 Task: Find connections with filter location Saint-Laurent-du-Maroni with filter topic #sustainabilitywith filter profile language French with filter current company Agappe Diagnostics Ltd with filter school INSTITUTE OF MANAGEMENT STUDIES, DAVV, INDORE with filter industry Artists and Writers with filter service category Real Estate Appraisal with filter keywords title Human Resources
Action: Mouse moved to (184, 272)
Screenshot: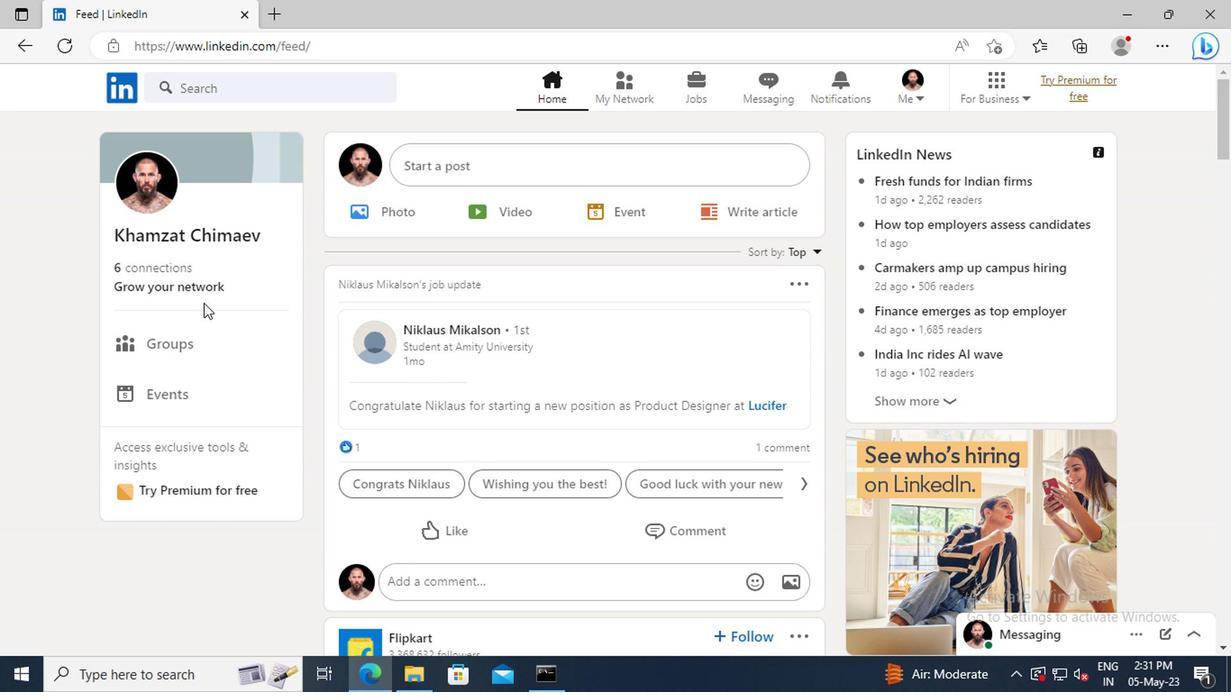 
Action: Mouse pressed left at (184, 272)
Screenshot: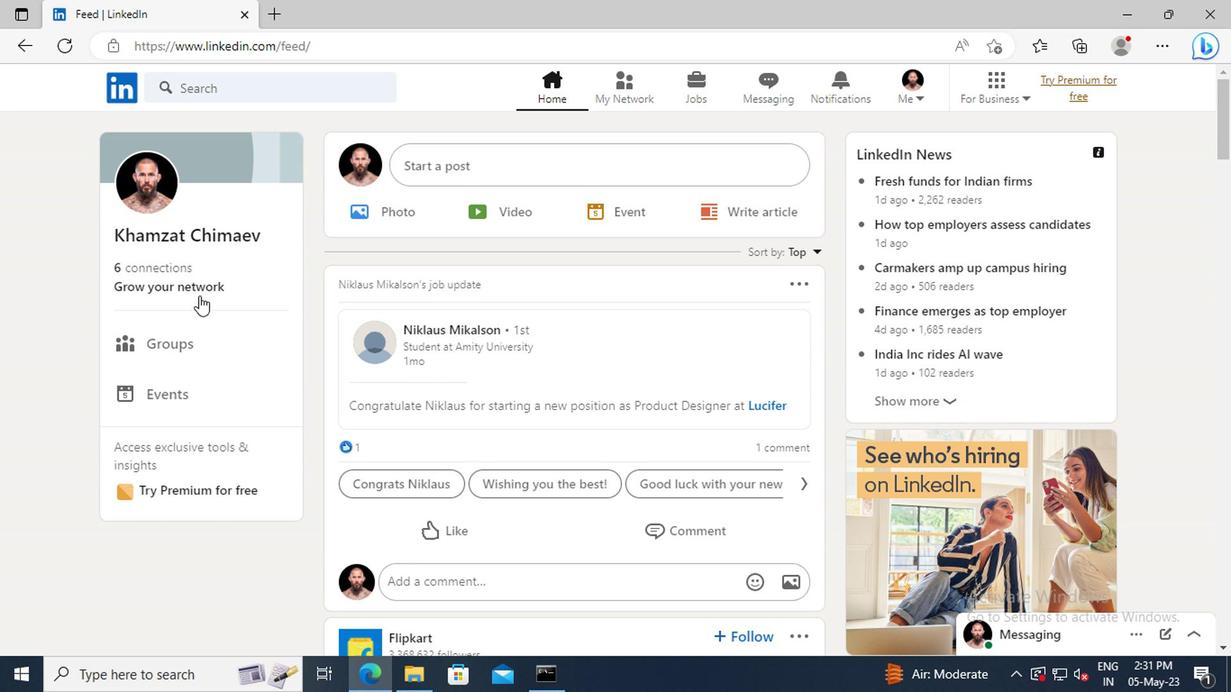 
Action: Mouse moved to (184, 192)
Screenshot: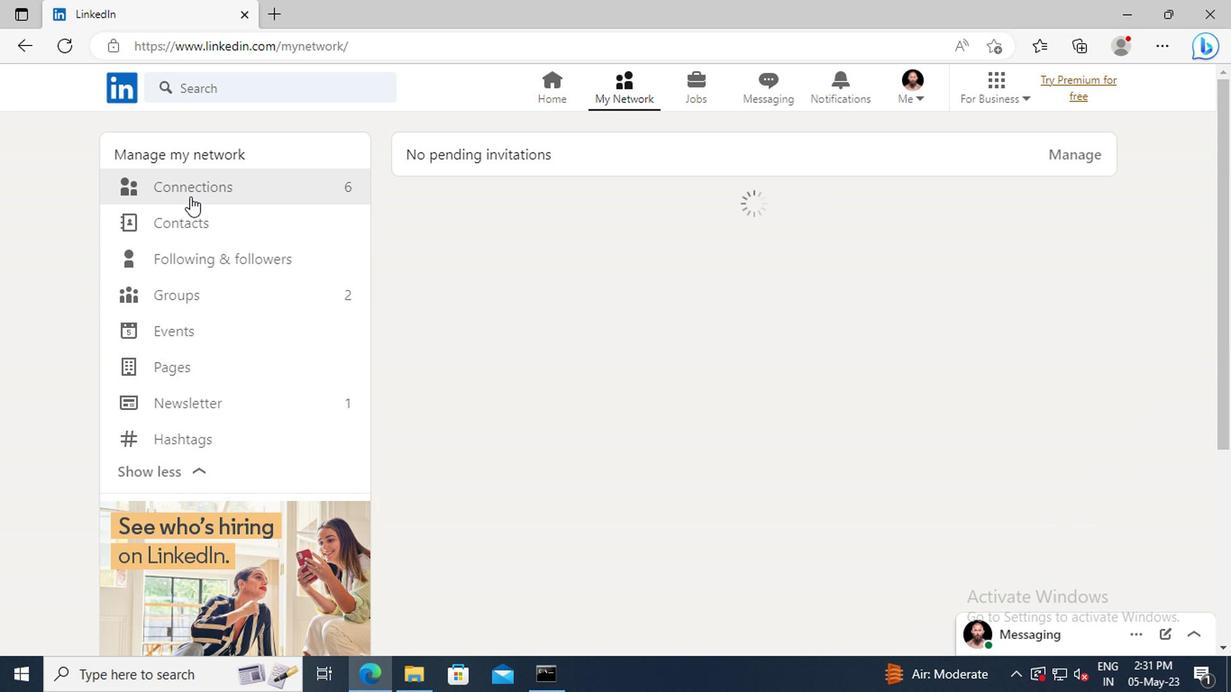 
Action: Mouse pressed left at (184, 192)
Screenshot: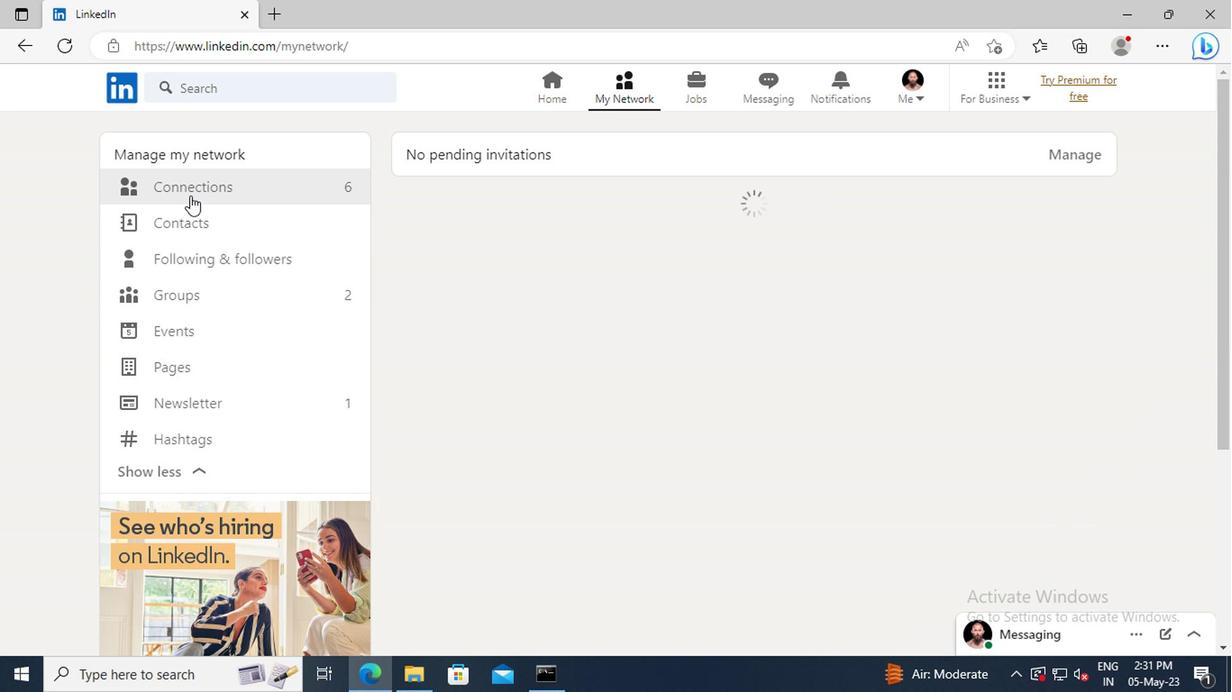 
Action: Mouse moved to (736, 196)
Screenshot: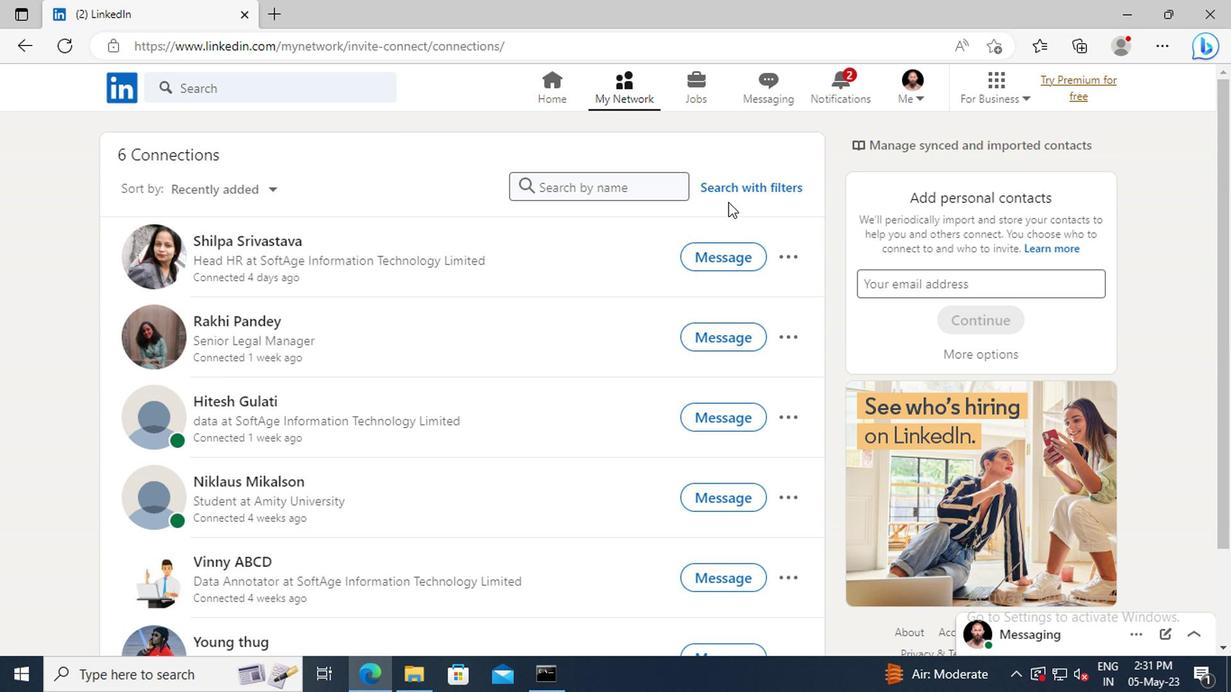 
Action: Mouse pressed left at (736, 196)
Screenshot: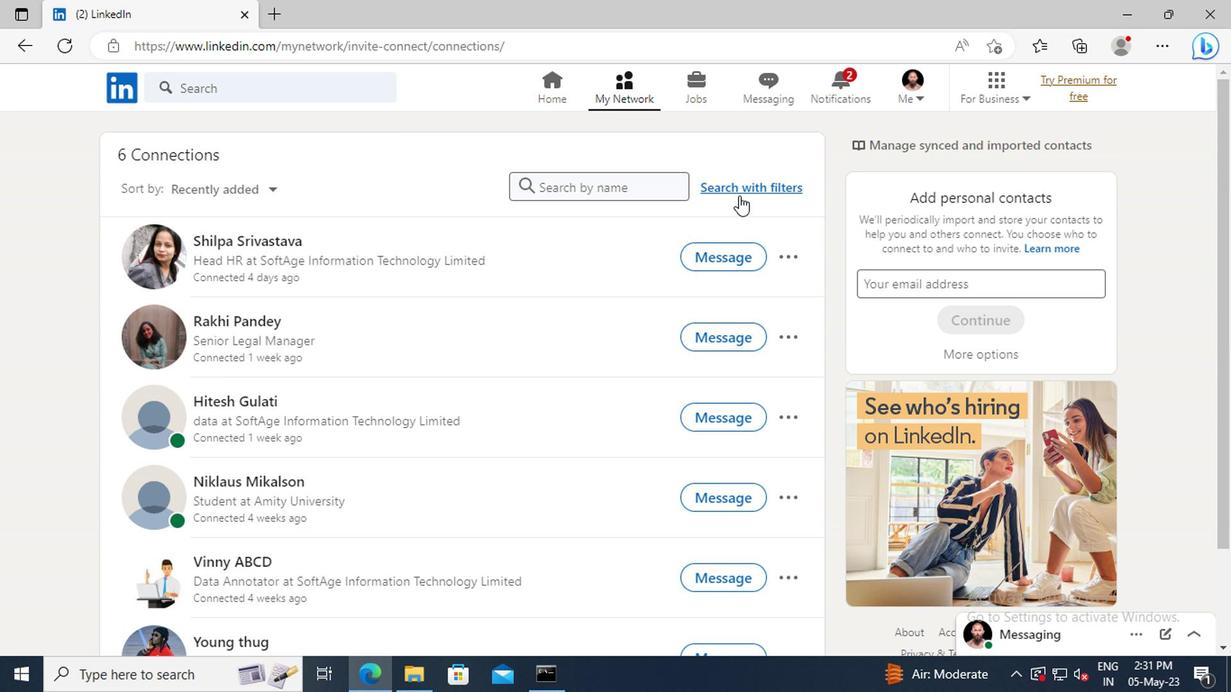 
Action: Mouse moved to (686, 142)
Screenshot: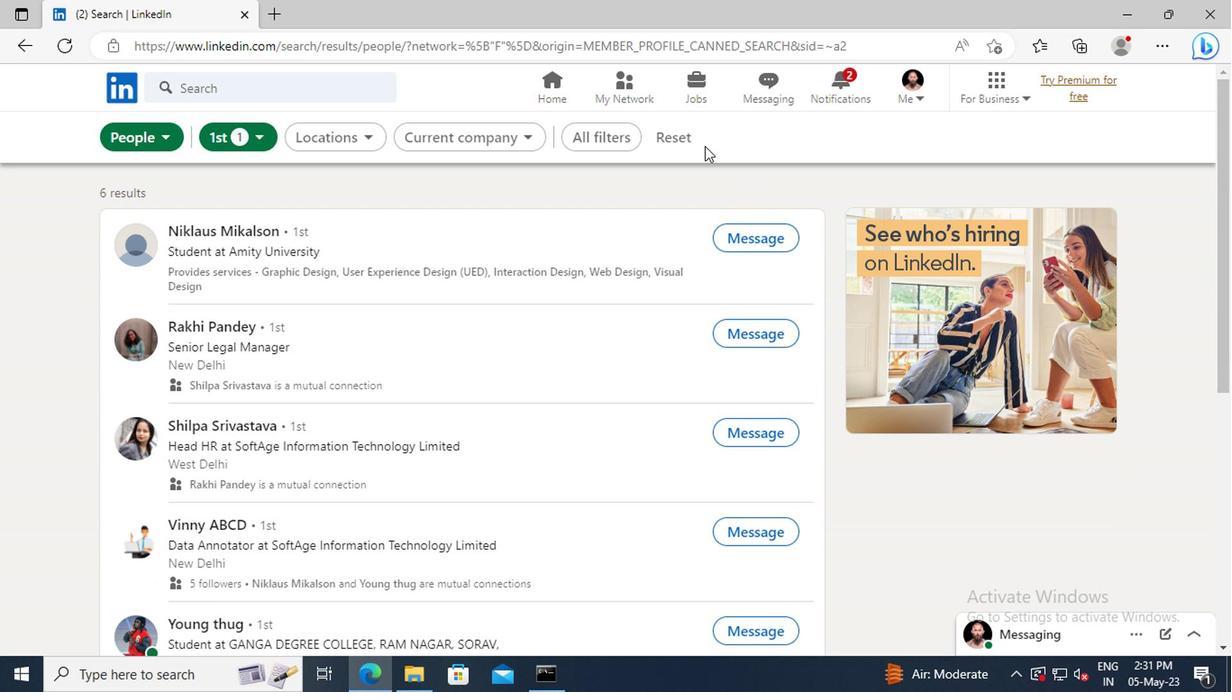 
Action: Mouse pressed left at (686, 142)
Screenshot: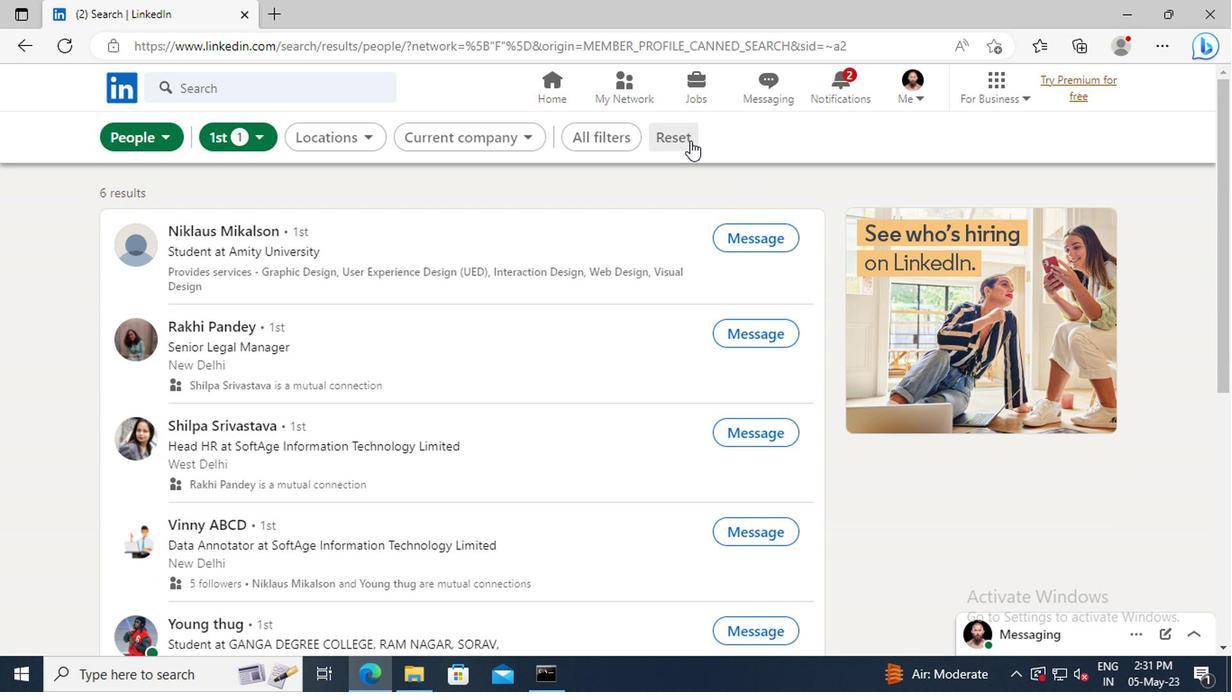 
Action: Mouse moved to (666, 142)
Screenshot: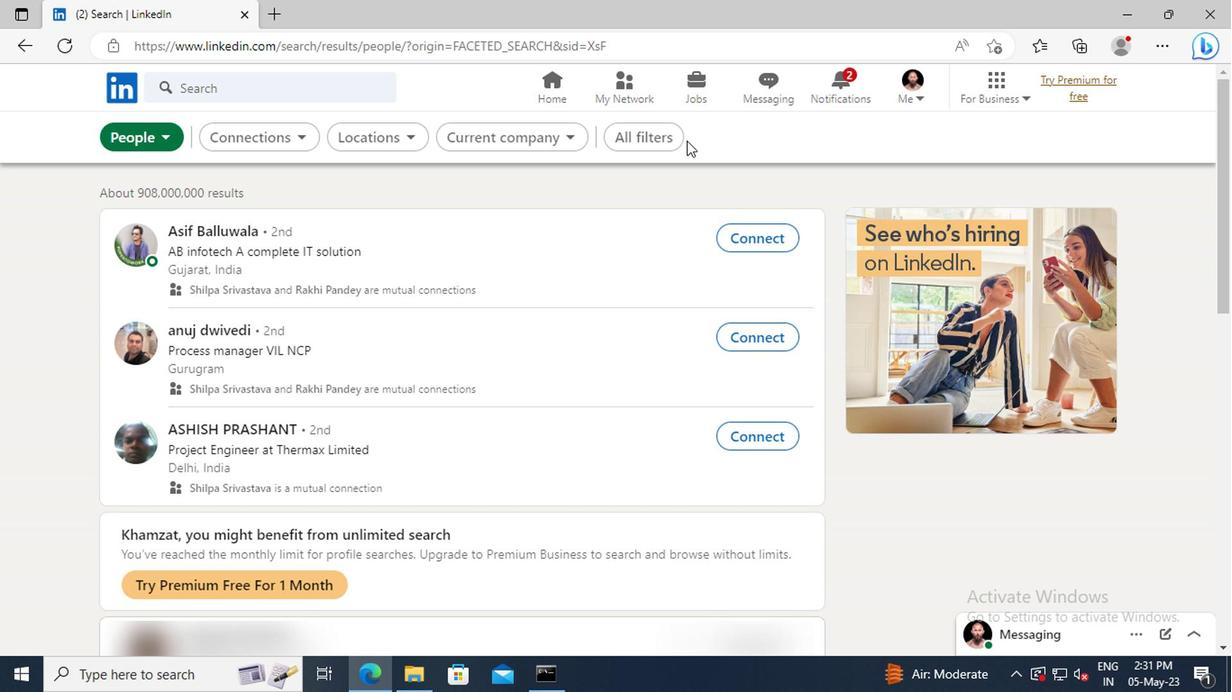 
Action: Mouse pressed left at (666, 142)
Screenshot: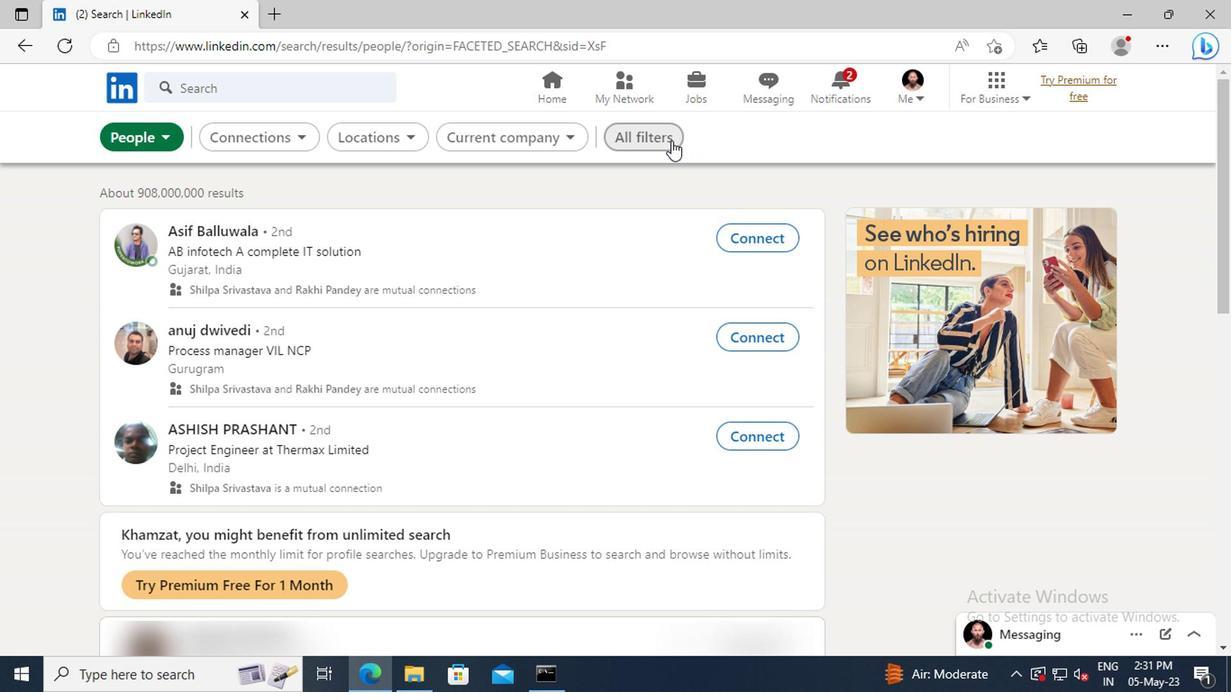 
Action: Mouse moved to (953, 305)
Screenshot: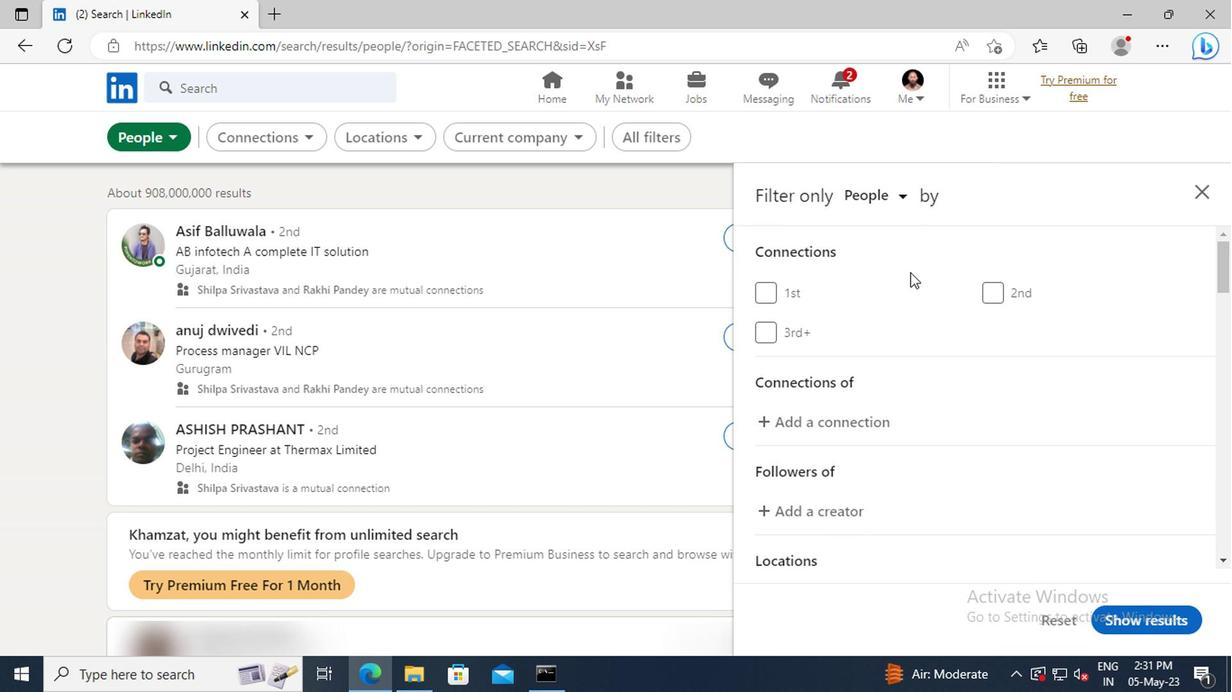 
Action: Mouse scrolled (953, 305) with delta (0, 0)
Screenshot: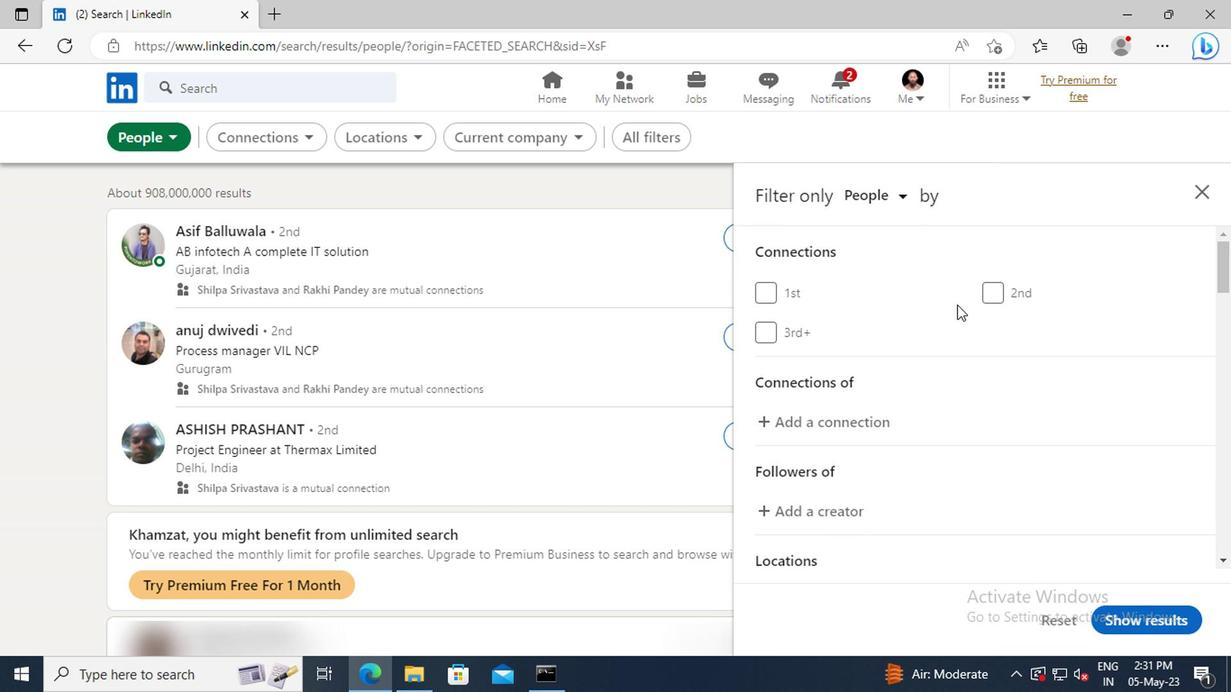 
Action: Mouse scrolled (953, 305) with delta (0, 0)
Screenshot: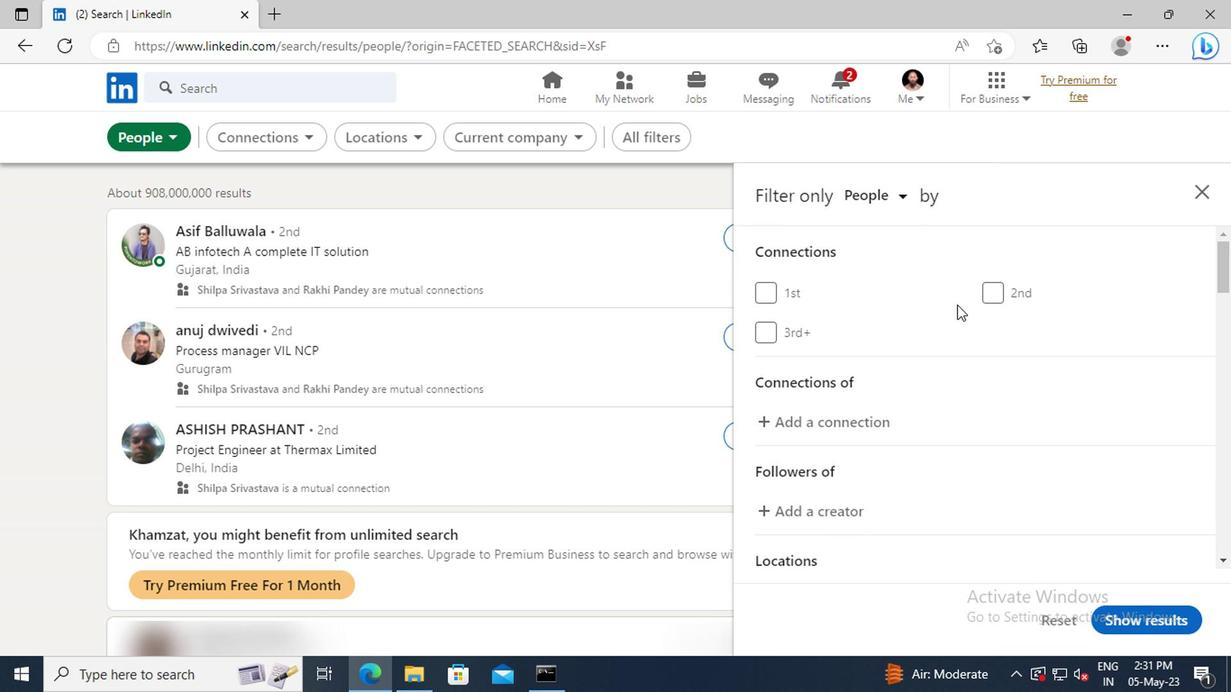 
Action: Mouse scrolled (953, 305) with delta (0, 0)
Screenshot: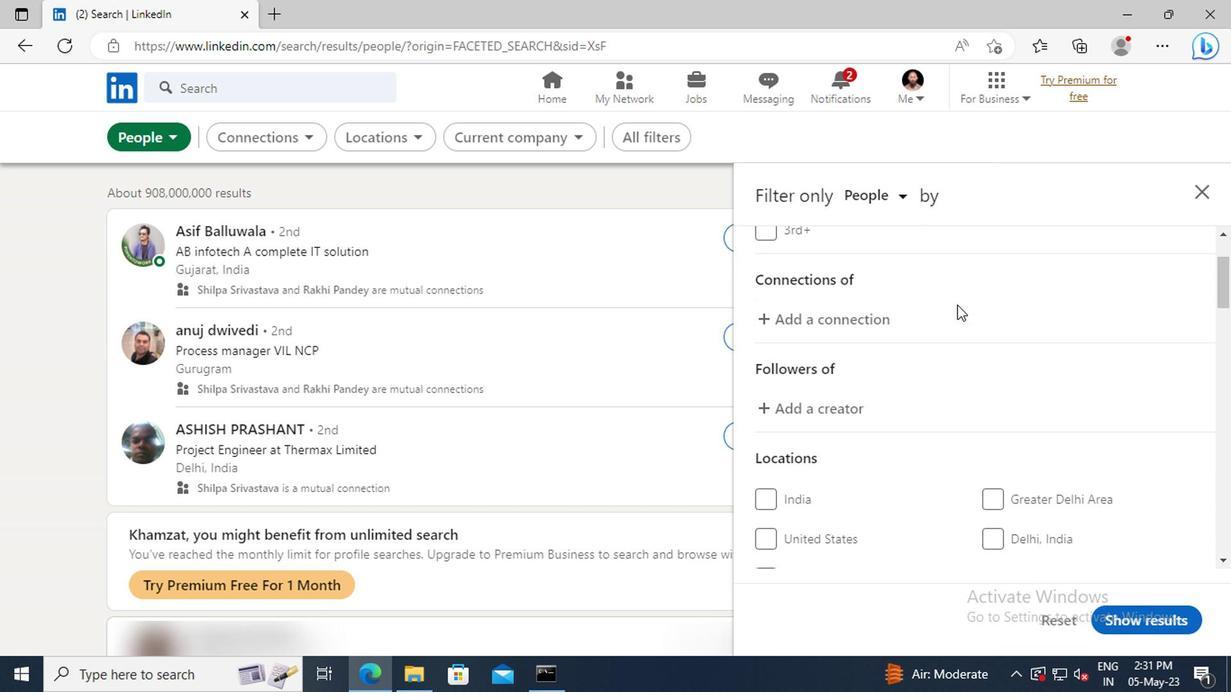 
Action: Mouse scrolled (953, 305) with delta (0, 0)
Screenshot: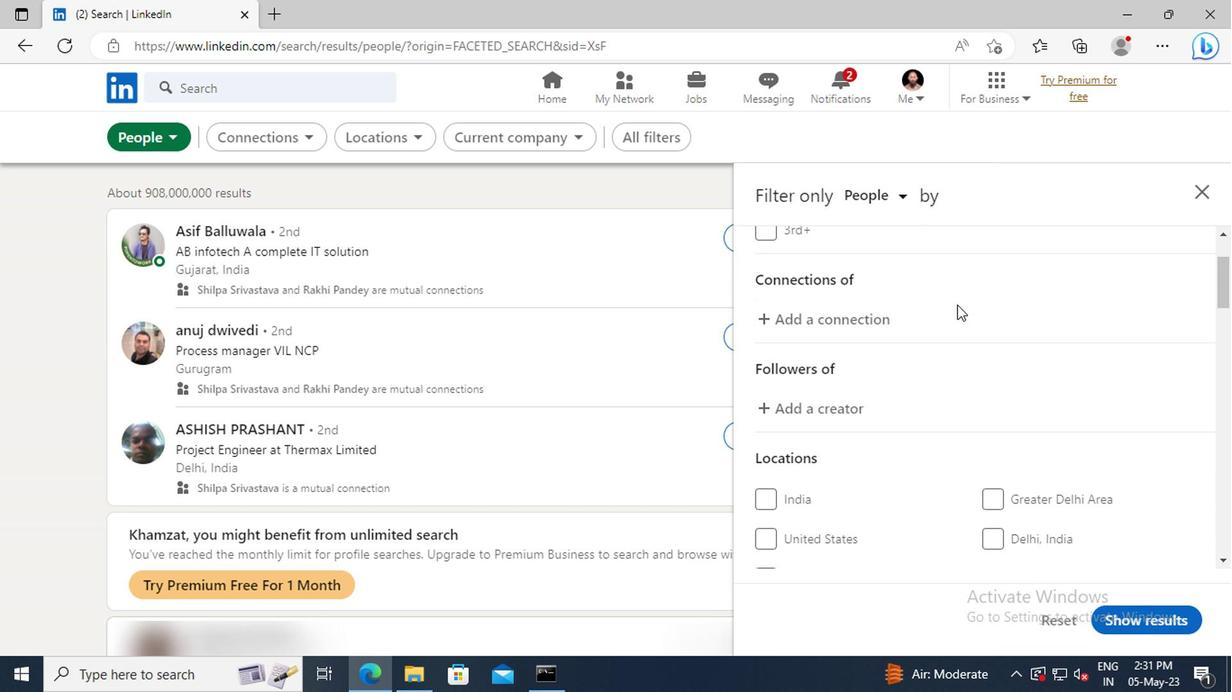 
Action: Mouse scrolled (953, 305) with delta (0, 0)
Screenshot: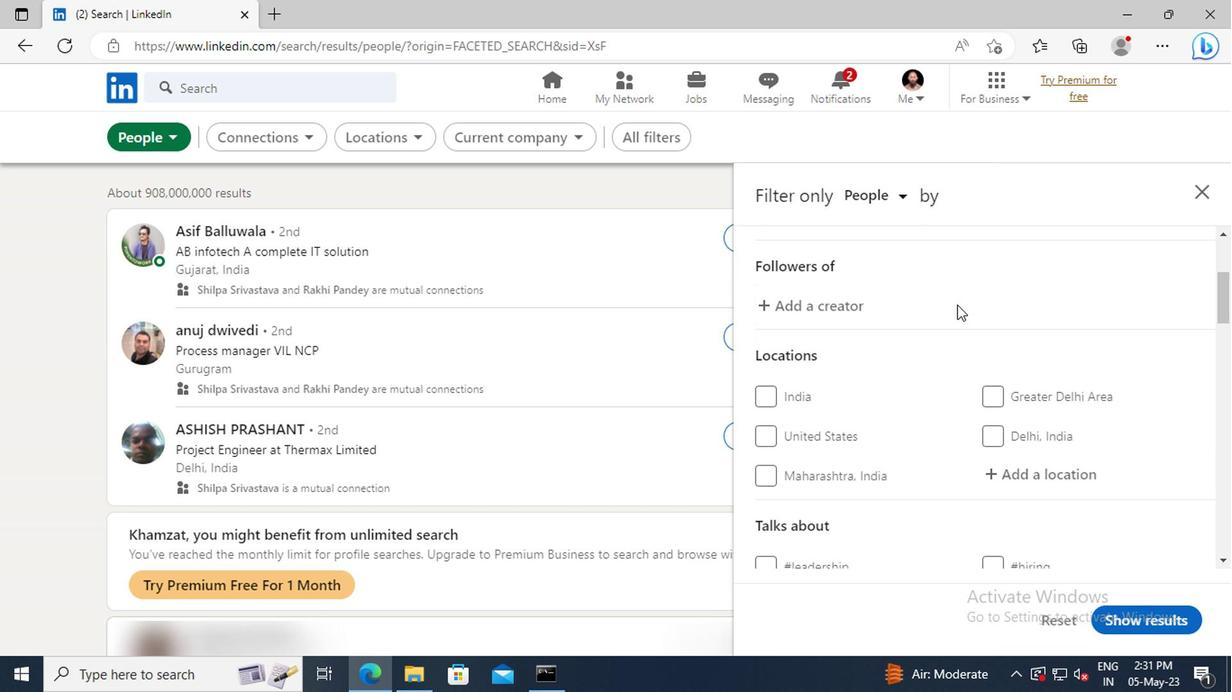 
Action: Mouse scrolled (953, 305) with delta (0, 0)
Screenshot: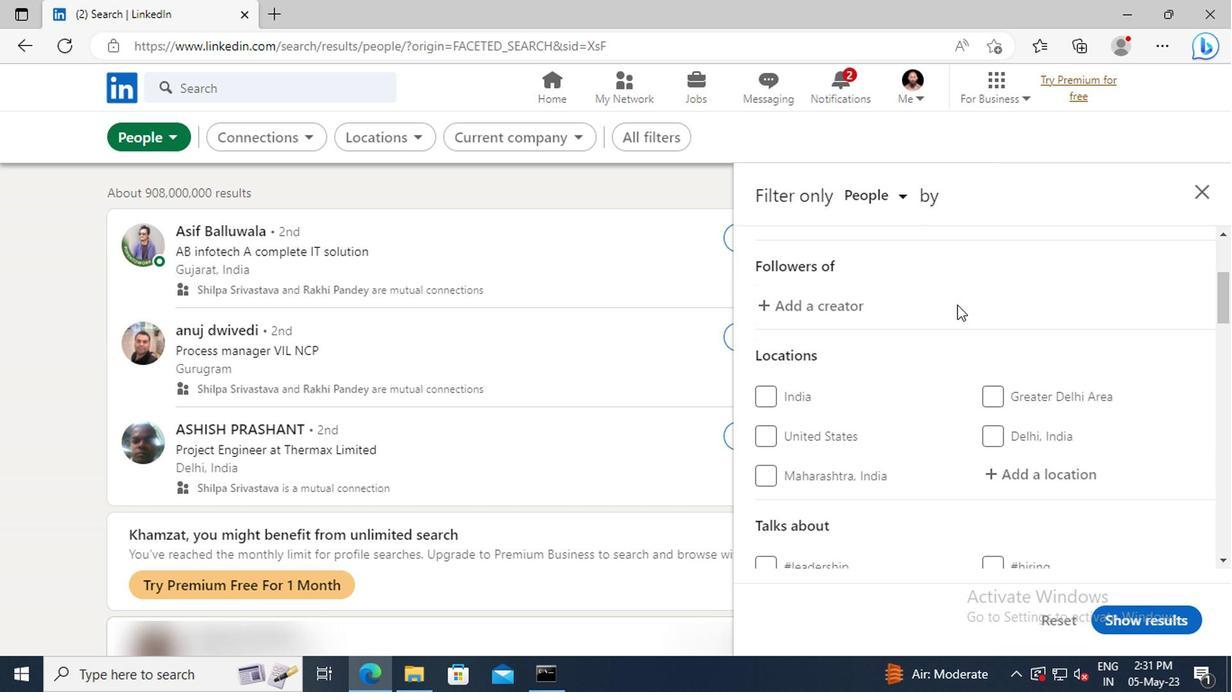 
Action: Mouse moved to (990, 375)
Screenshot: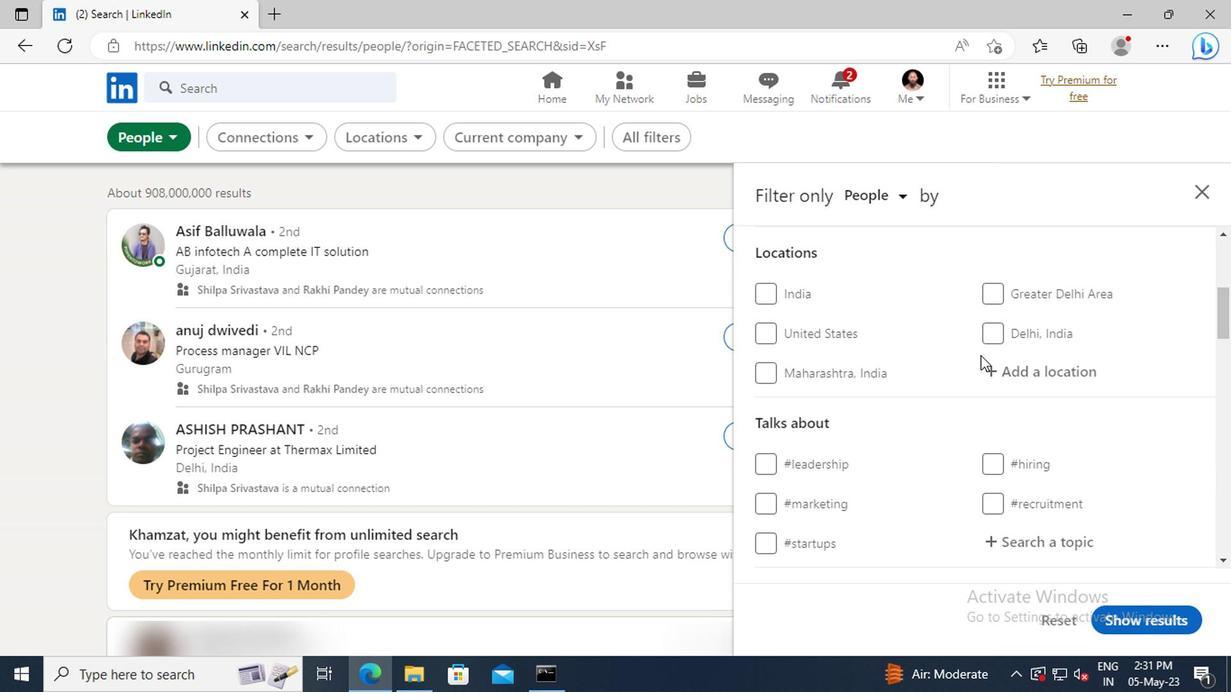 
Action: Mouse pressed left at (990, 375)
Screenshot: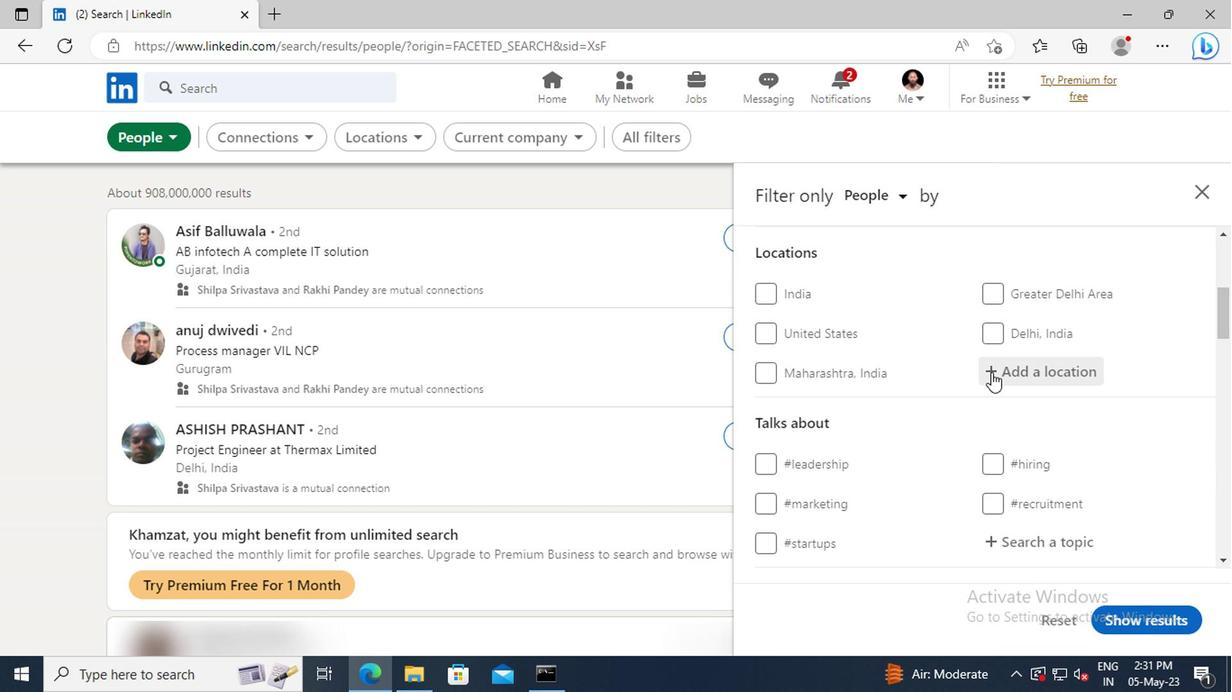 
Action: Key pressed <Key.shift>SAINT-<Key.shift>LAURENT-DU
Screenshot: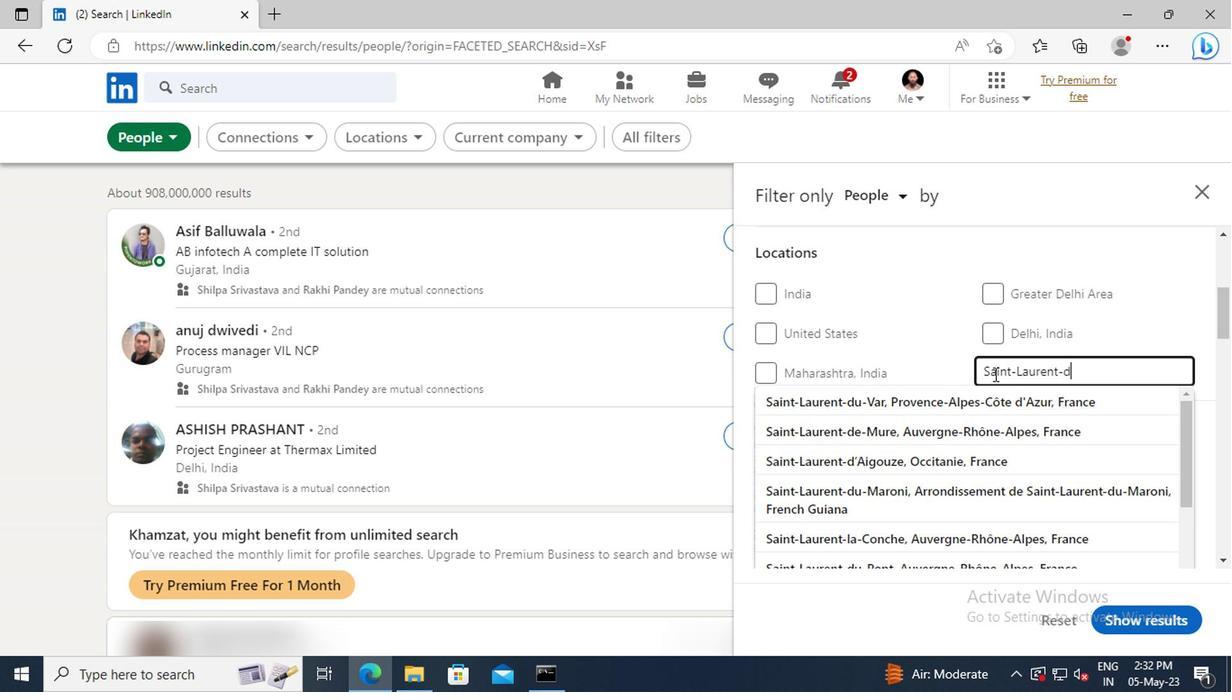 
Action: Mouse moved to (987, 426)
Screenshot: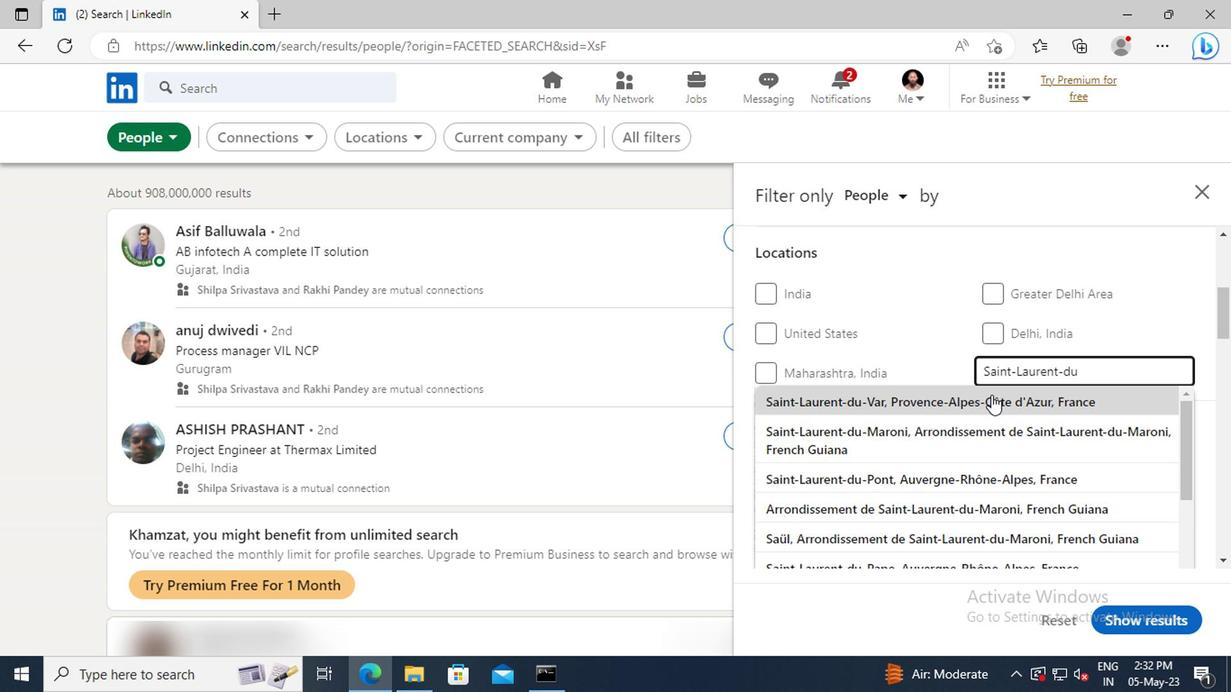 
Action: Mouse pressed left at (987, 426)
Screenshot: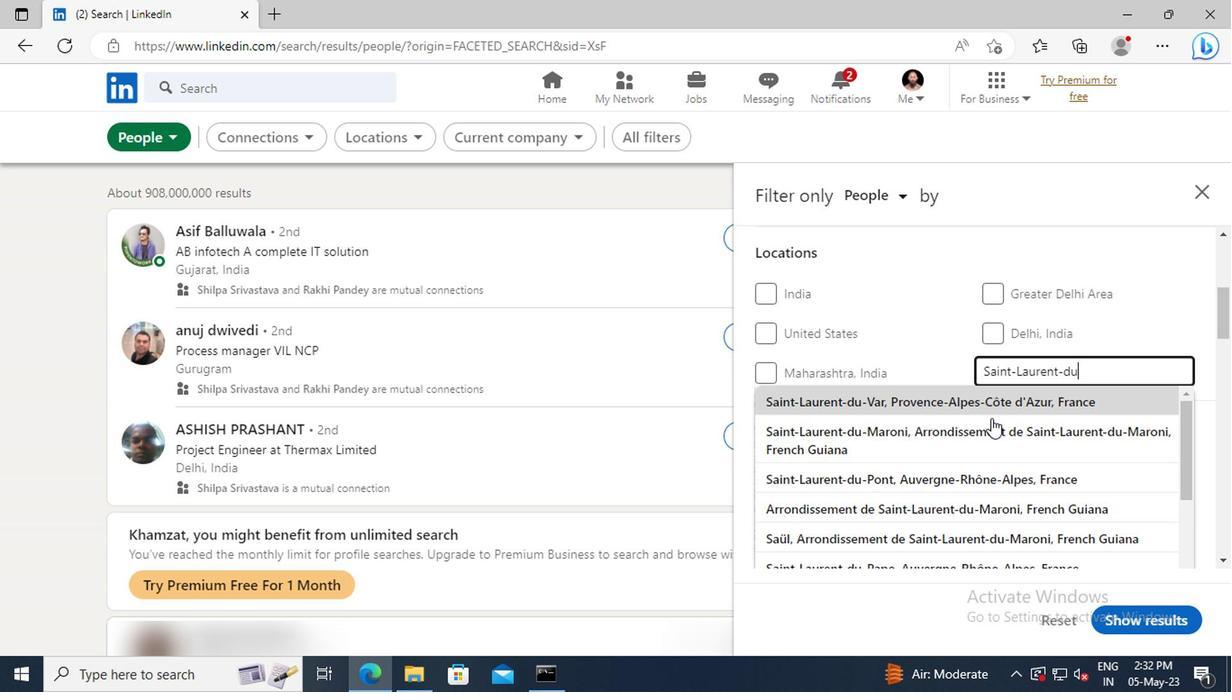 
Action: Mouse scrolled (987, 425) with delta (0, 0)
Screenshot: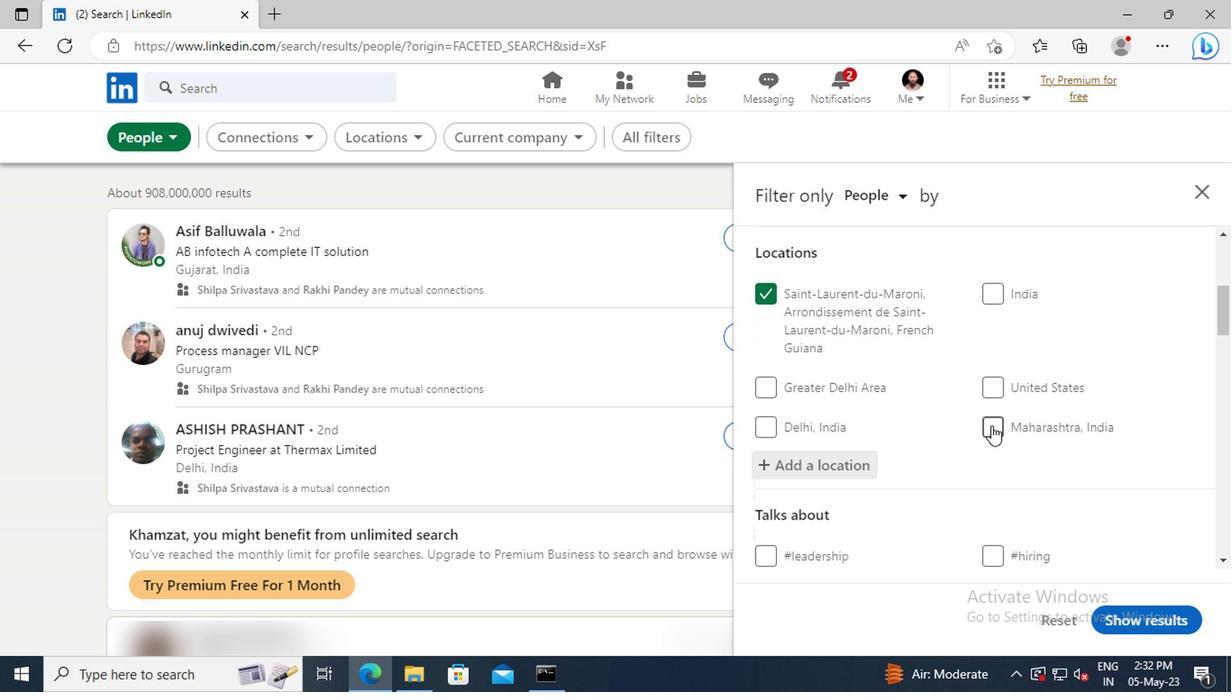 
Action: Mouse moved to (987, 425)
Screenshot: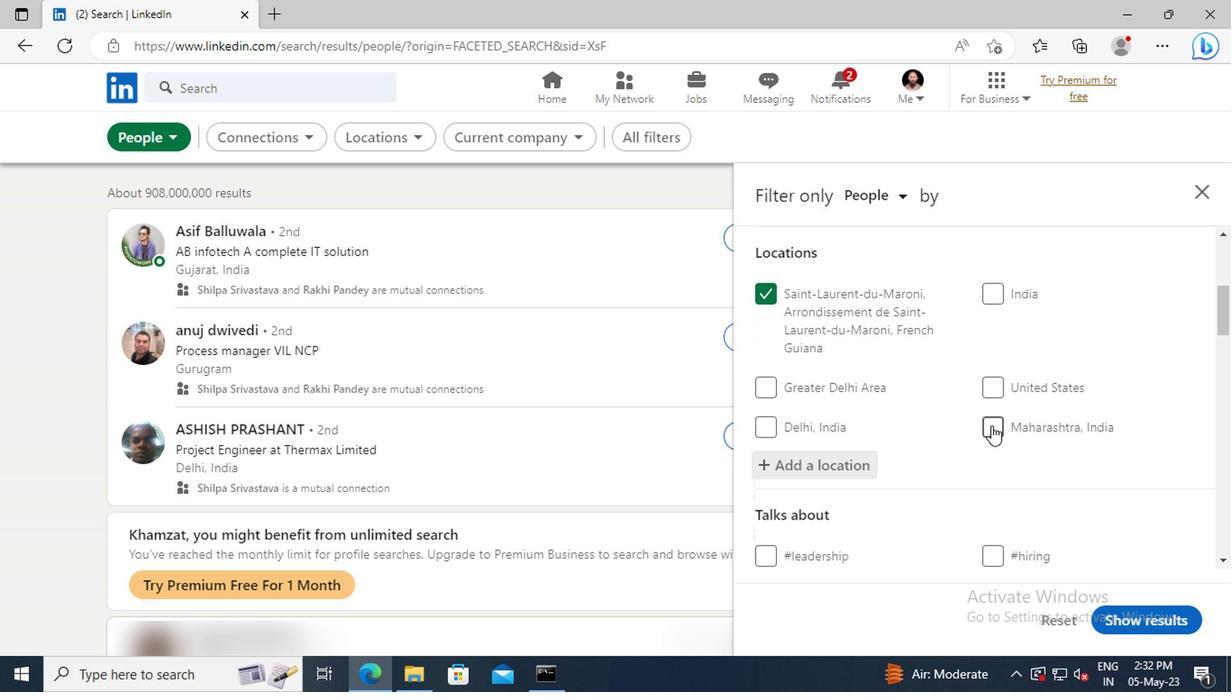 
Action: Mouse scrolled (987, 424) with delta (0, -1)
Screenshot: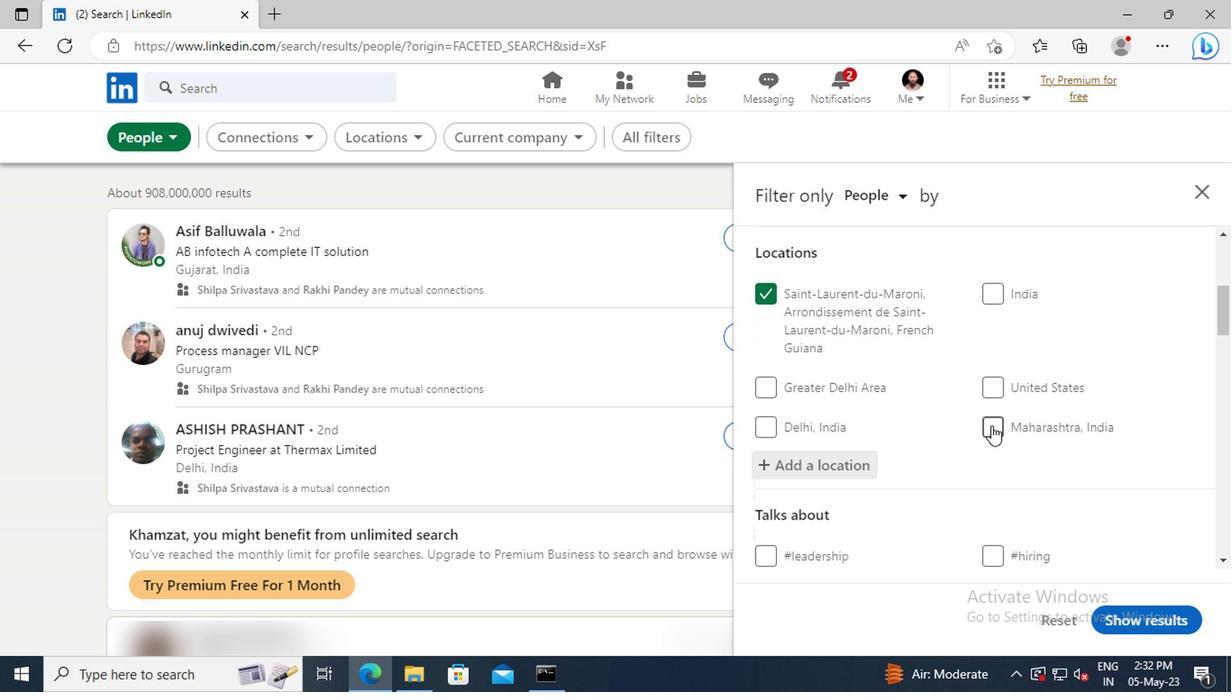 
Action: Mouse moved to (987, 421)
Screenshot: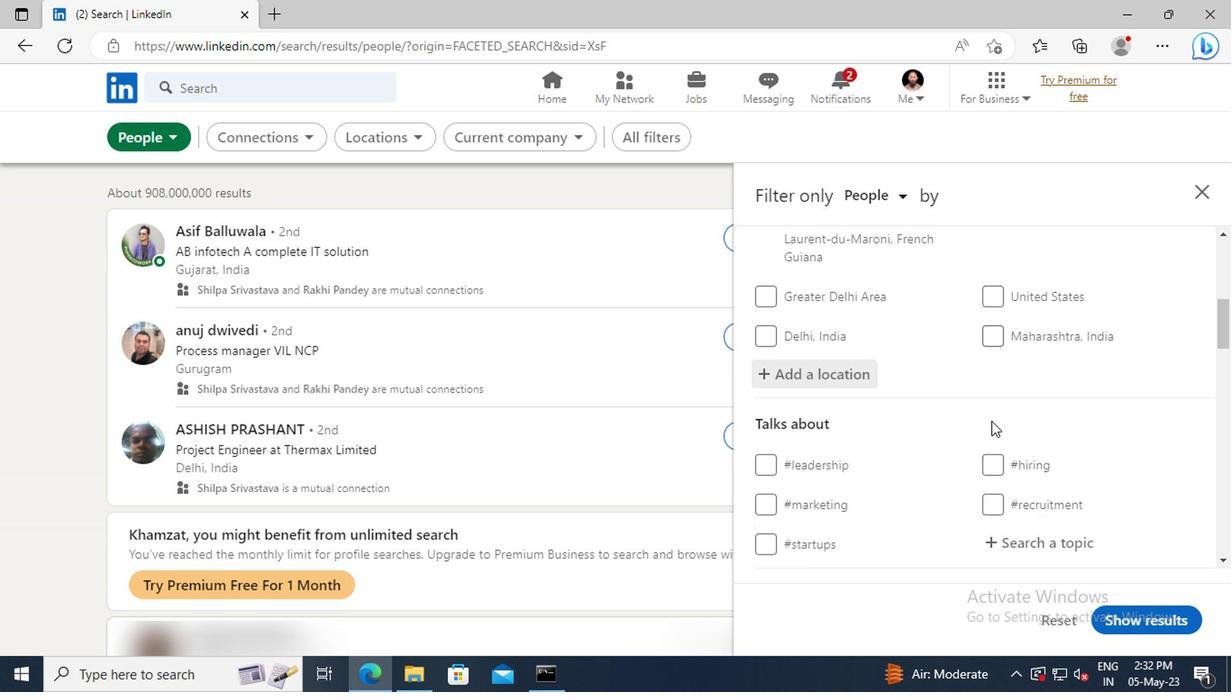 
Action: Mouse scrolled (987, 419) with delta (0, -1)
Screenshot: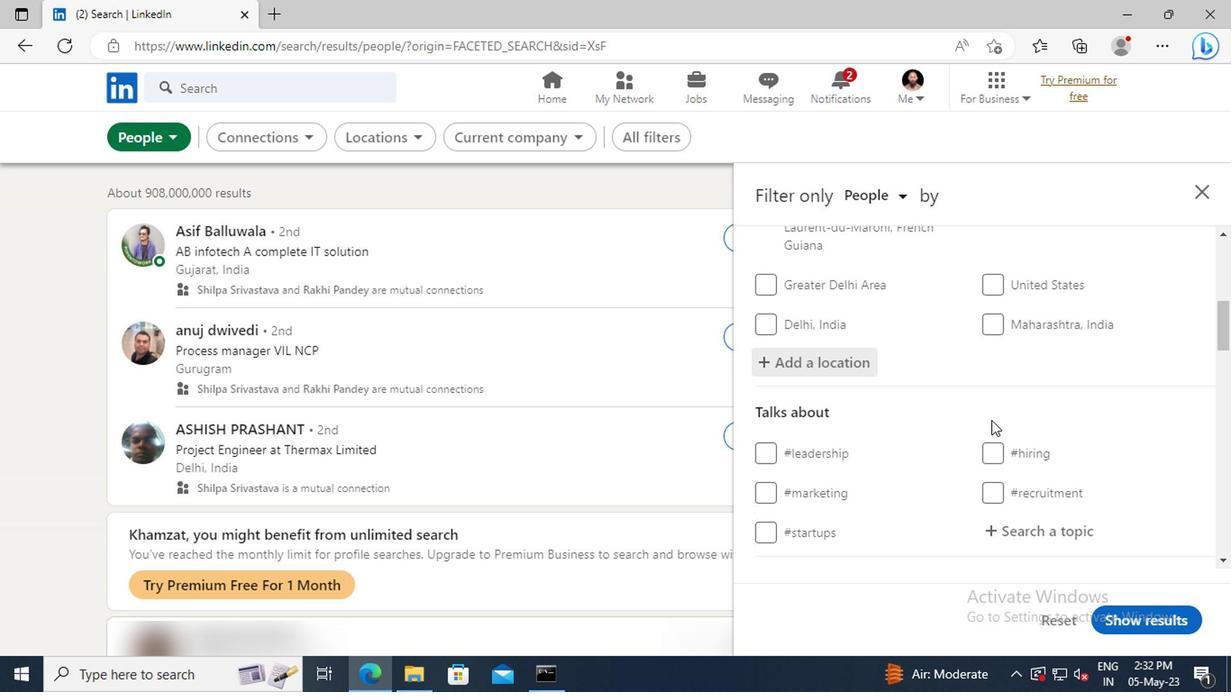 
Action: Mouse scrolled (987, 419) with delta (0, -1)
Screenshot: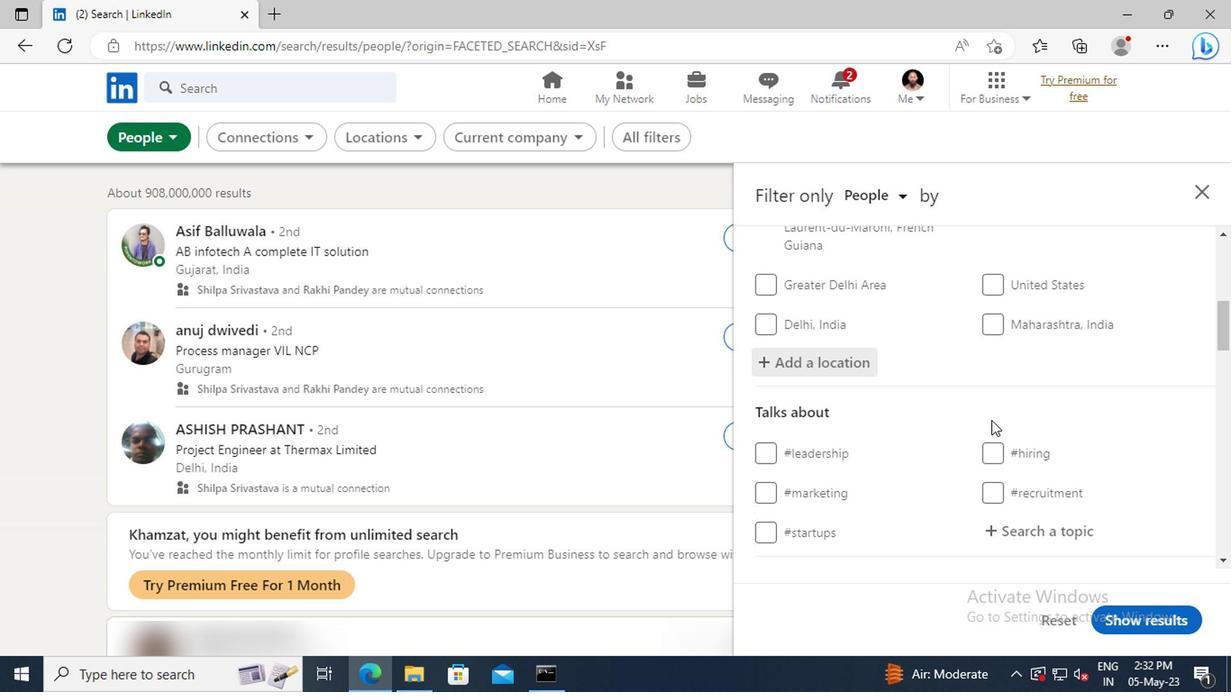 
Action: Mouse moved to (997, 430)
Screenshot: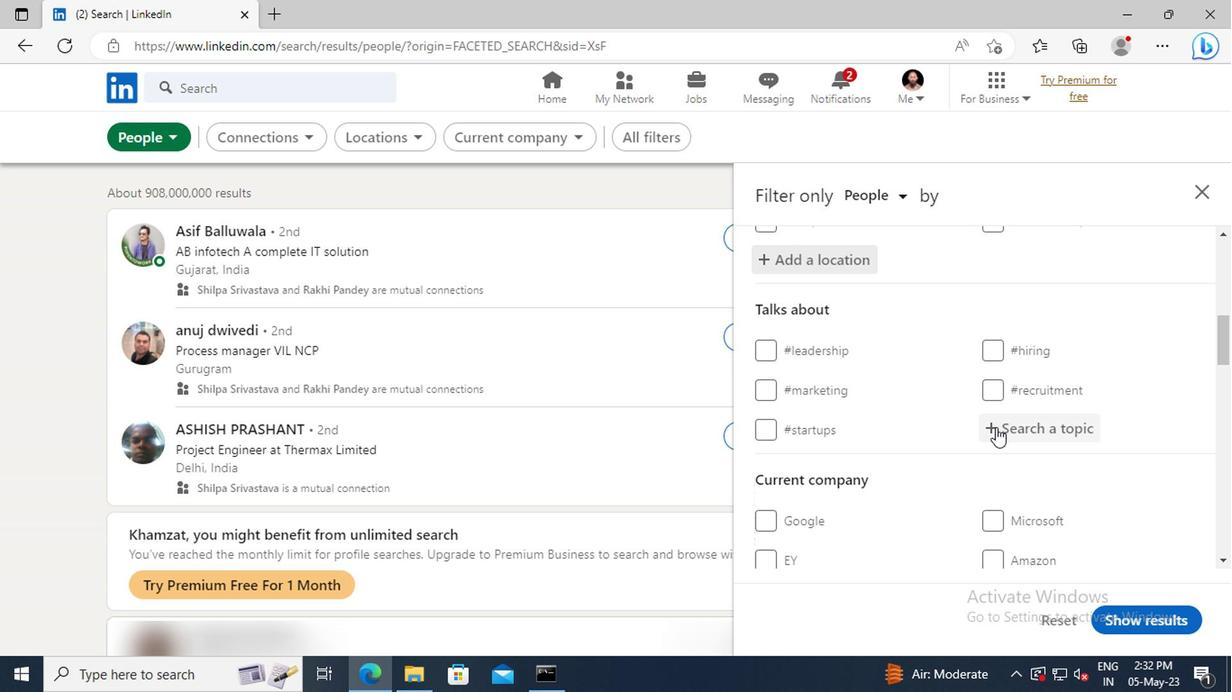 
Action: Mouse pressed left at (997, 430)
Screenshot: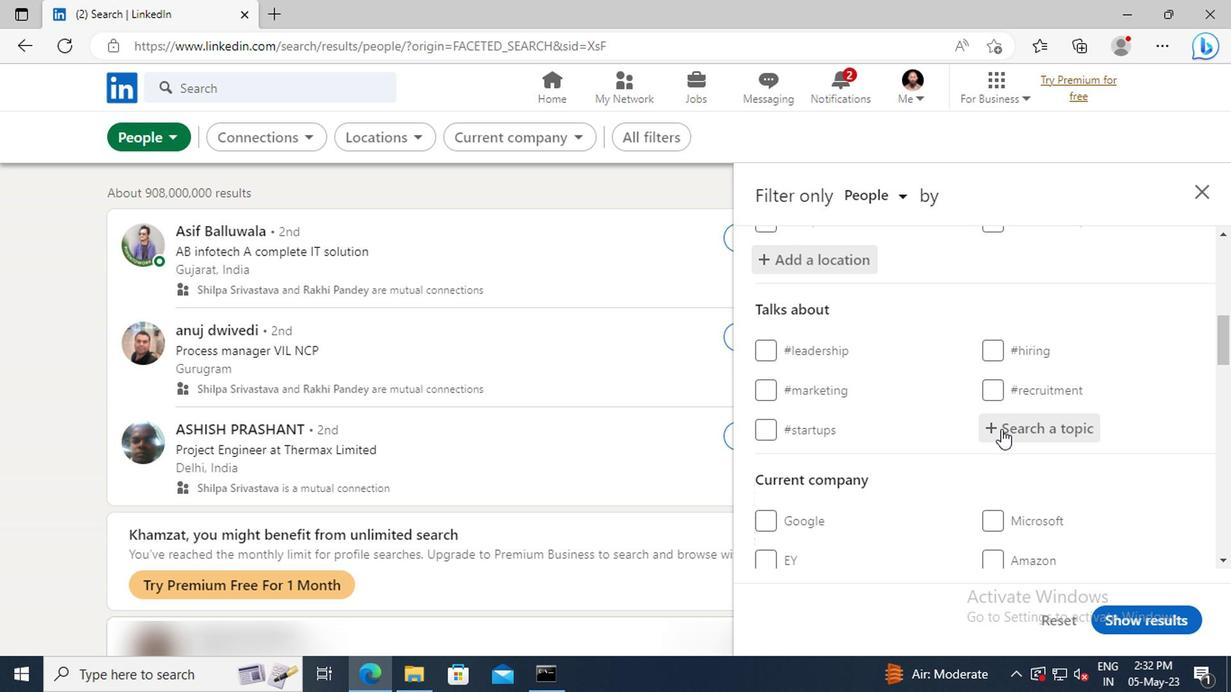 
Action: Key pressed SUST
Screenshot: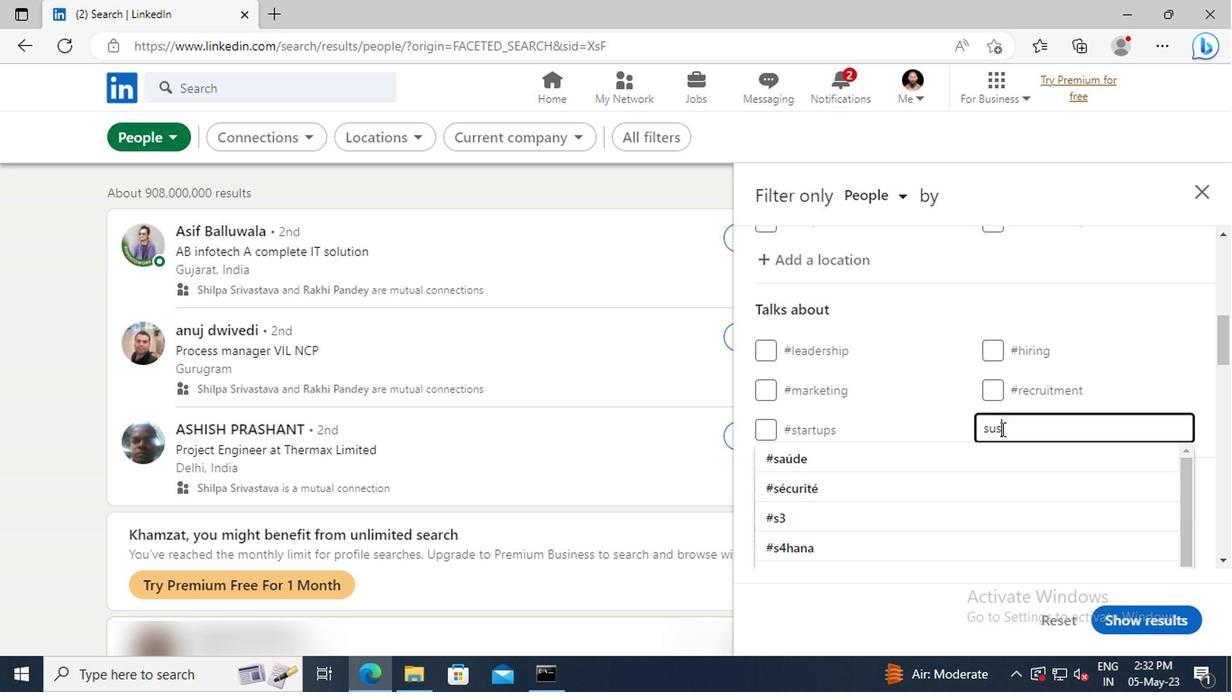 
Action: Mouse moved to (1006, 455)
Screenshot: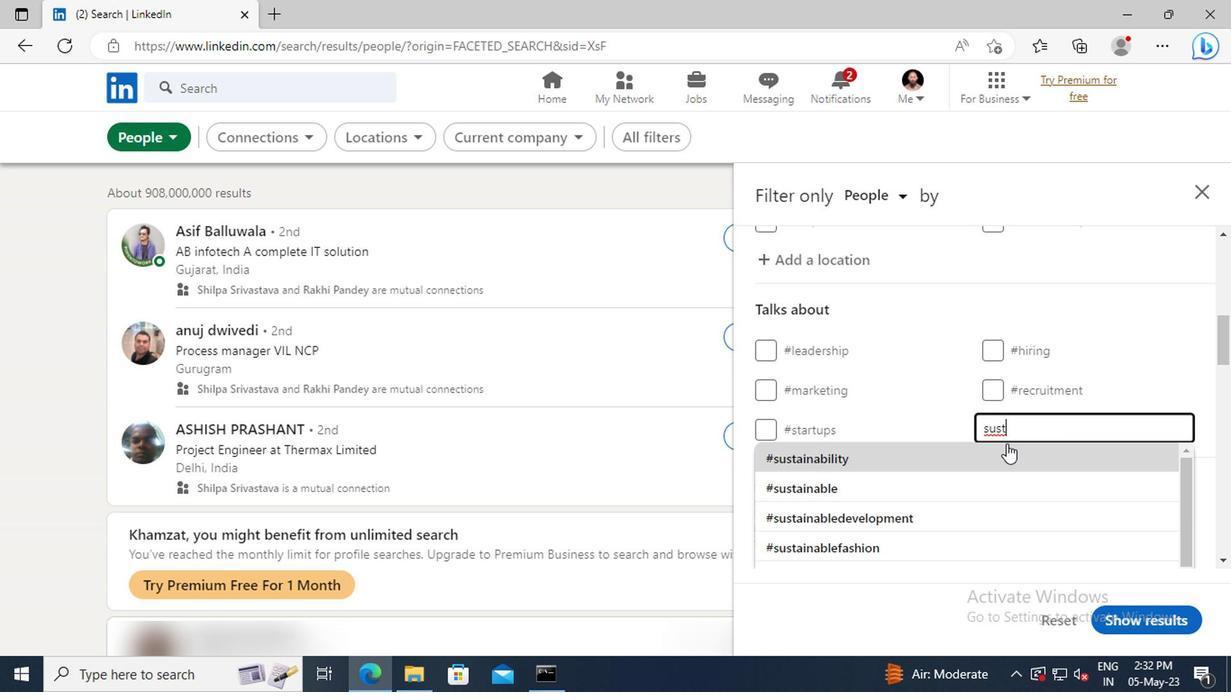 
Action: Mouse pressed left at (1006, 455)
Screenshot: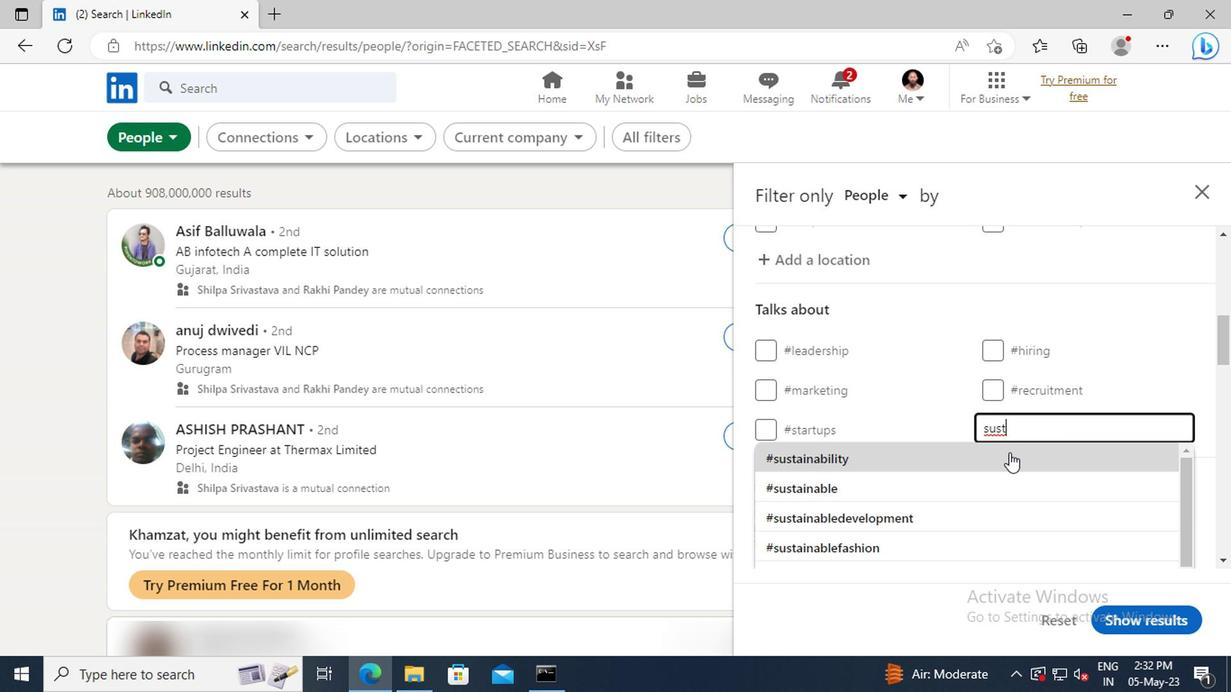 
Action: Mouse scrolled (1006, 455) with delta (0, 0)
Screenshot: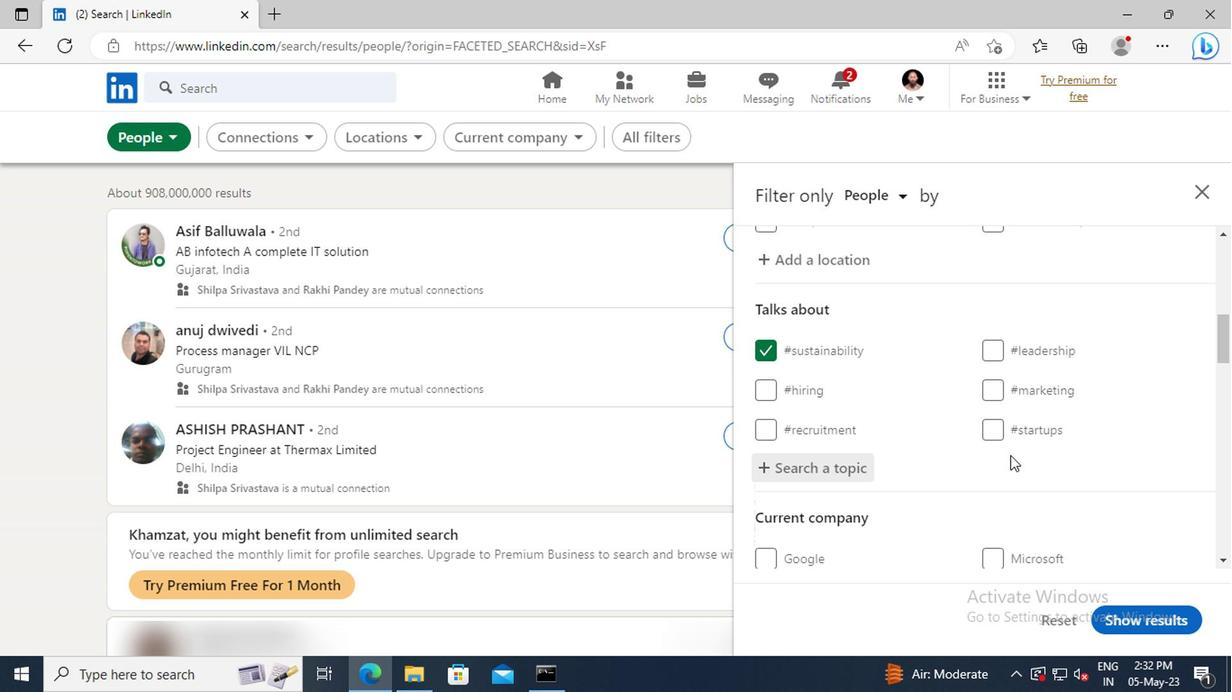 
Action: Mouse scrolled (1006, 455) with delta (0, 0)
Screenshot: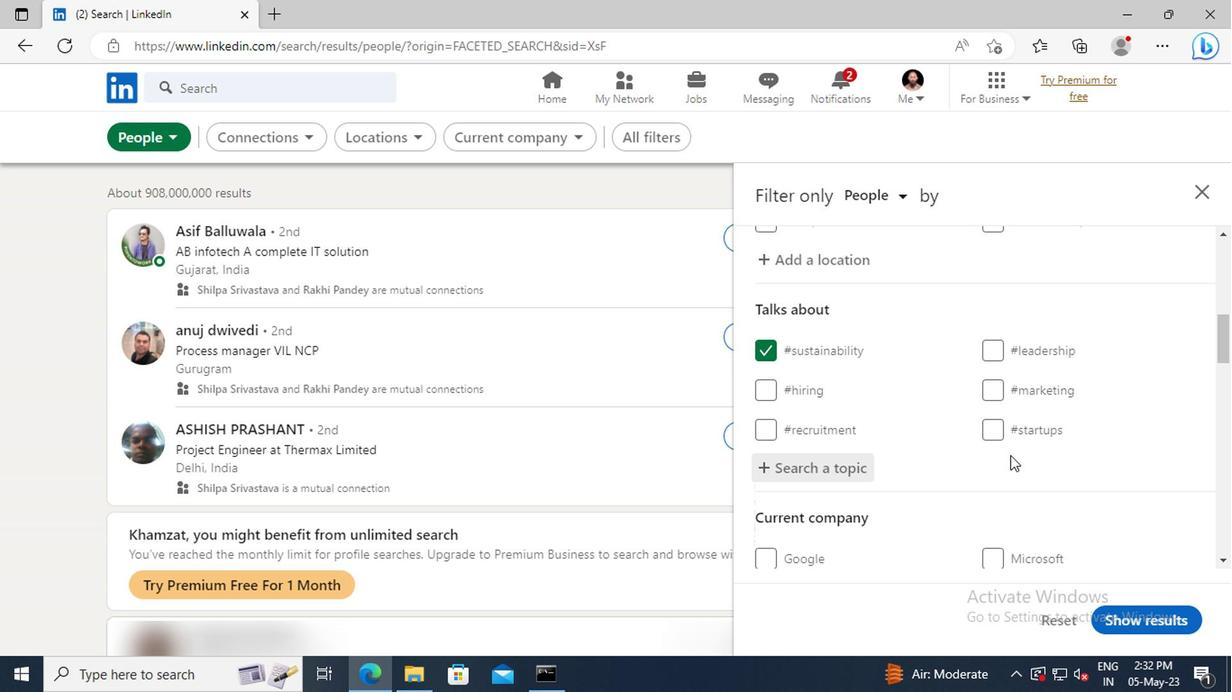 
Action: Mouse scrolled (1006, 455) with delta (0, 0)
Screenshot: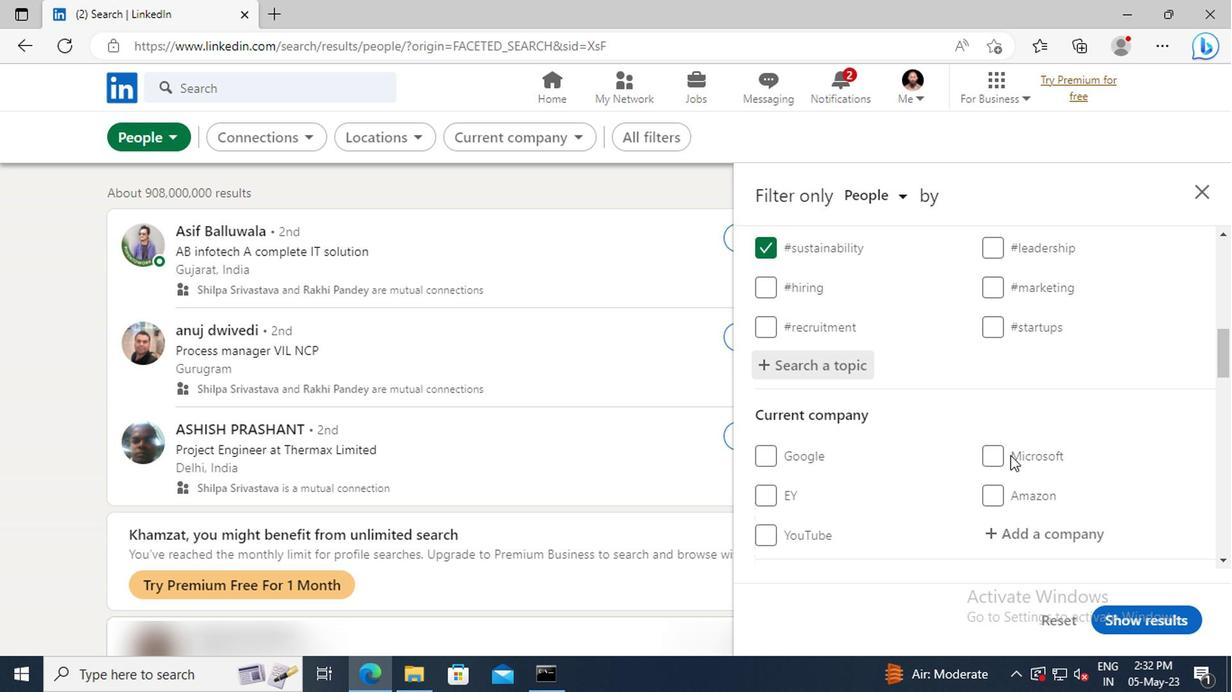 
Action: Mouse scrolled (1006, 455) with delta (0, 0)
Screenshot: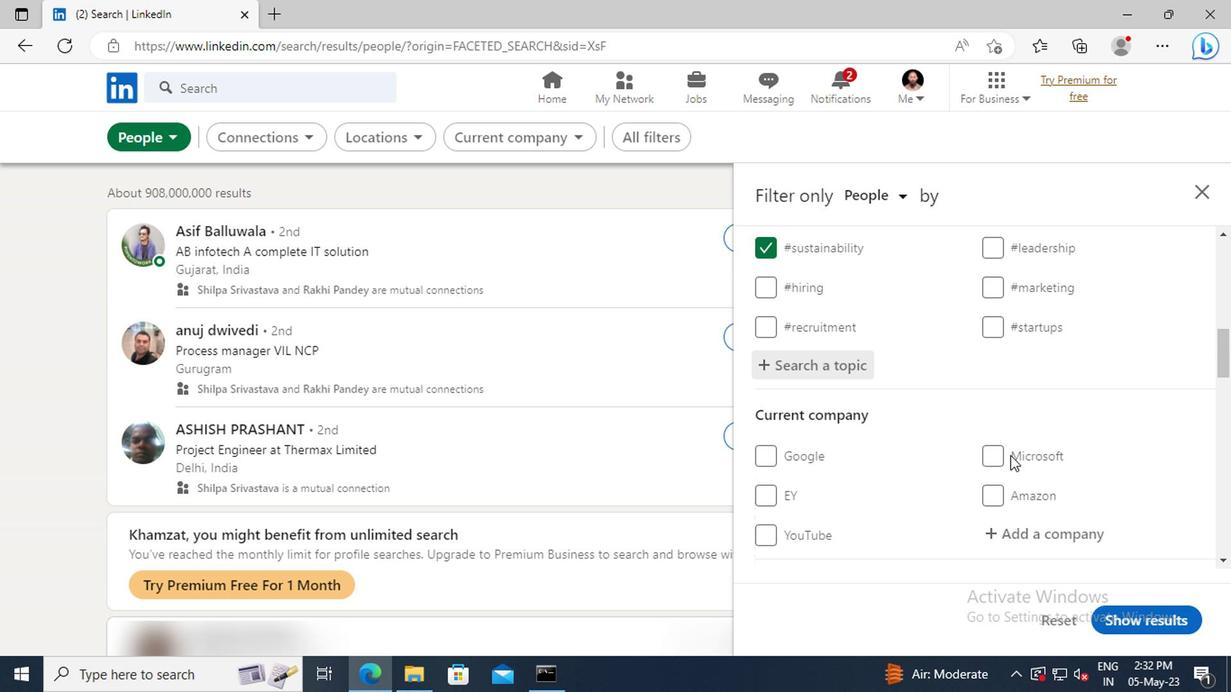 
Action: Mouse scrolled (1006, 455) with delta (0, 0)
Screenshot: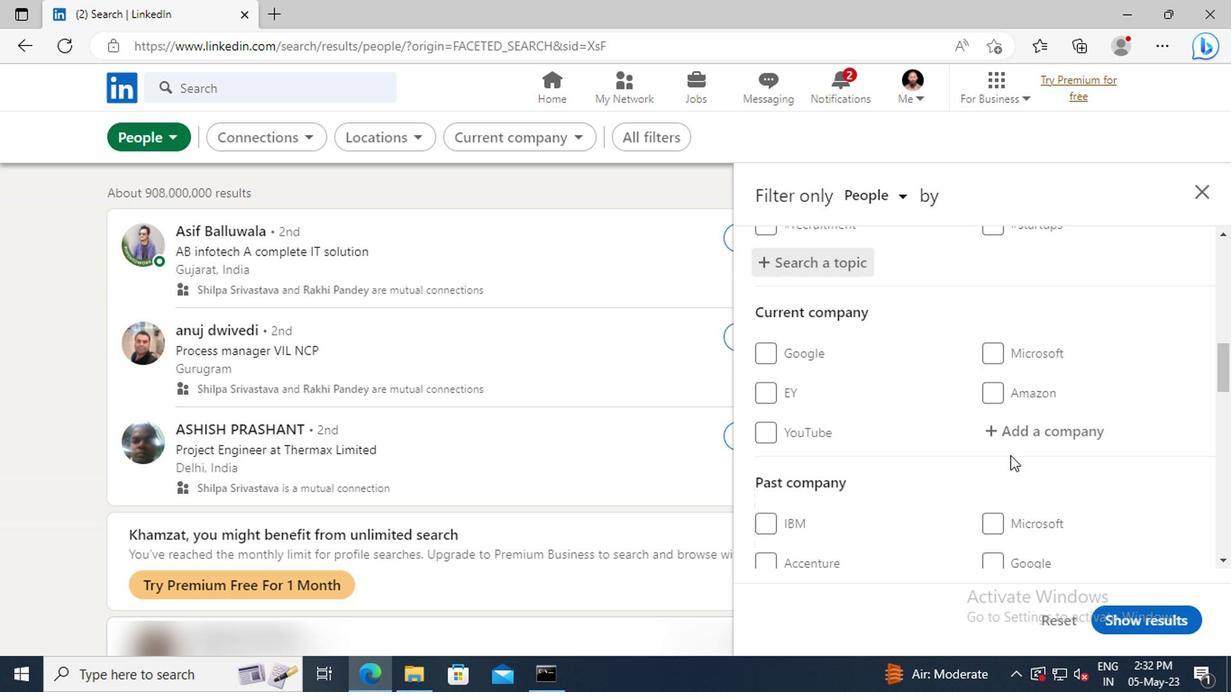 
Action: Mouse scrolled (1006, 455) with delta (0, 0)
Screenshot: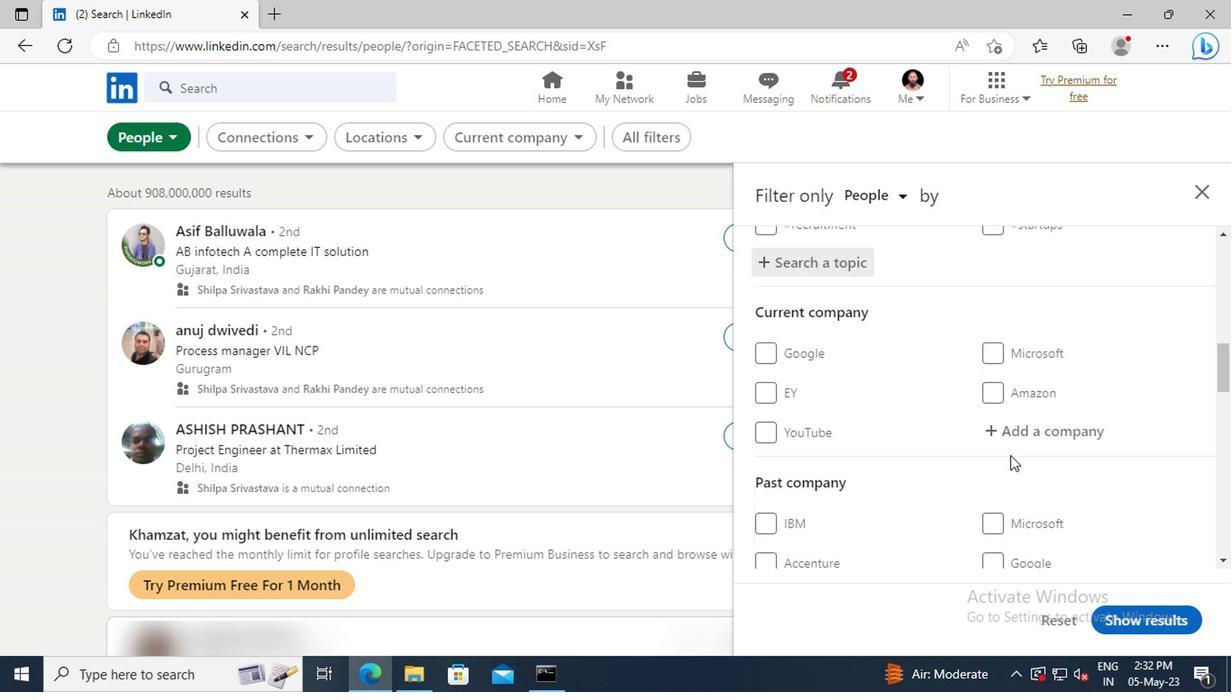 
Action: Mouse scrolled (1006, 455) with delta (0, 0)
Screenshot: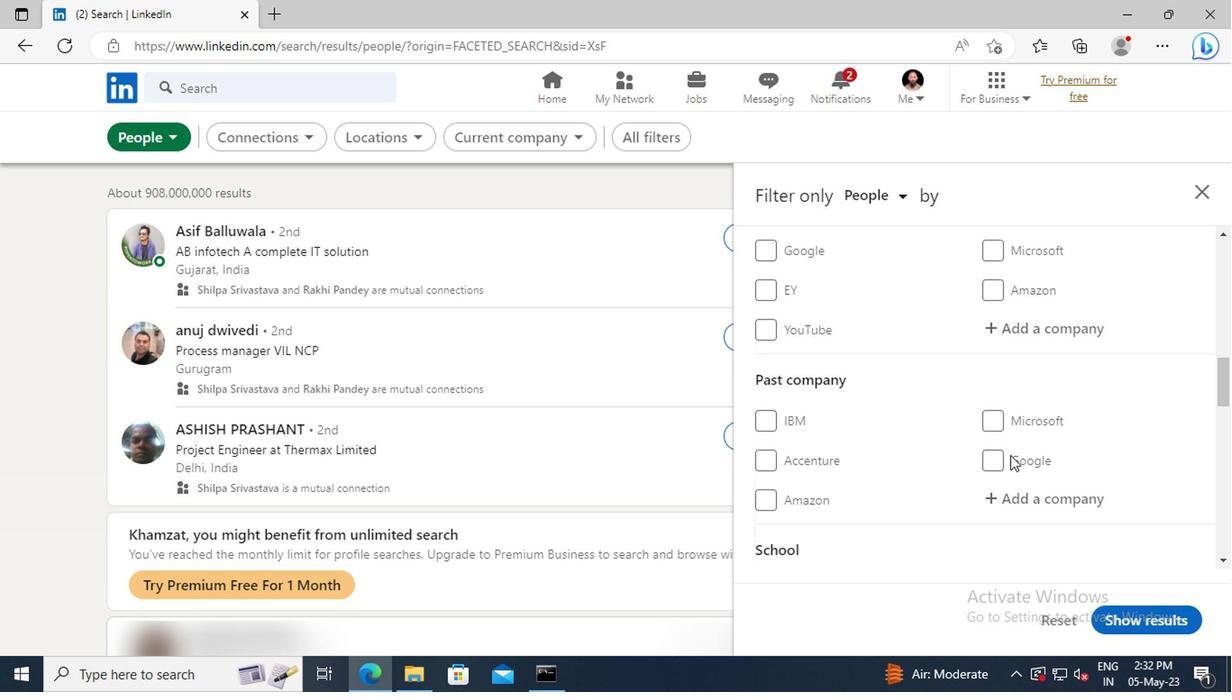 
Action: Mouse scrolled (1006, 455) with delta (0, 0)
Screenshot: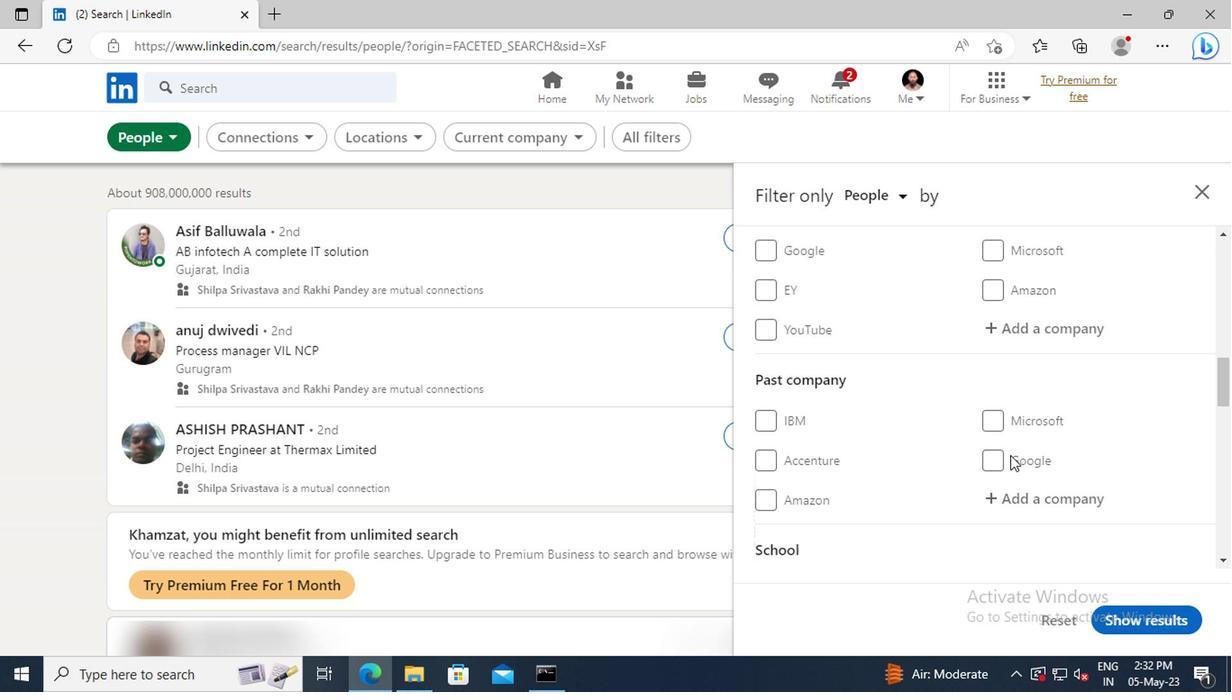 
Action: Mouse scrolled (1006, 455) with delta (0, 0)
Screenshot: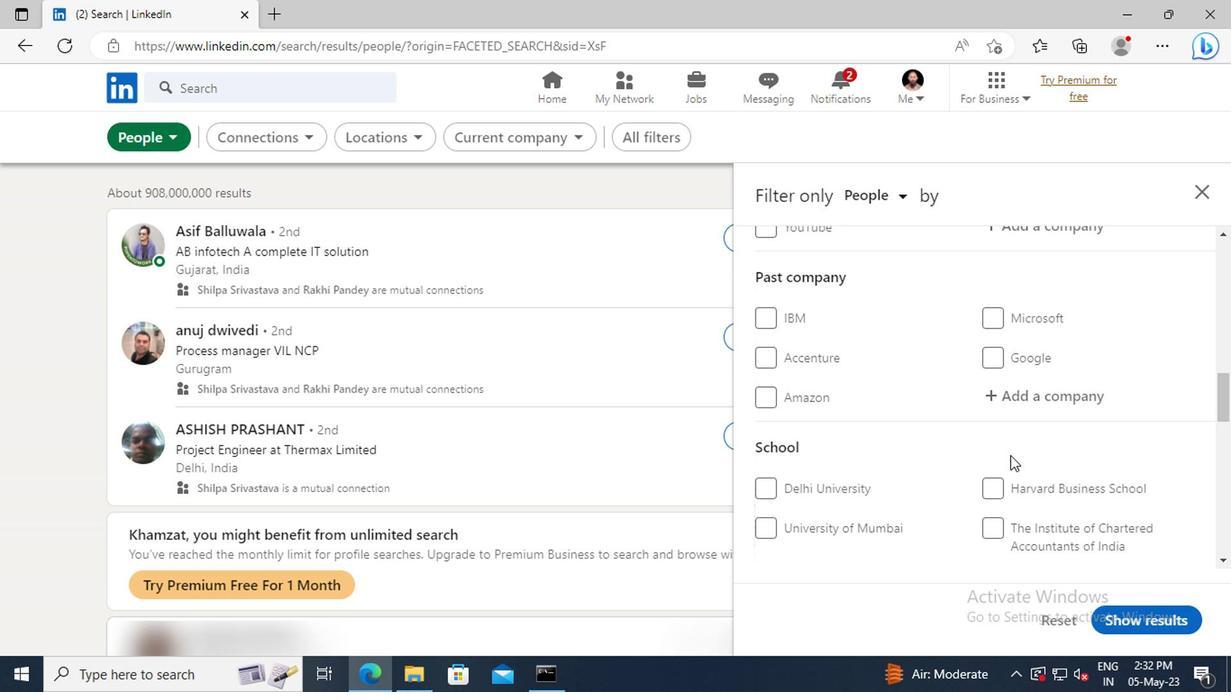 
Action: Mouse scrolled (1006, 455) with delta (0, 0)
Screenshot: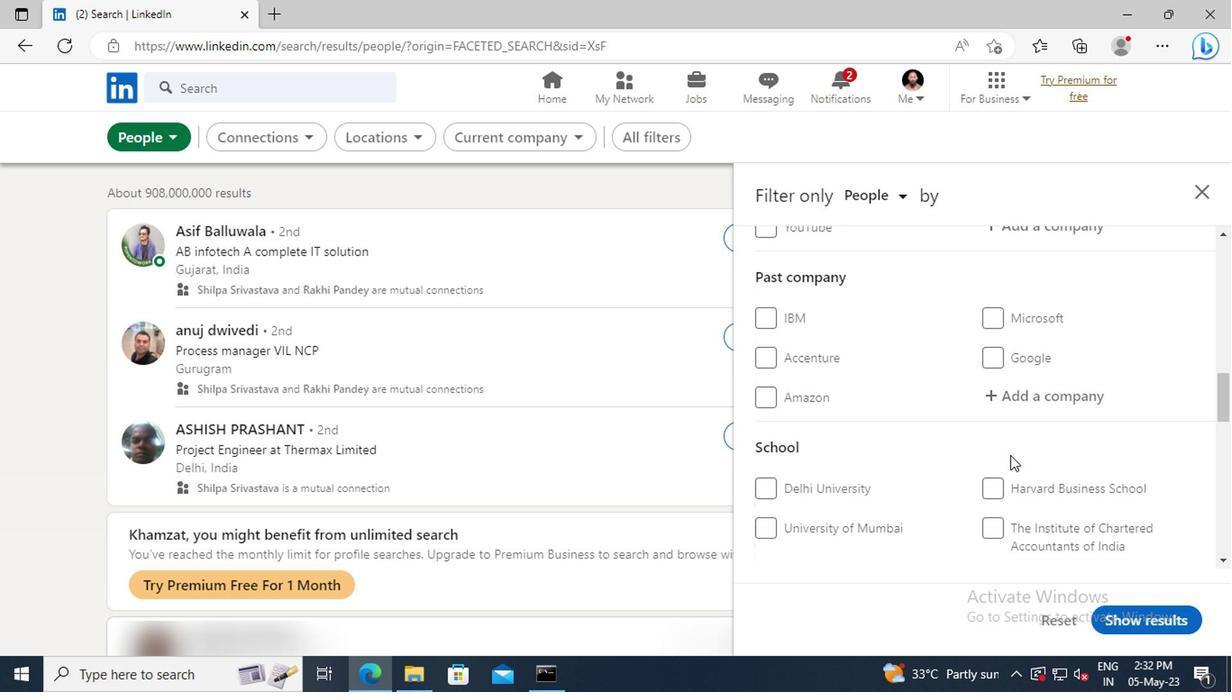 
Action: Mouse scrolled (1006, 455) with delta (0, 0)
Screenshot: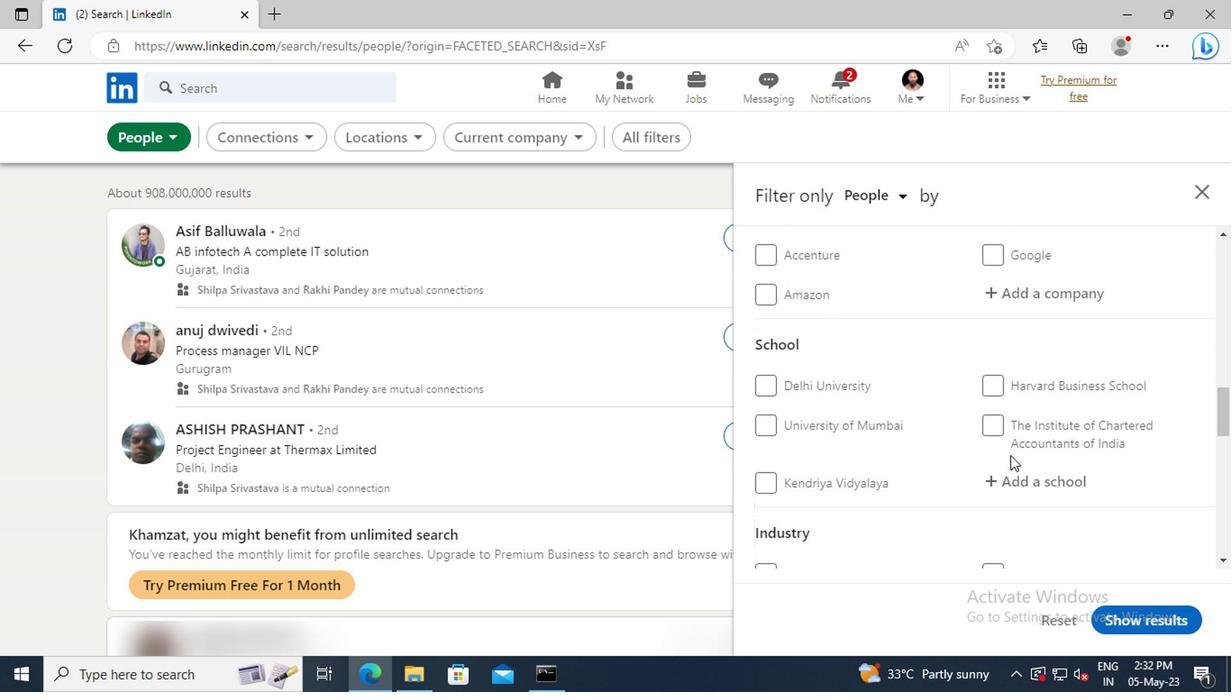 
Action: Mouse moved to (1011, 441)
Screenshot: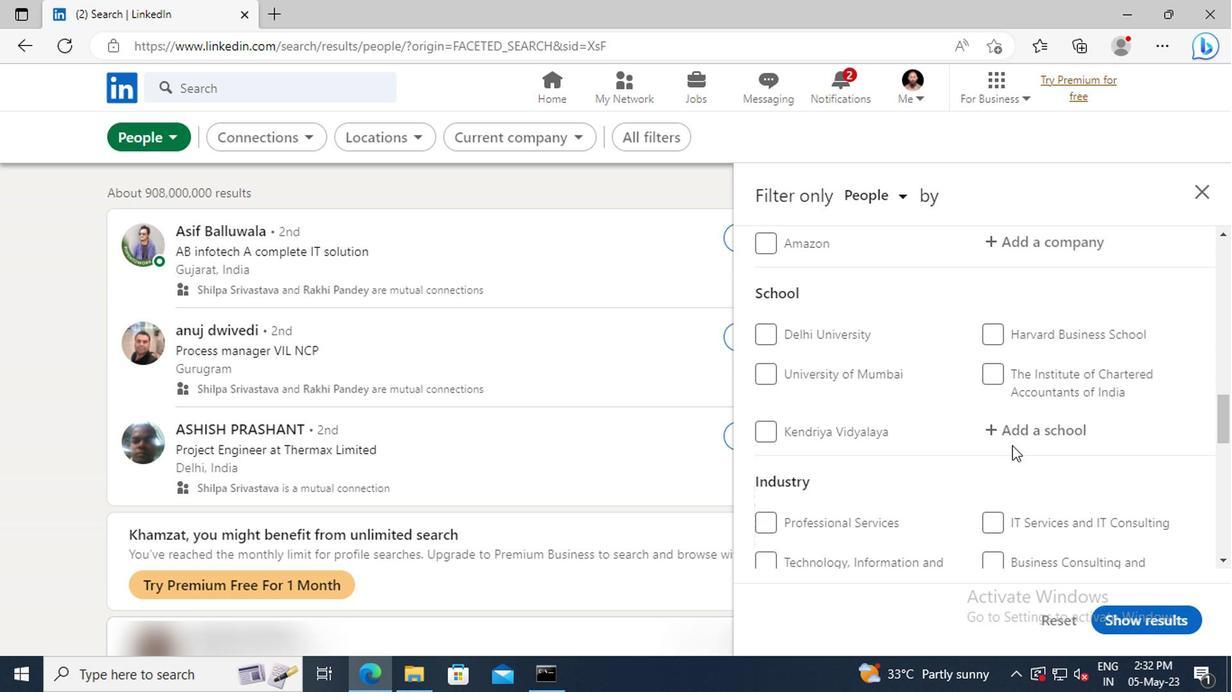 
Action: Mouse scrolled (1011, 439) with delta (0, -1)
Screenshot: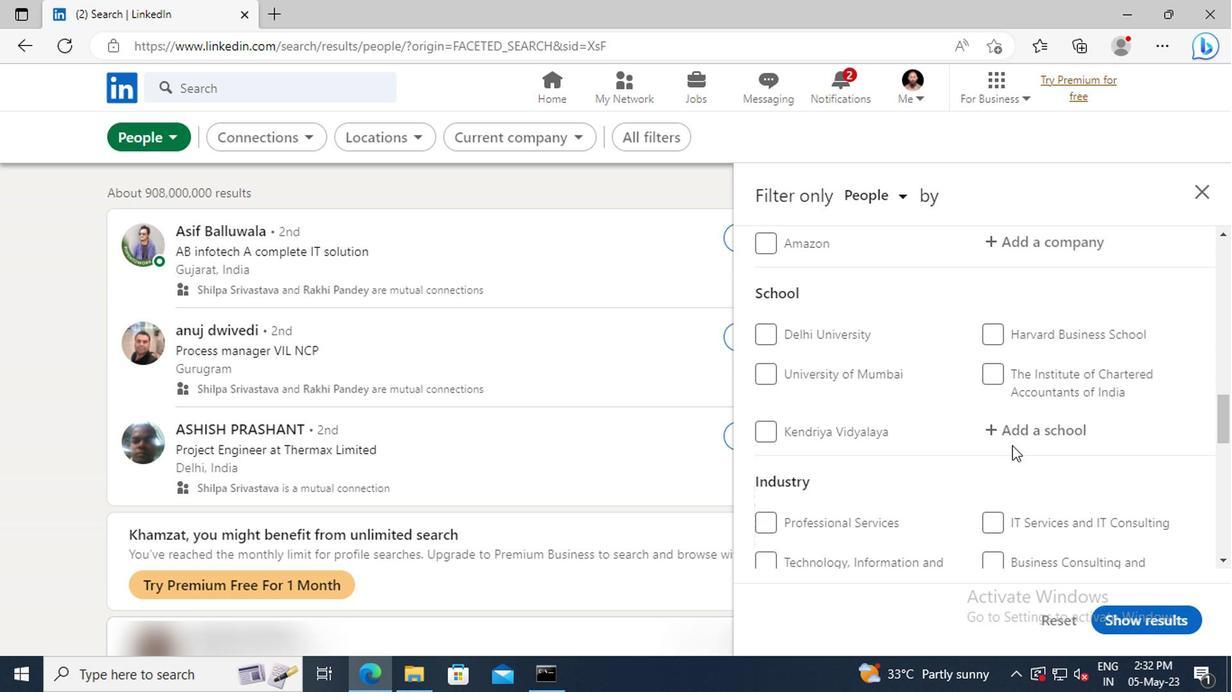 
Action: Mouse moved to (1011, 441)
Screenshot: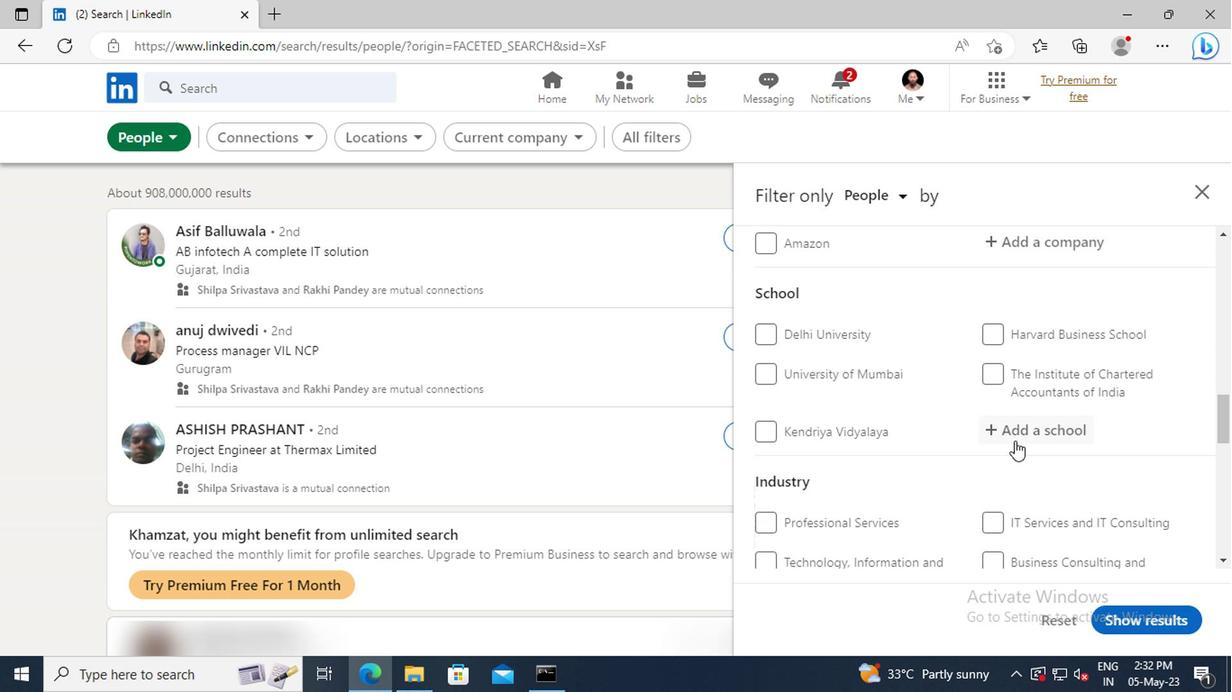 
Action: Mouse scrolled (1011, 439) with delta (0, -1)
Screenshot: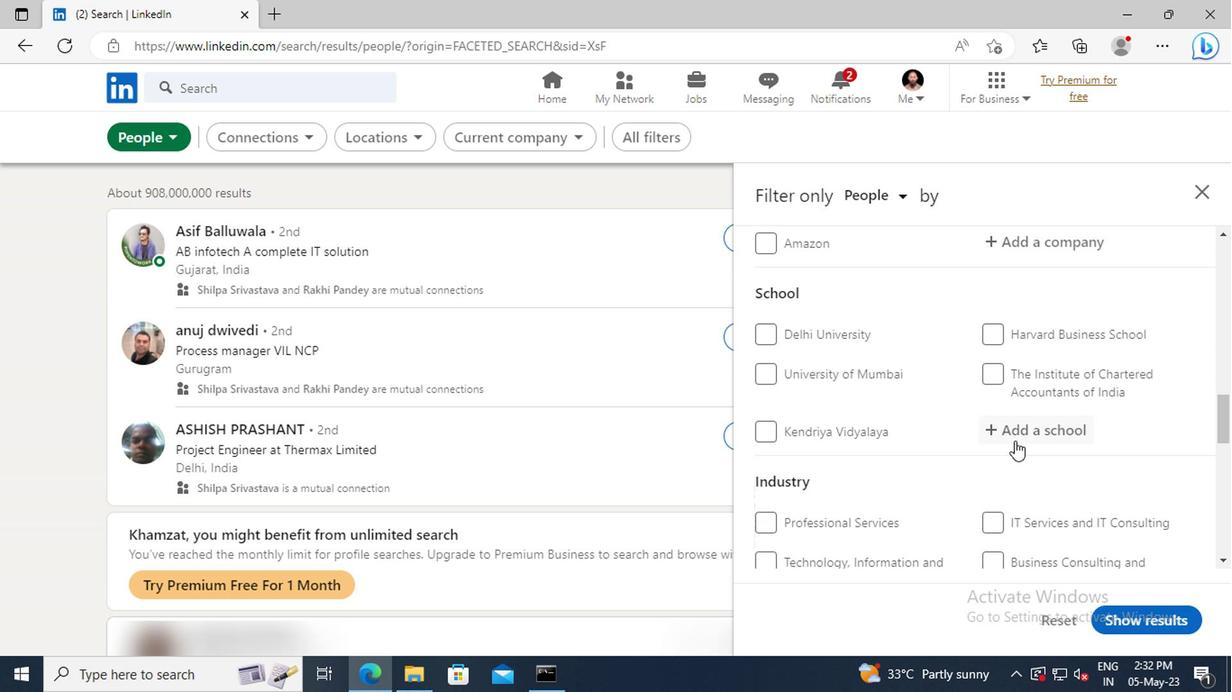 
Action: Mouse moved to (1013, 435)
Screenshot: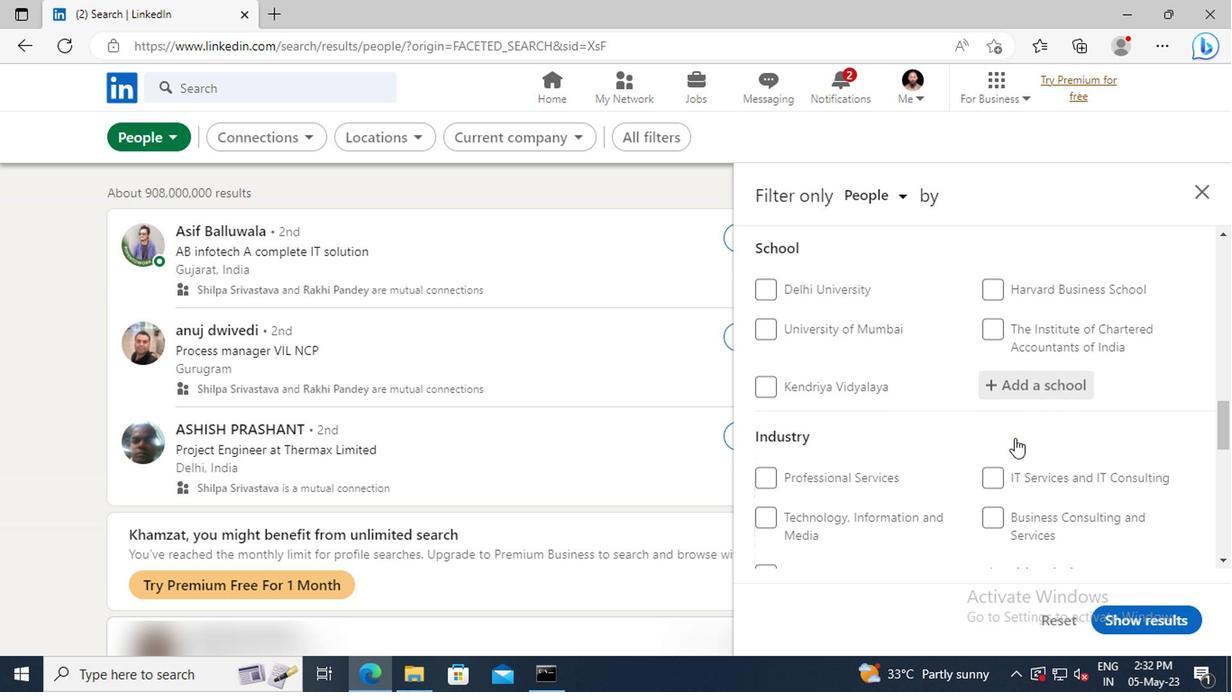 
Action: Mouse scrolled (1013, 434) with delta (0, 0)
Screenshot: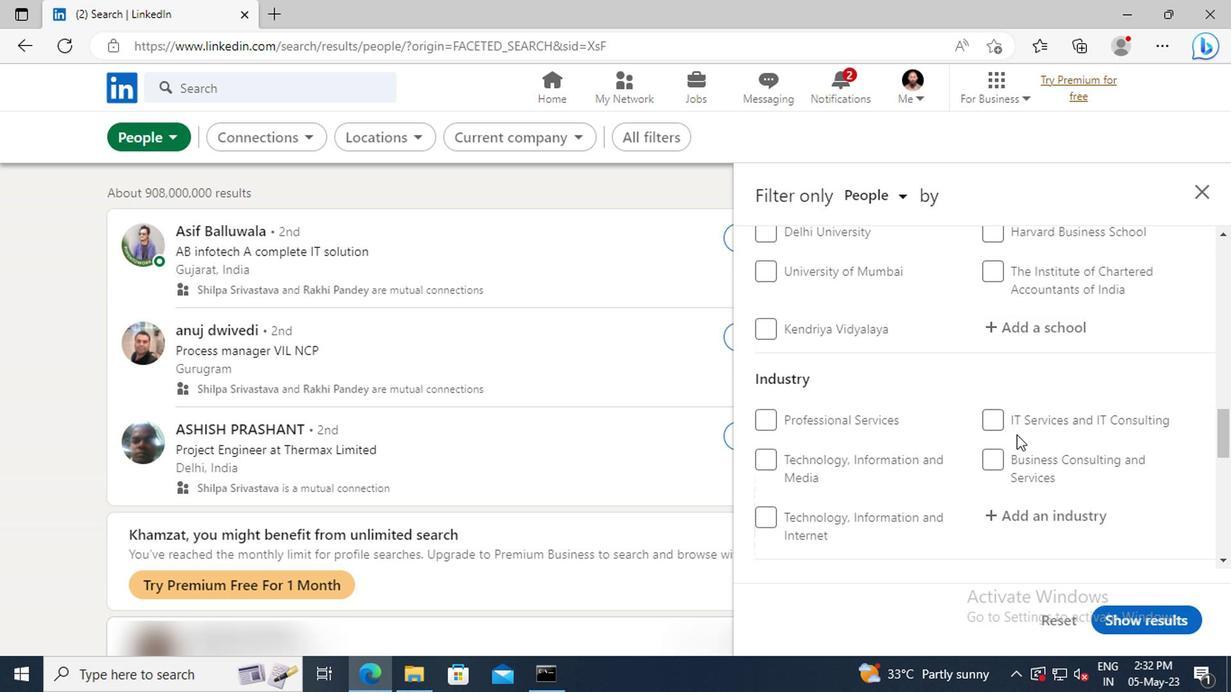 
Action: Mouse scrolled (1013, 434) with delta (0, 0)
Screenshot: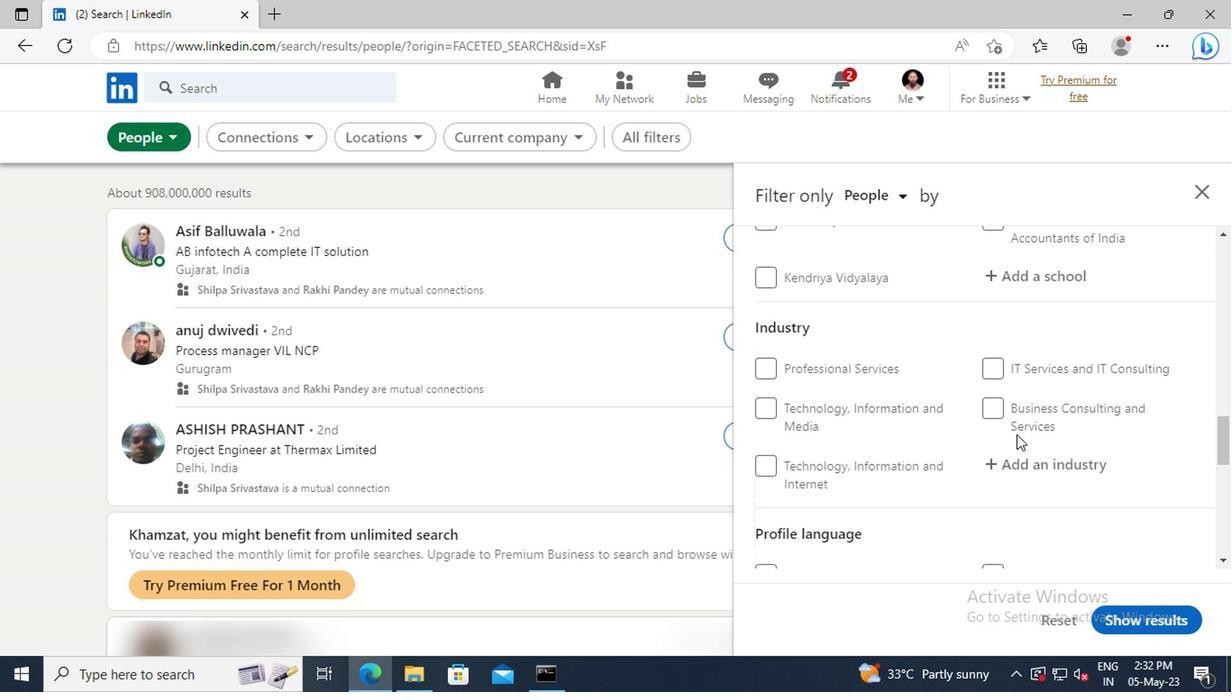 
Action: Mouse scrolled (1013, 434) with delta (0, 0)
Screenshot: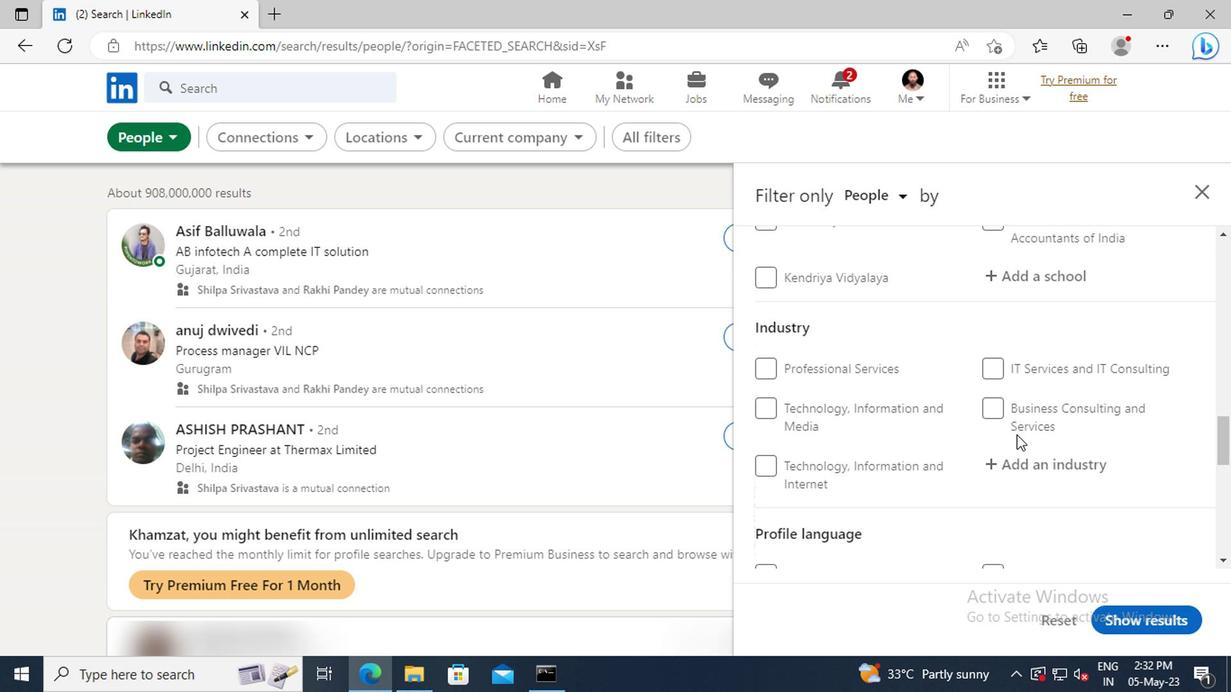 
Action: Mouse moved to (991, 475)
Screenshot: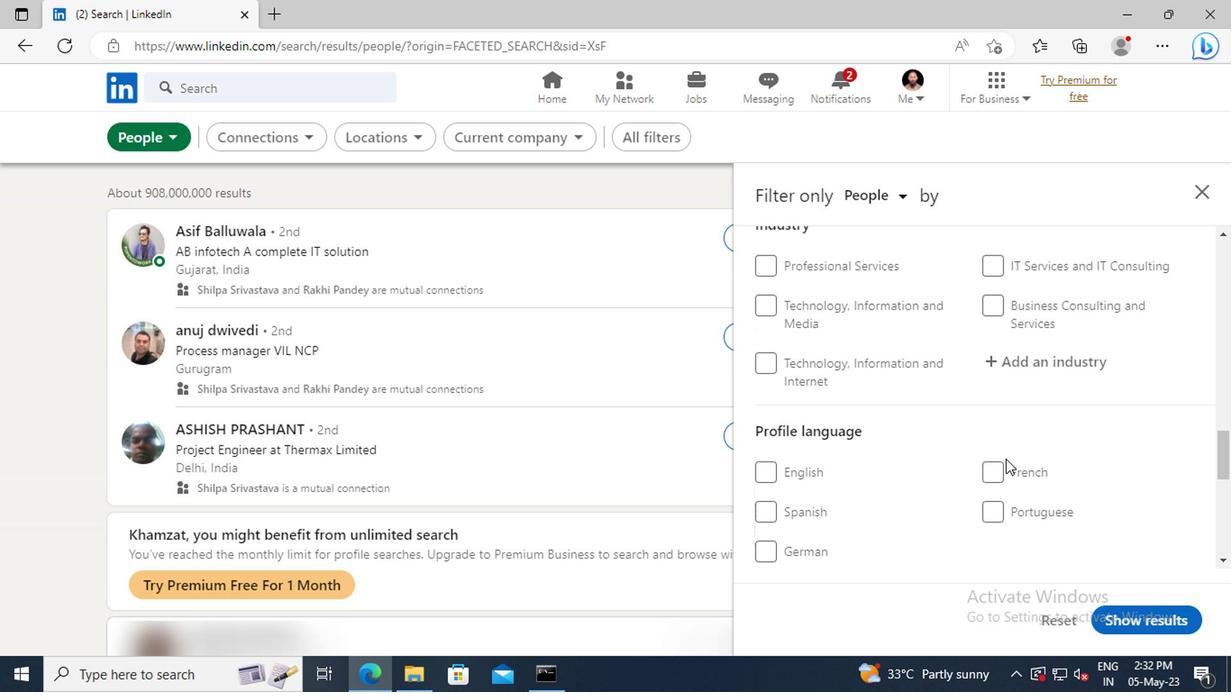
Action: Mouse pressed left at (991, 475)
Screenshot: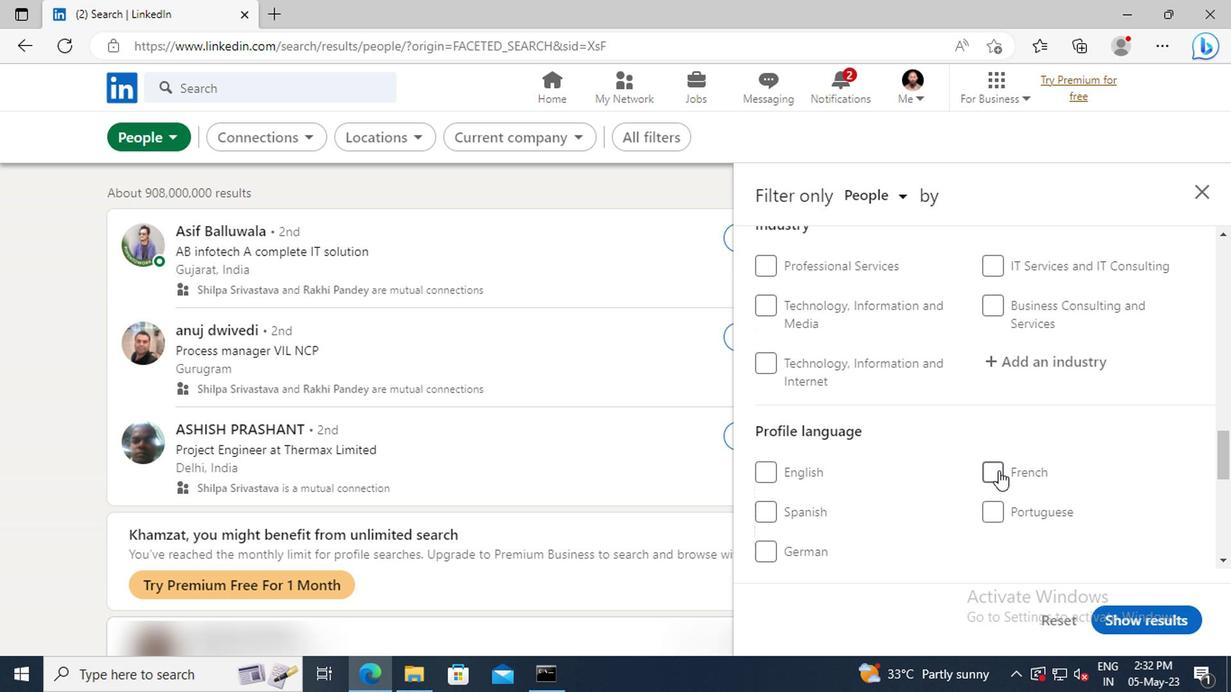 
Action: Mouse moved to (1011, 437)
Screenshot: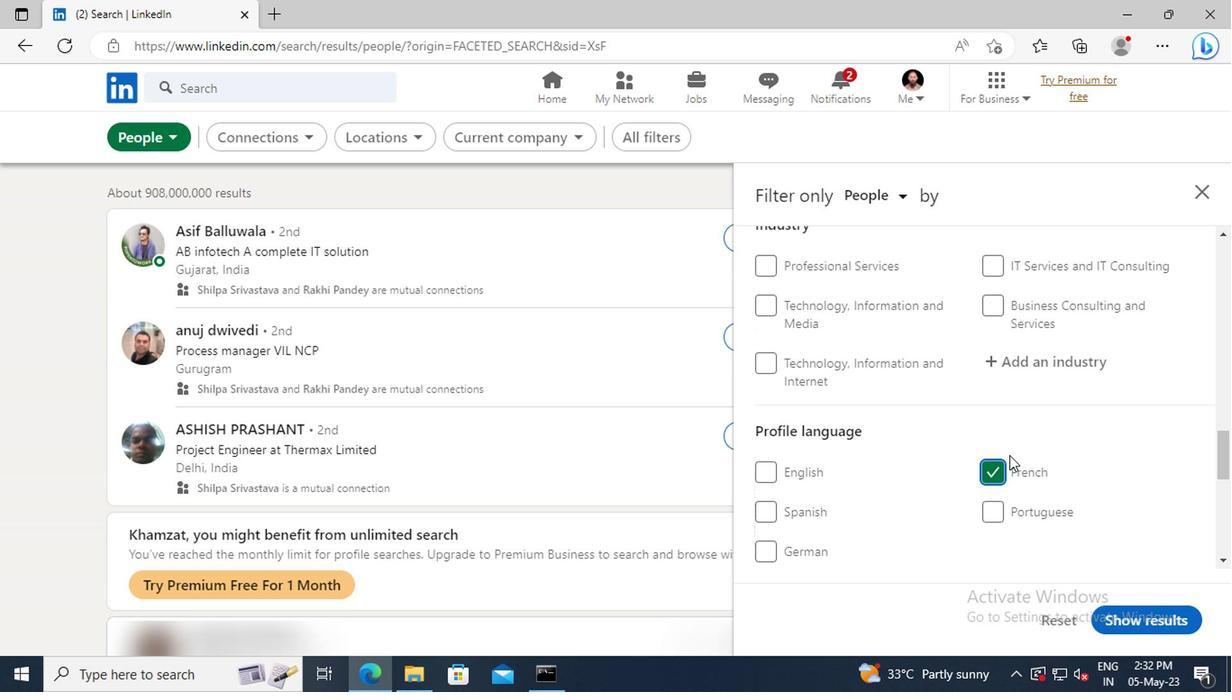 
Action: Mouse scrolled (1011, 439) with delta (0, 1)
Screenshot: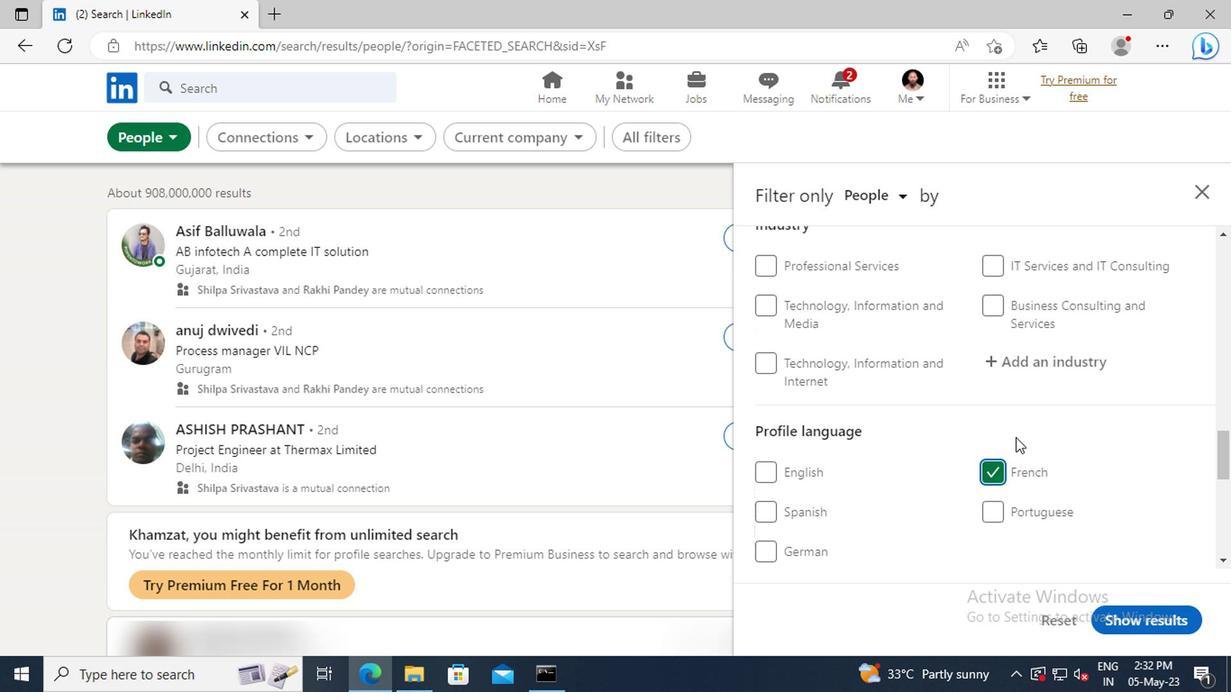 
Action: Mouse scrolled (1011, 439) with delta (0, 1)
Screenshot: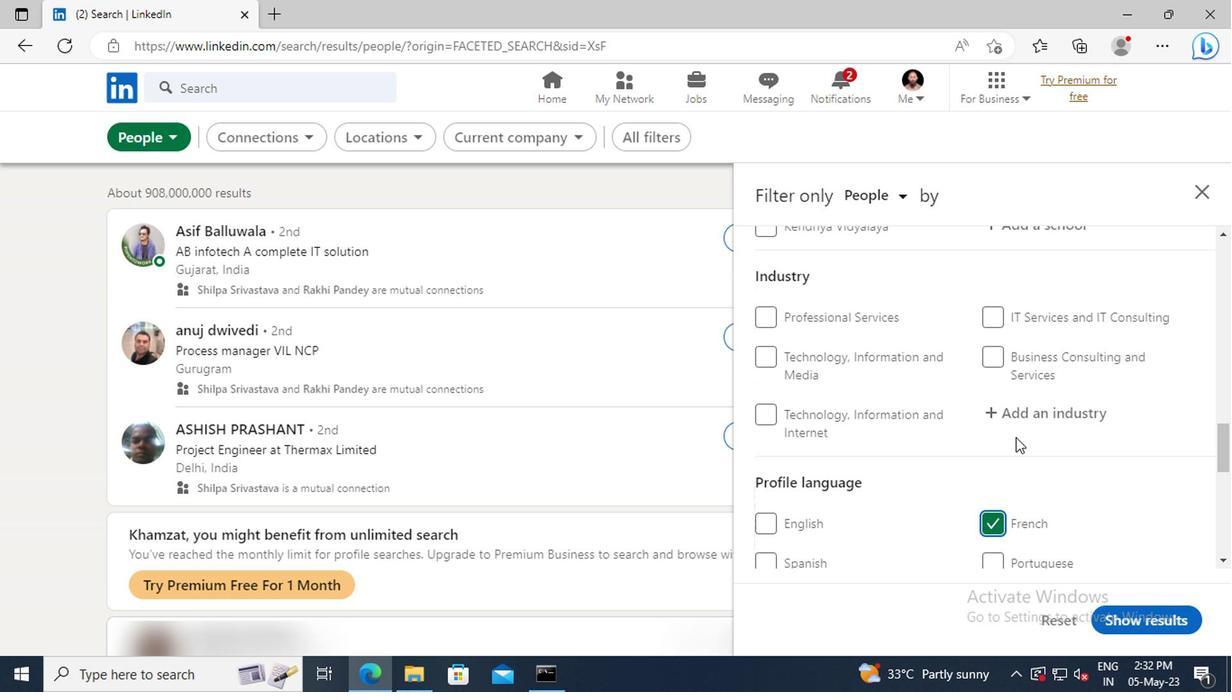 
Action: Mouse scrolled (1011, 439) with delta (0, 1)
Screenshot: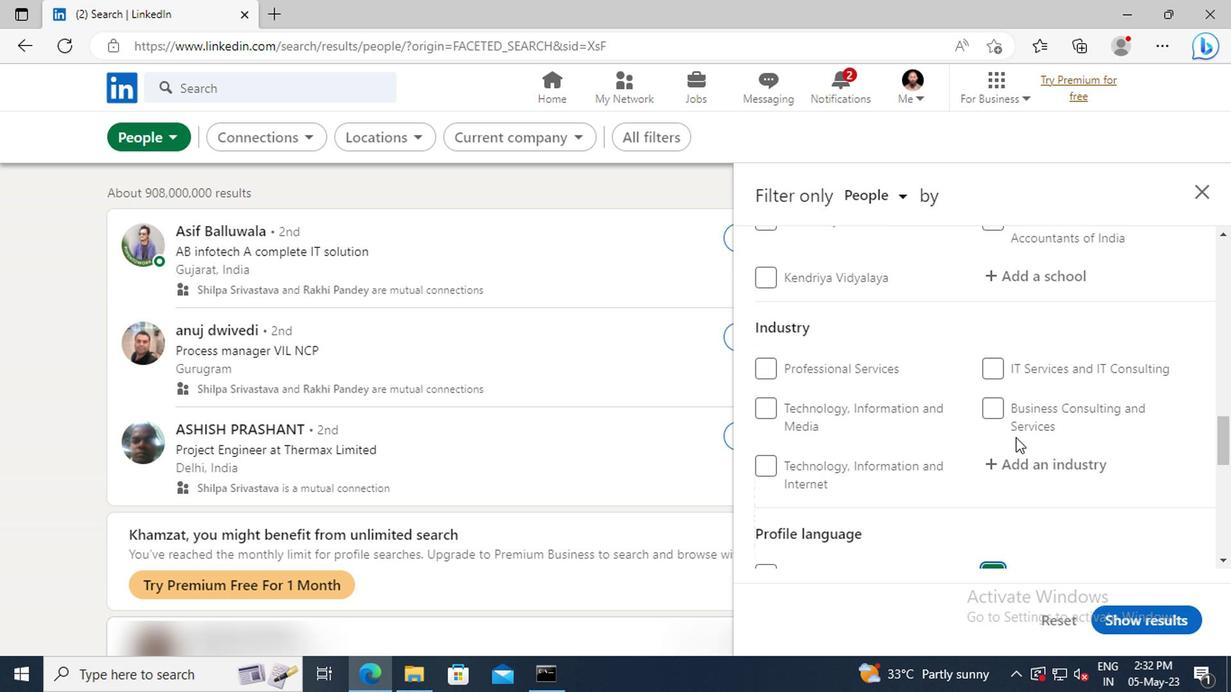 
Action: Mouse scrolled (1011, 439) with delta (0, 1)
Screenshot: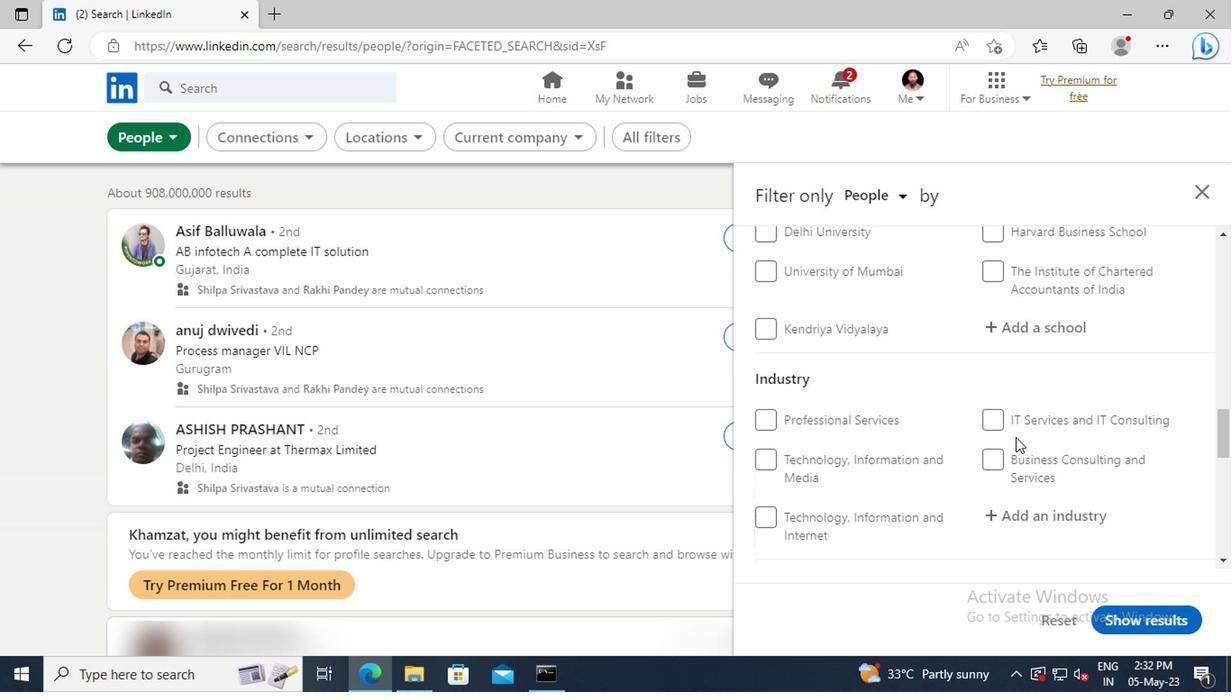 
Action: Mouse scrolled (1011, 439) with delta (0, 1)
Screenshot: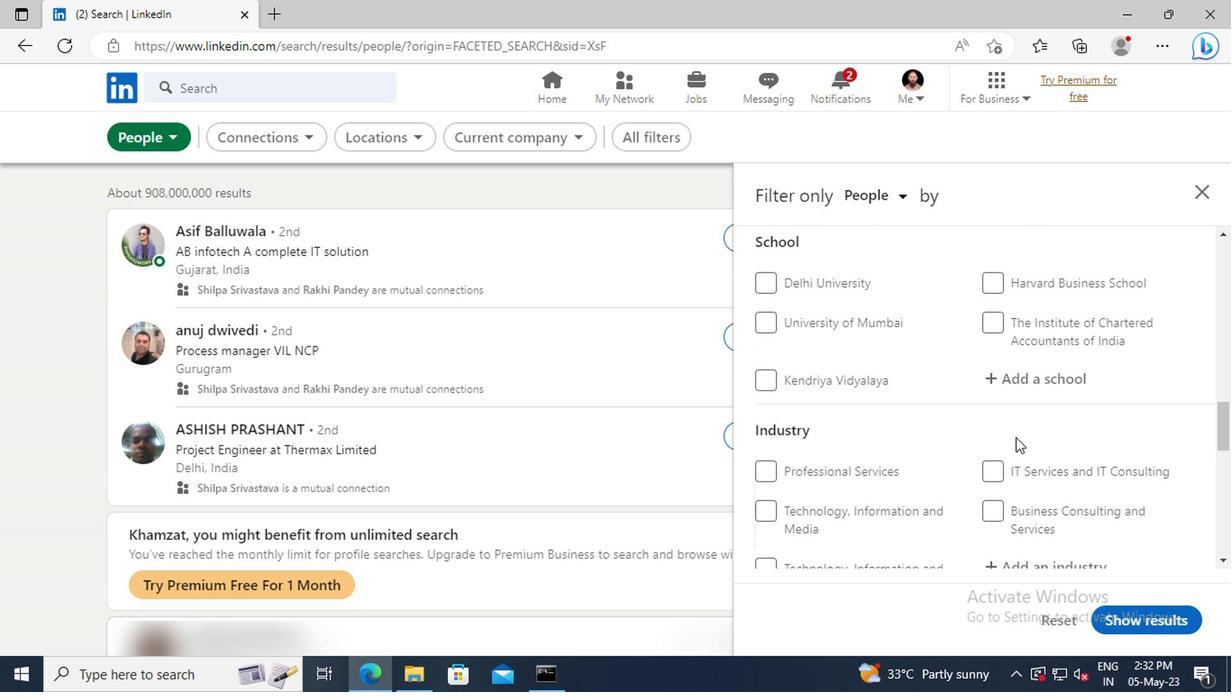 
Action: Mouse scrolled (1011, 439) with delta (0, 1)
Screenshot: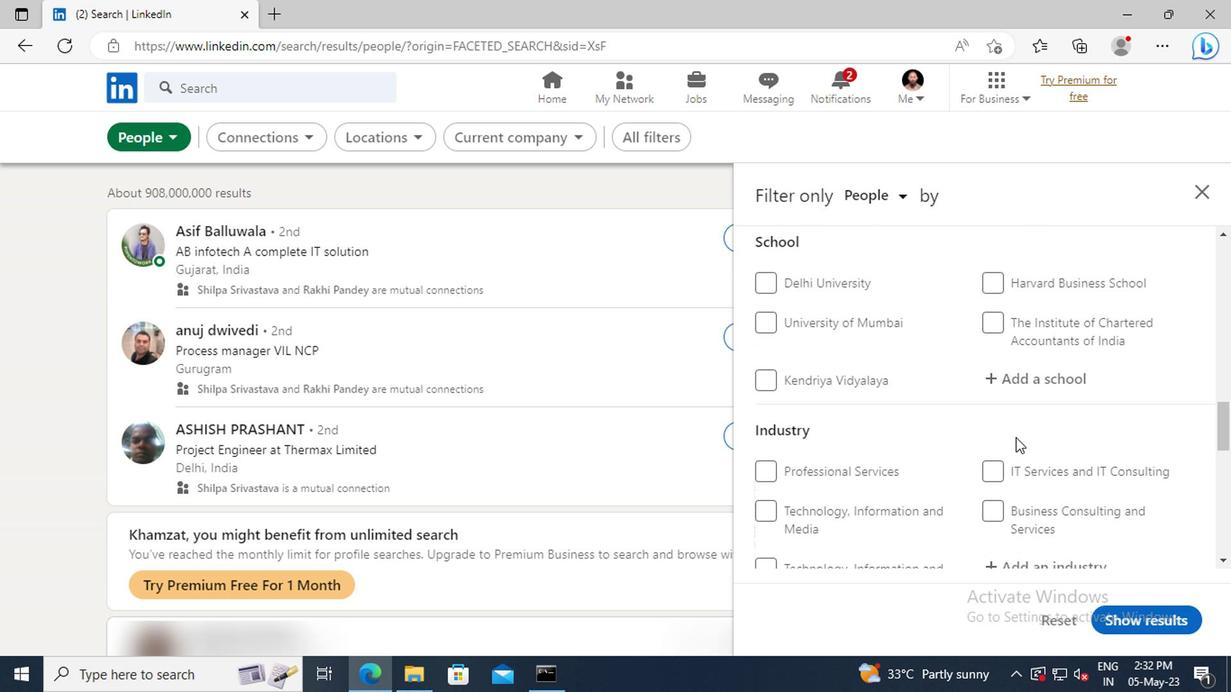 
Action: Mouse scrolled (1011, 439) with delta (0, 1)
Screenshot: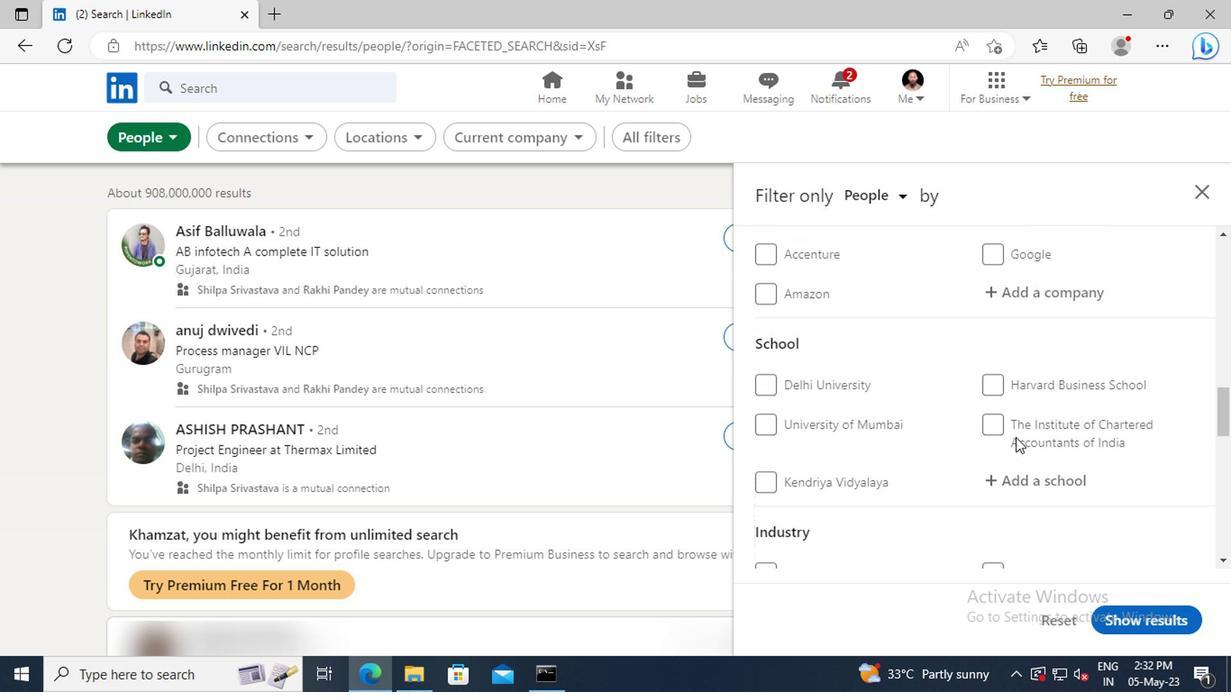 
Action: Mouse scrolled (1011, 439) with delta (0, 1)
Screenshot: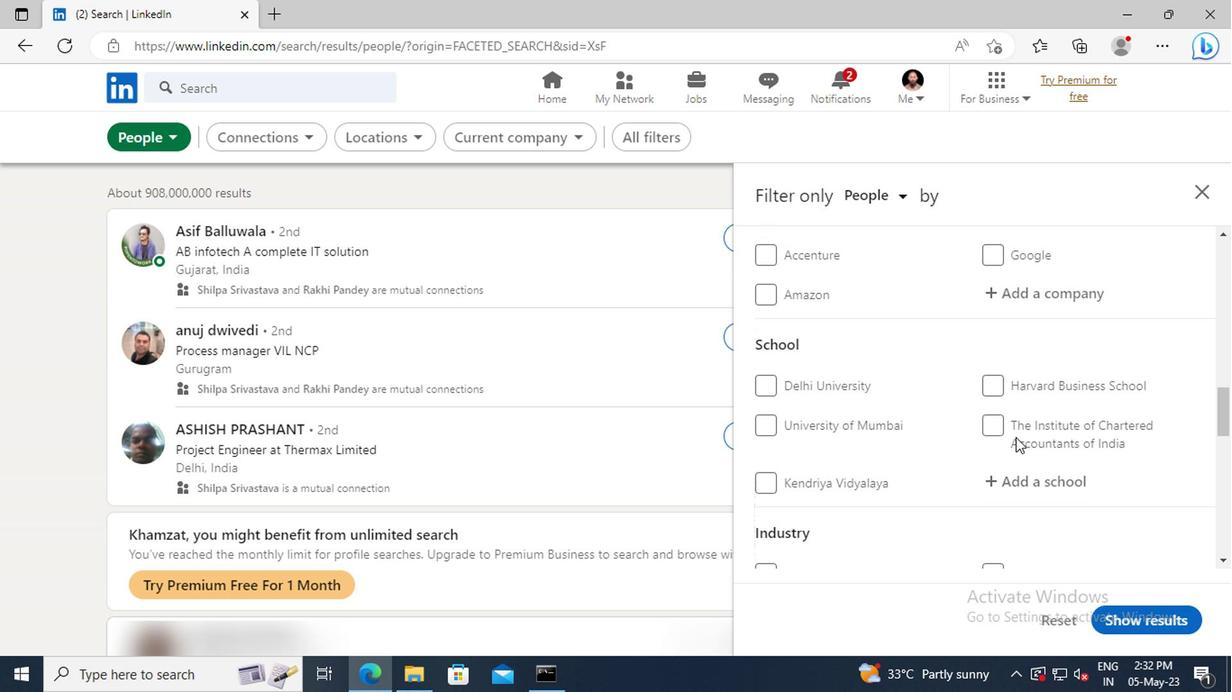 
Action: Mouse scrolled (1011, 439) with delta (0, 1)
Screenshot: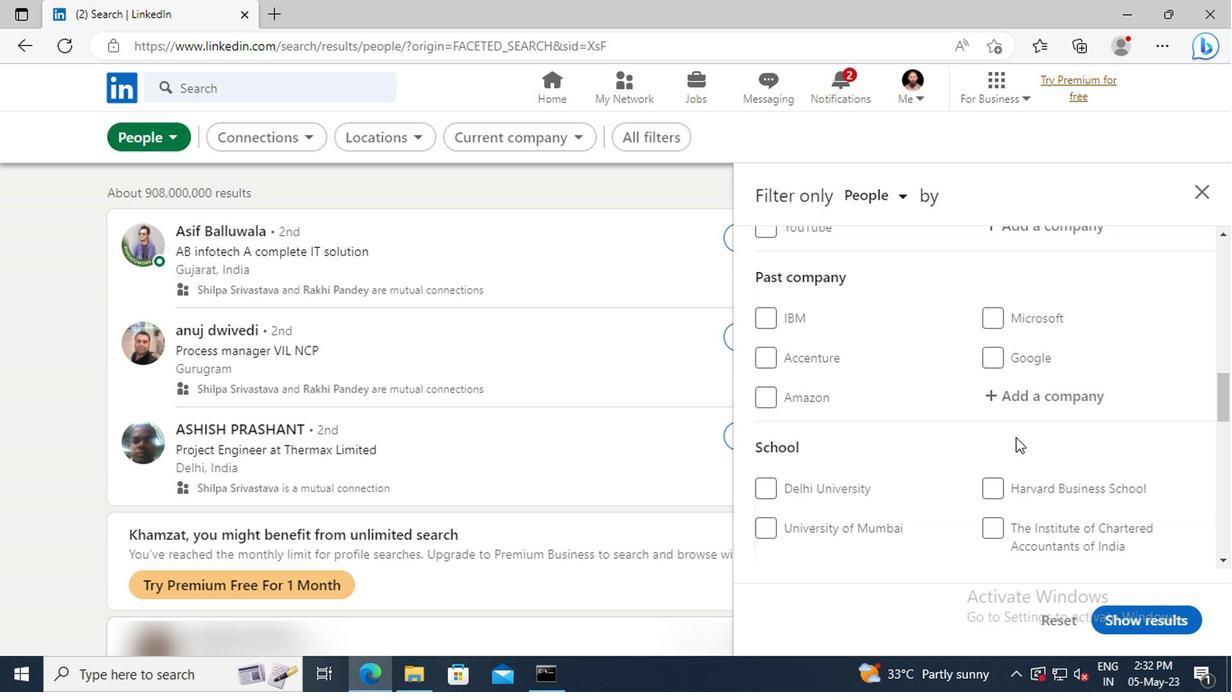 
Action: Mouse scrolled (1011, 439) with delta (0, 1)
Screenshot: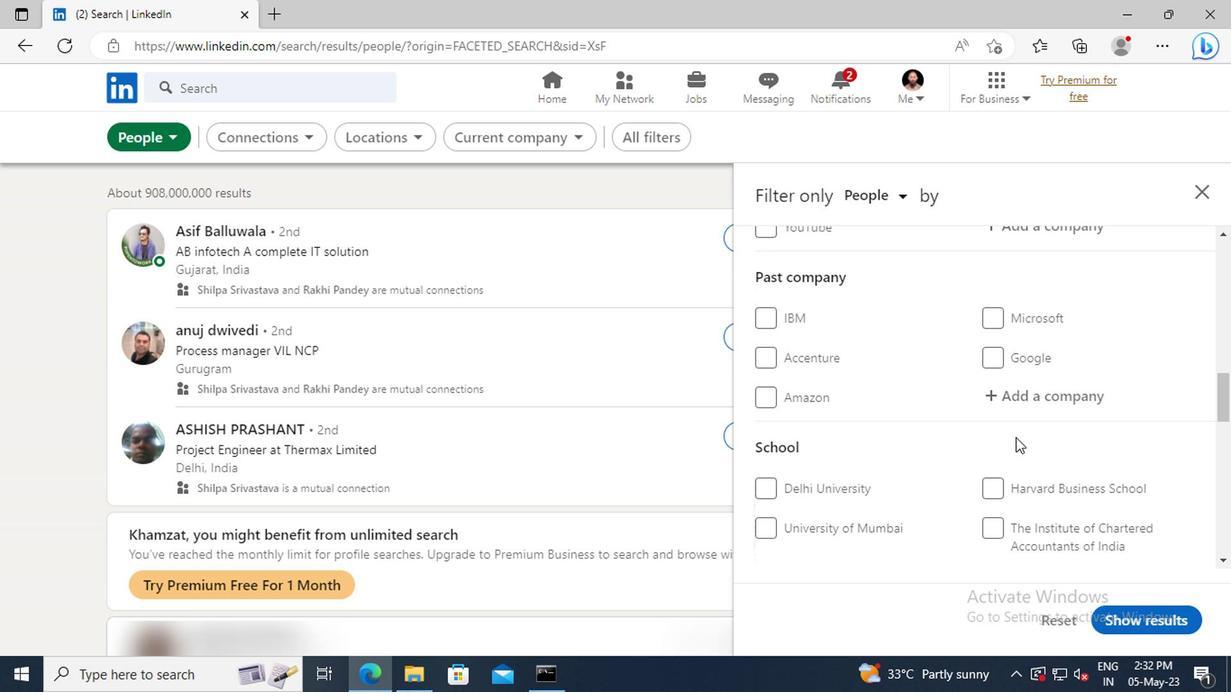 
Action: Mouse scrolled (1011, 439) with delta (0, 1)
Screenshot: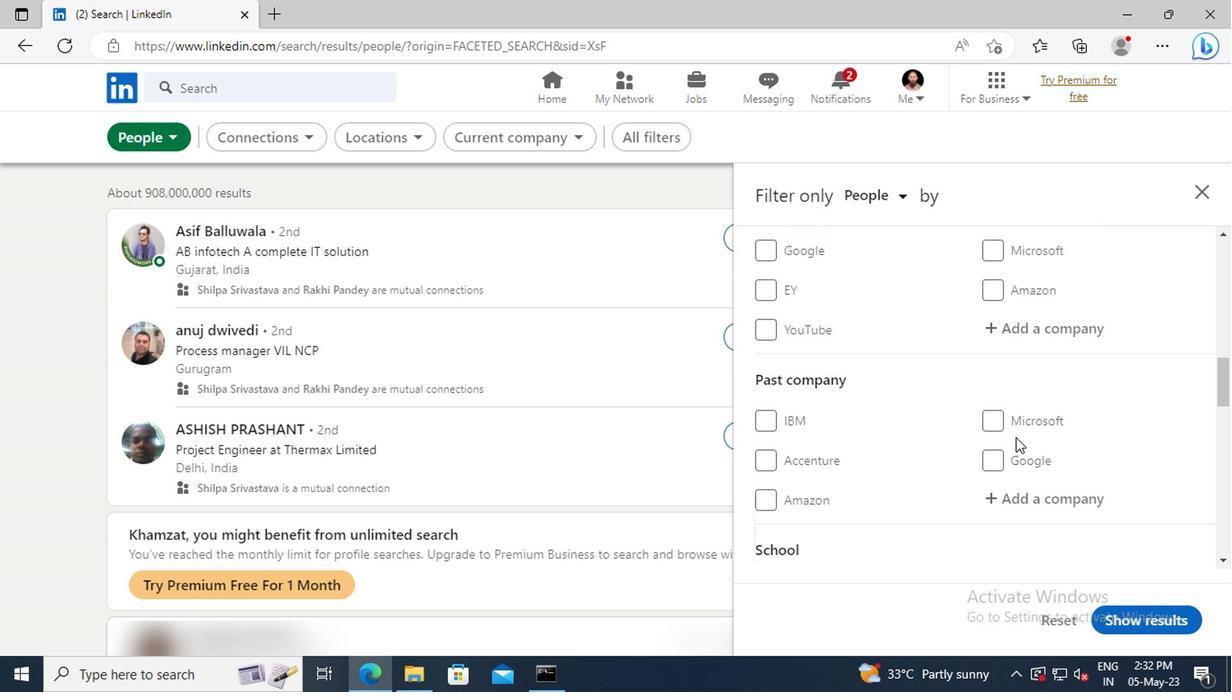 
Action: Mouse moved to (1008, 389)
Screenshot: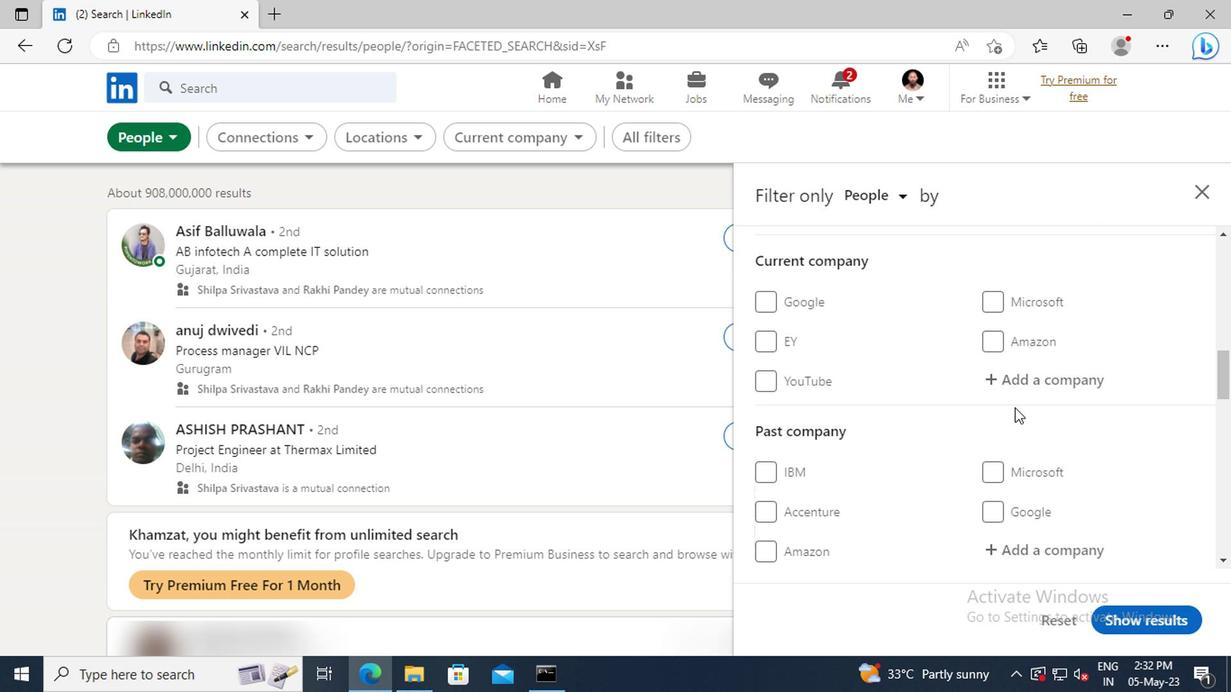 
Action: Mouse pressed left at (1008, 389)
Screenshot: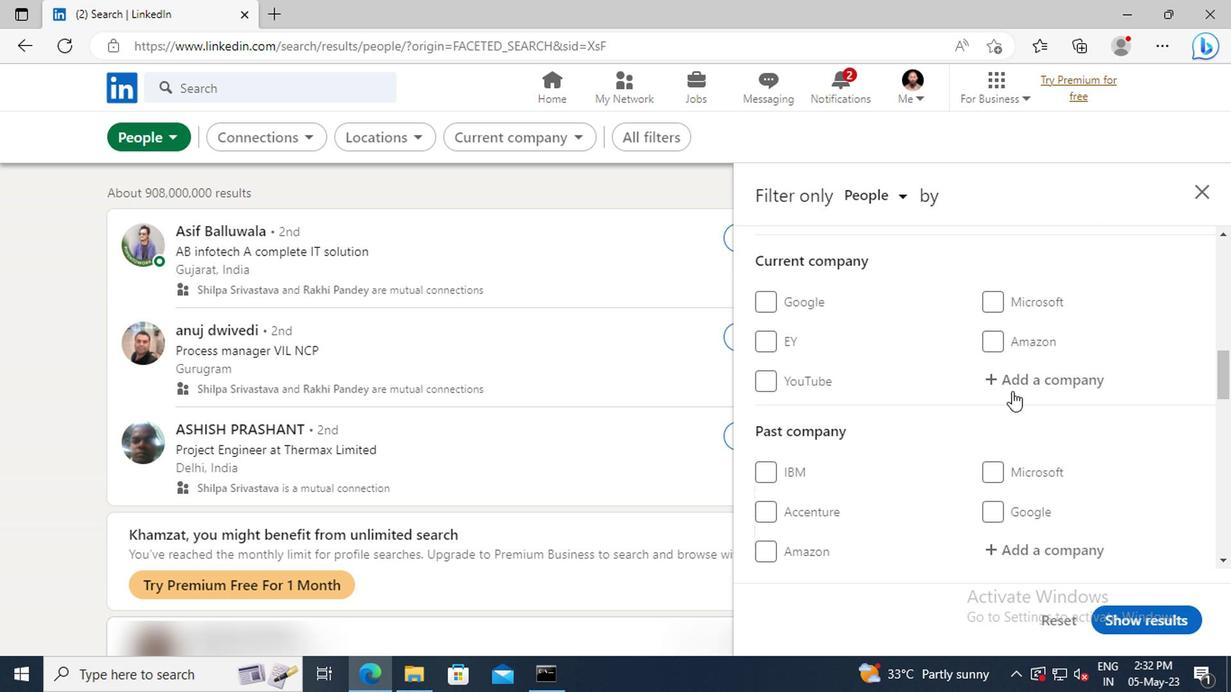
Action: Key pressed <Key.shift>AGAPPE<Key.space><Key.shift>DI
Screenshot: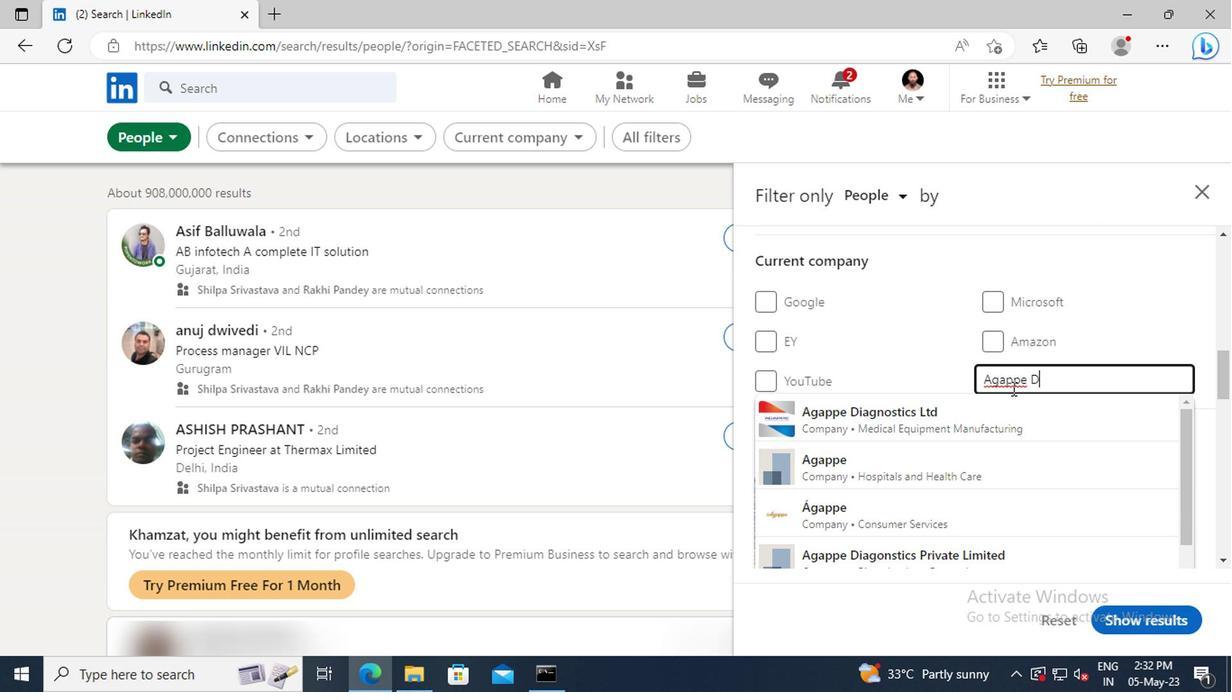 
Action: Mouse moved to (1006, 414)
Screenshot: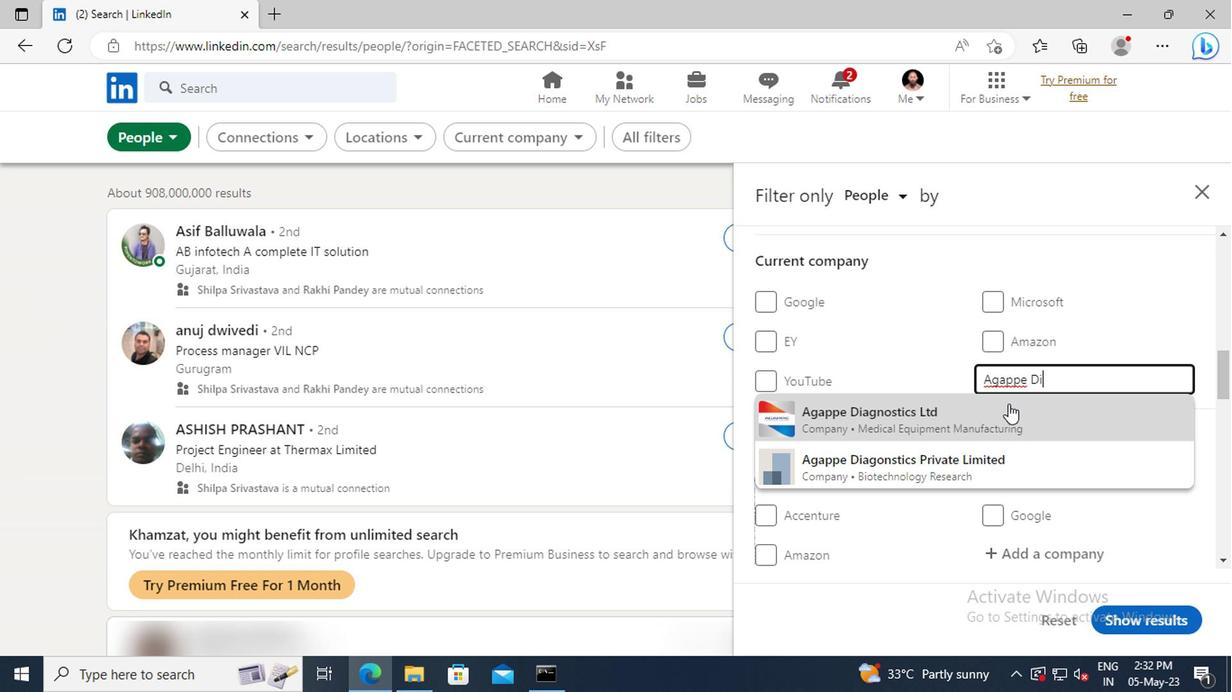 
Action: Mouse pressed left at (1006, 414)
Screenshot: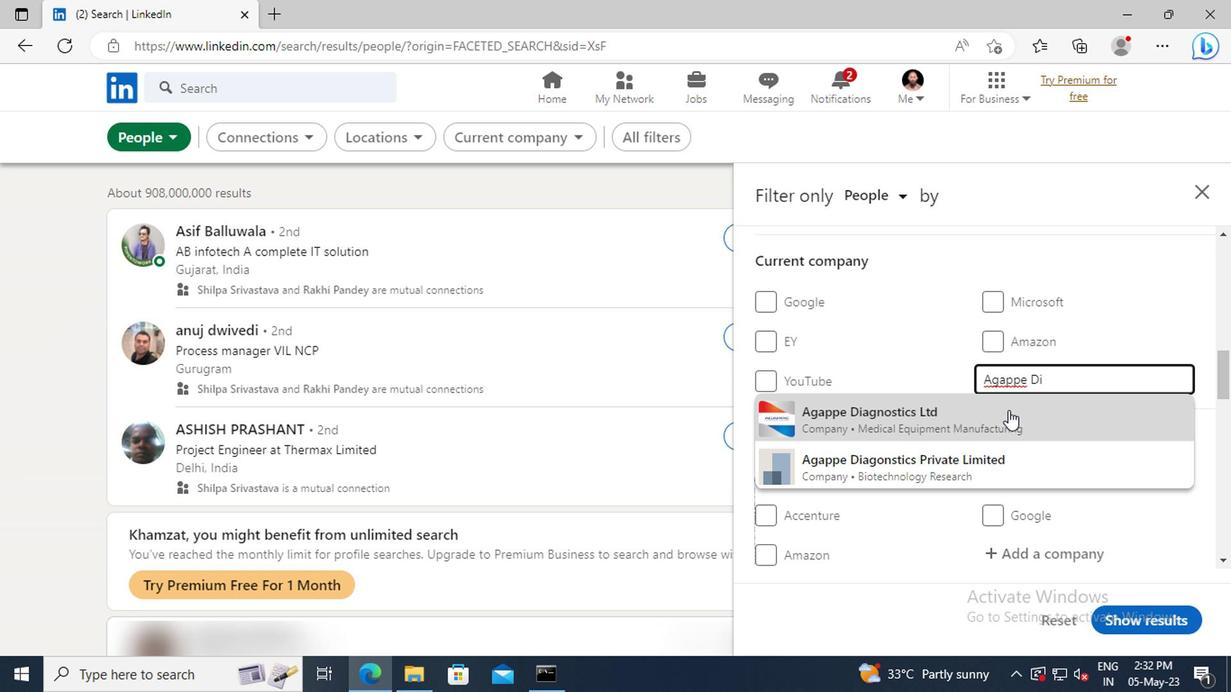 
Action: Mouse scrolled (1006, 414) with delta (0, 0)
Screenshot: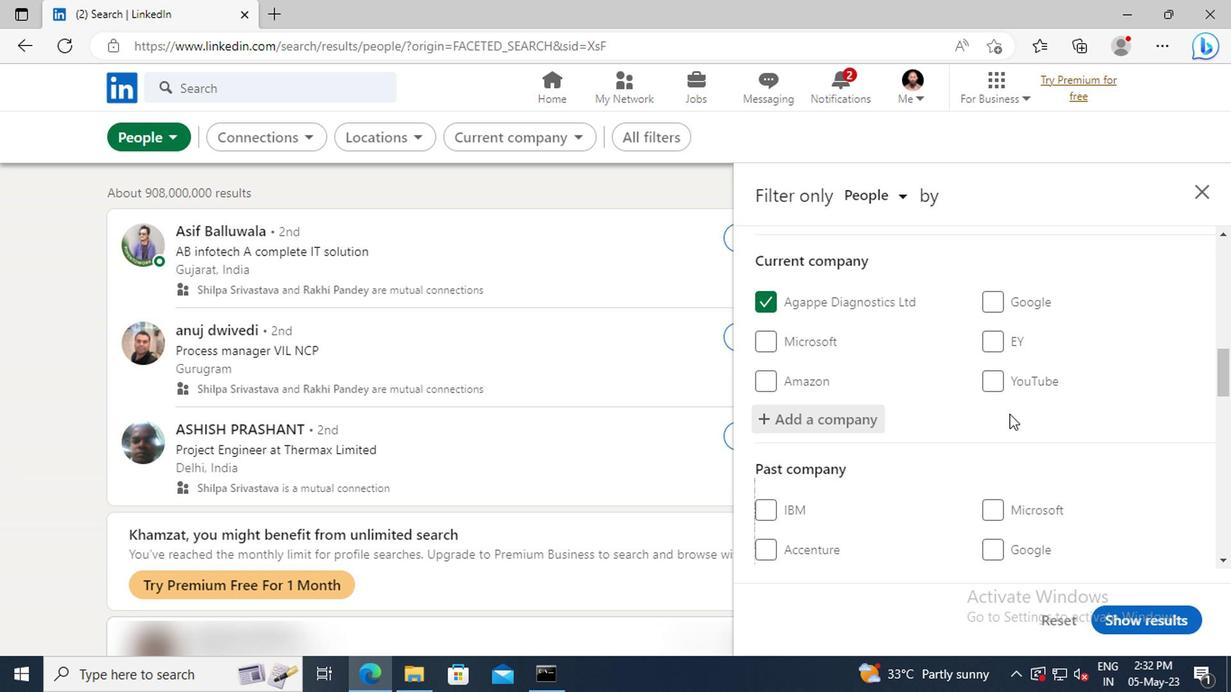 
Action: Mouse moved to (1006, 412)
Screenshot: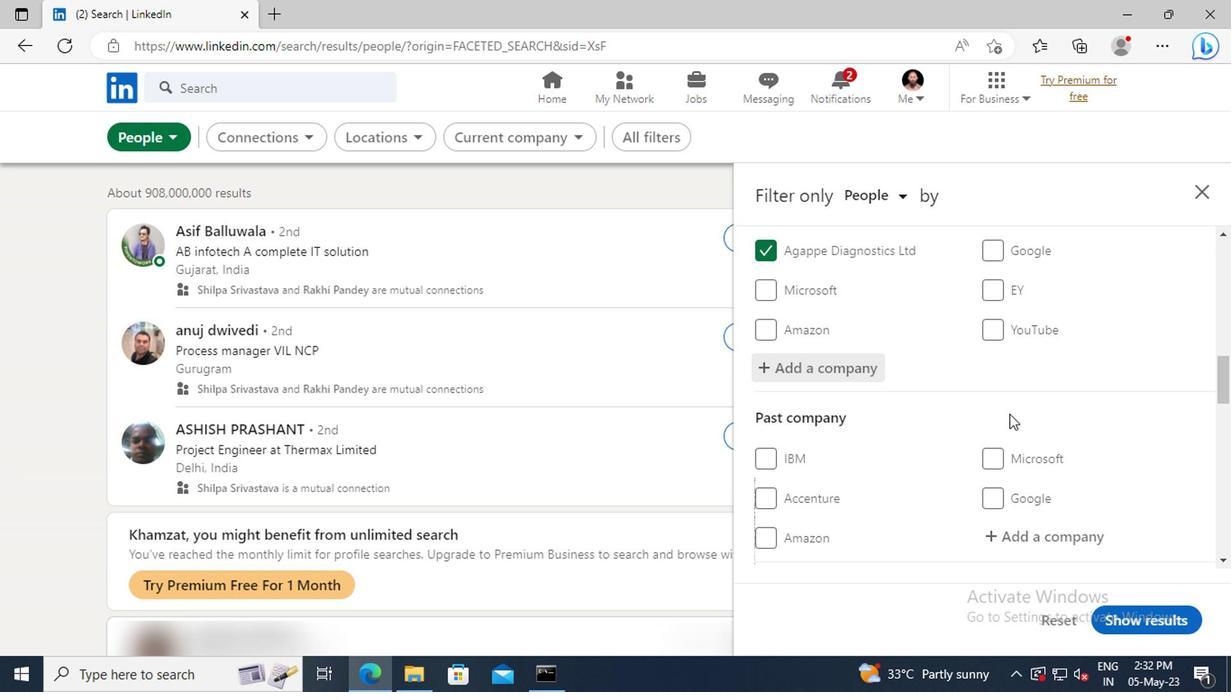 
Action: Mouse scrolled (1006, 412) with delta (0, 0)
Screenshot: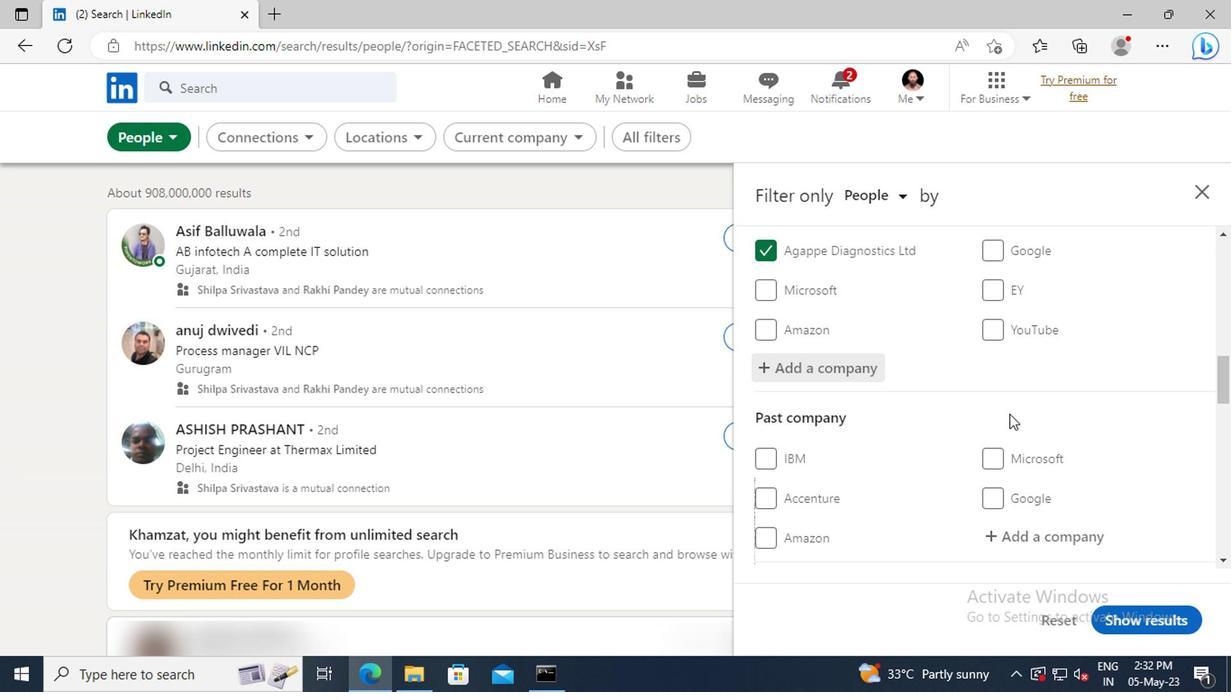 
Action: Mouse scrolled (1006, 412) with delta (0, 0)
Screenshot: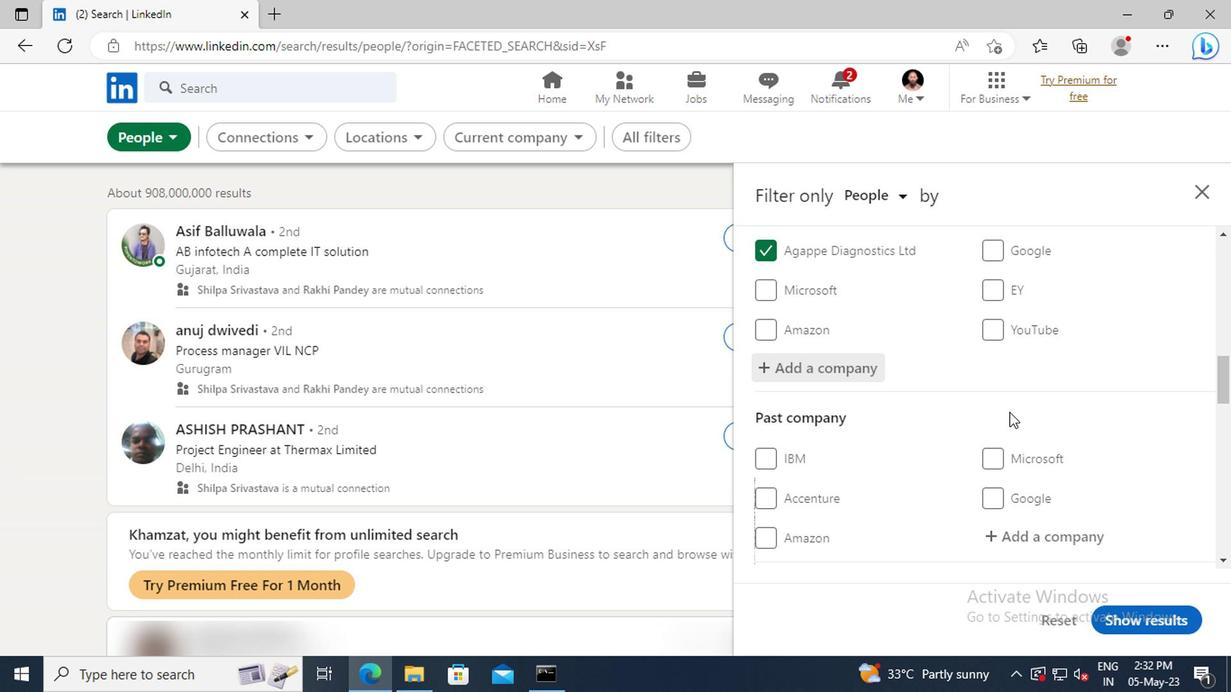 
Action: Mouse moved to (1006, 403)
Screenshot: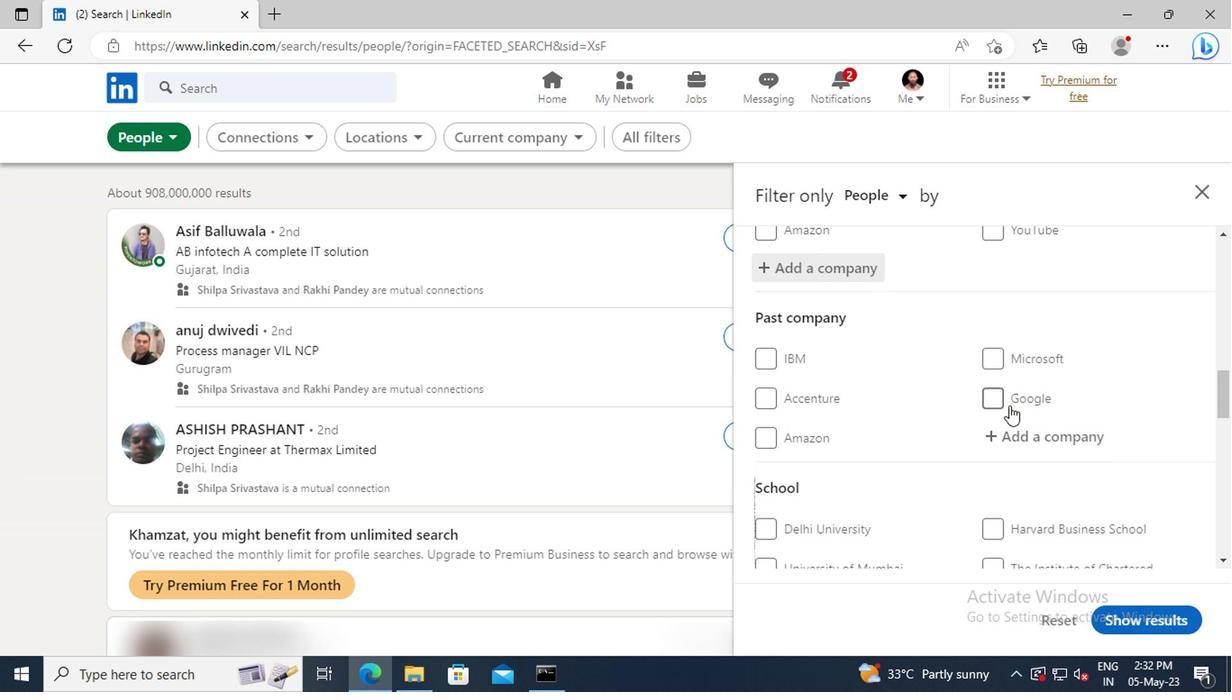 
Action: Mouse scrolled (1006, 402) with delta (0, -1)
Screenshot: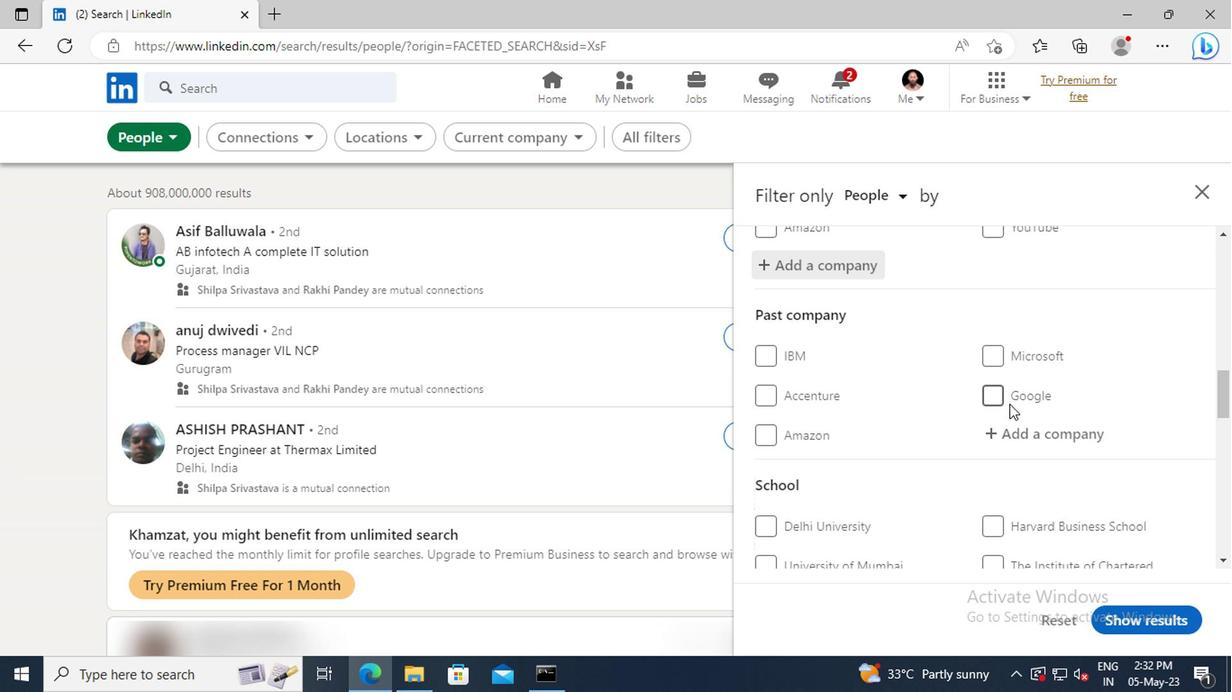 
Action: Mouse scrolled (1006, 402) with delta (0, -1)
Screenshot: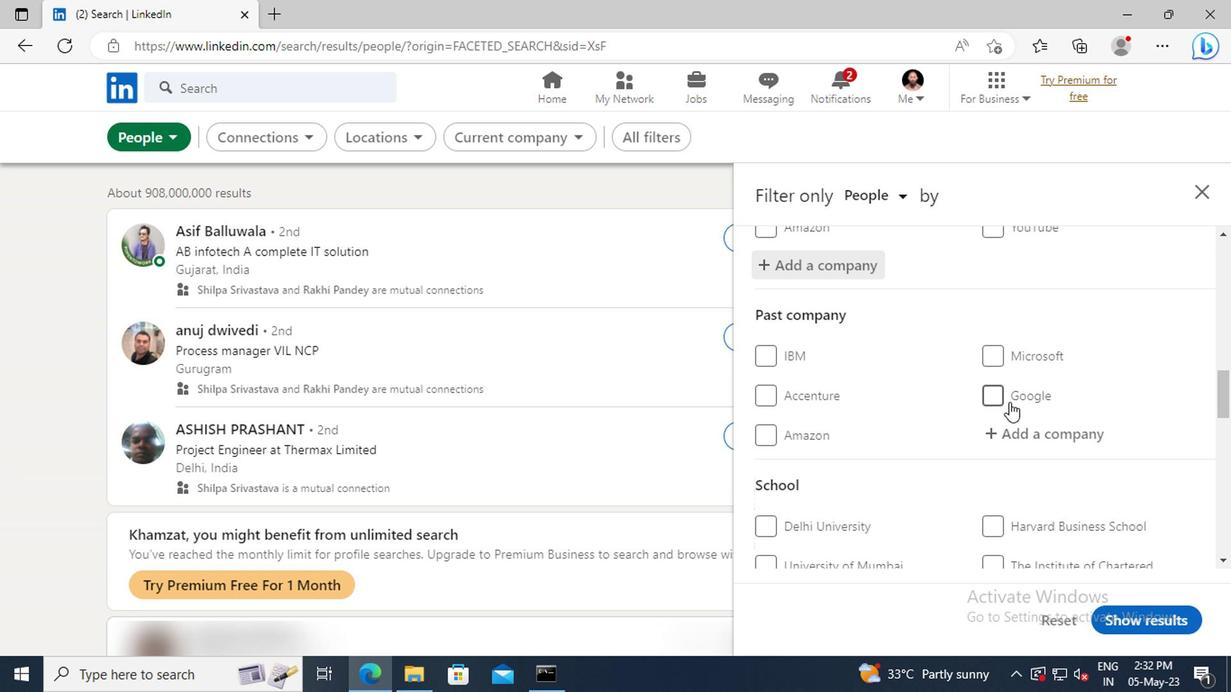 
Action: Mouse moved to (1006, 402)
Screenshot: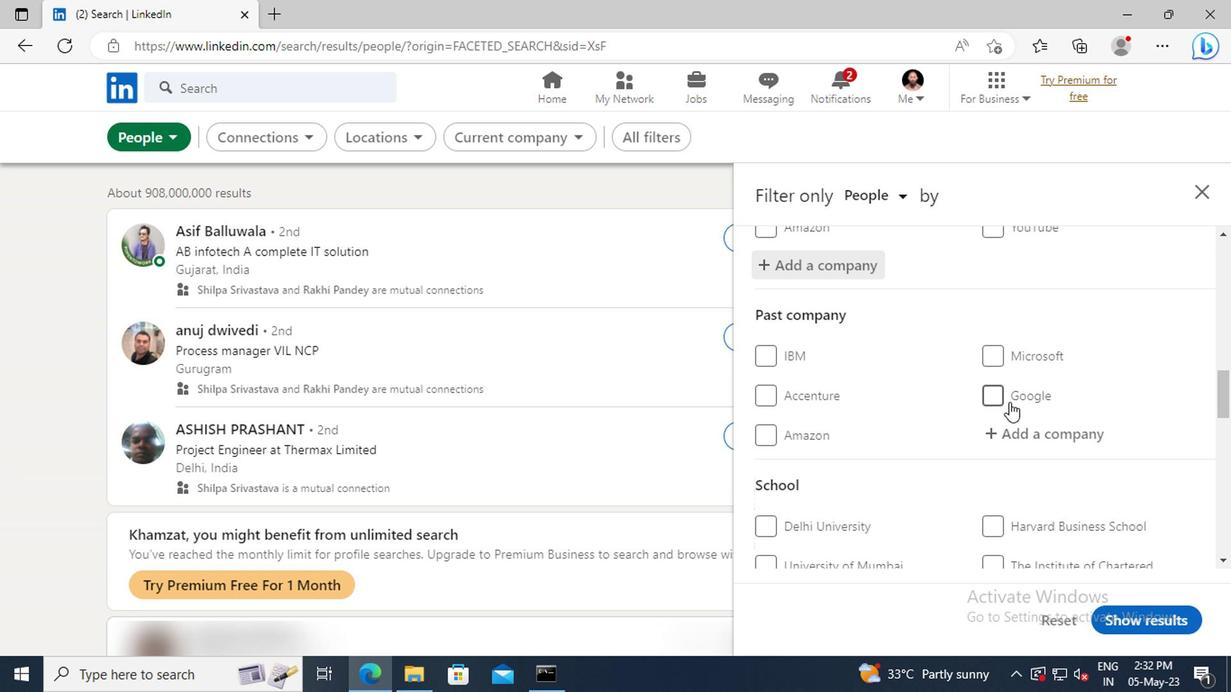 
Action: Mouse scrolled (1006, 401) with delta (0, 0)
Screenshot: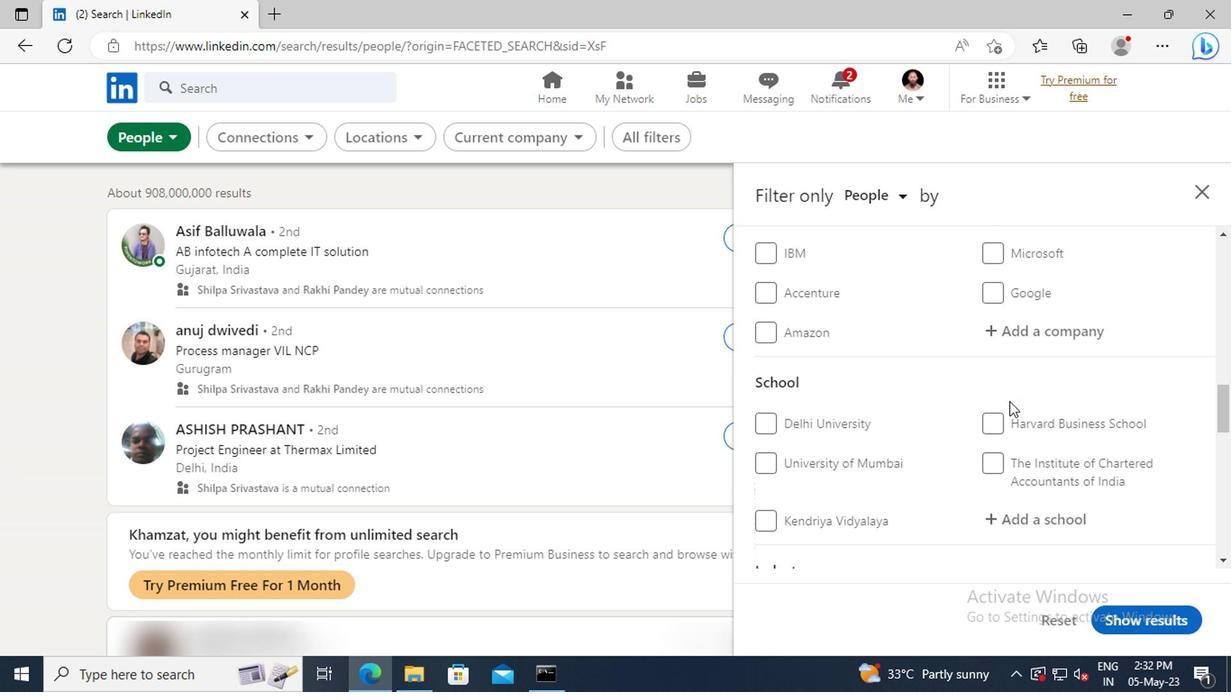 
Action: Mouse scrolled (1006, 401) with delta (0, 0)
Screenshot: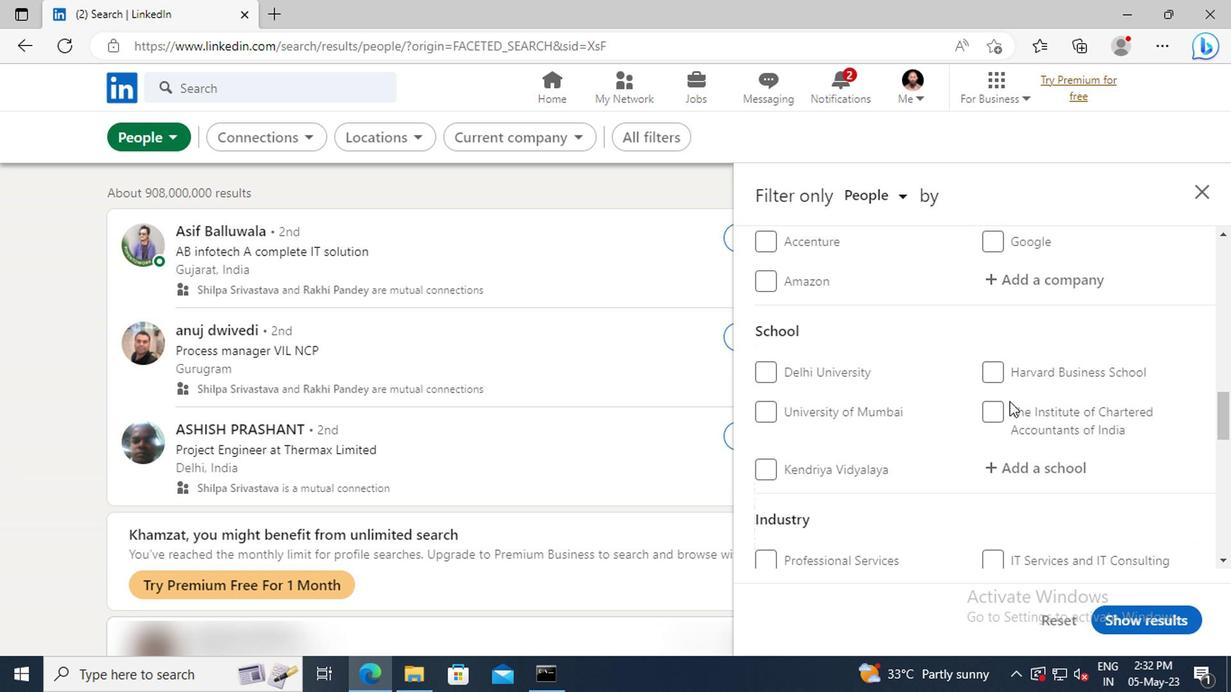 
Action: Mouse moved to (1013, 409)
Screenshot: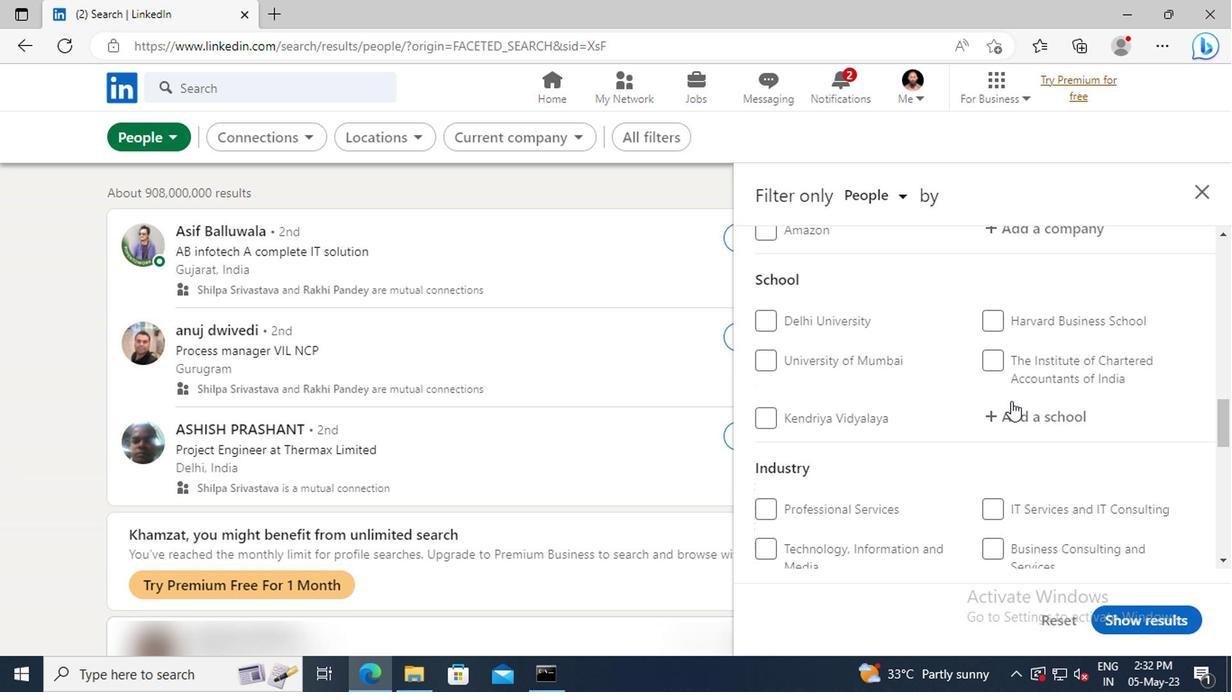 
Action: Mouse pressed left at (1013, 409)
Screenshot: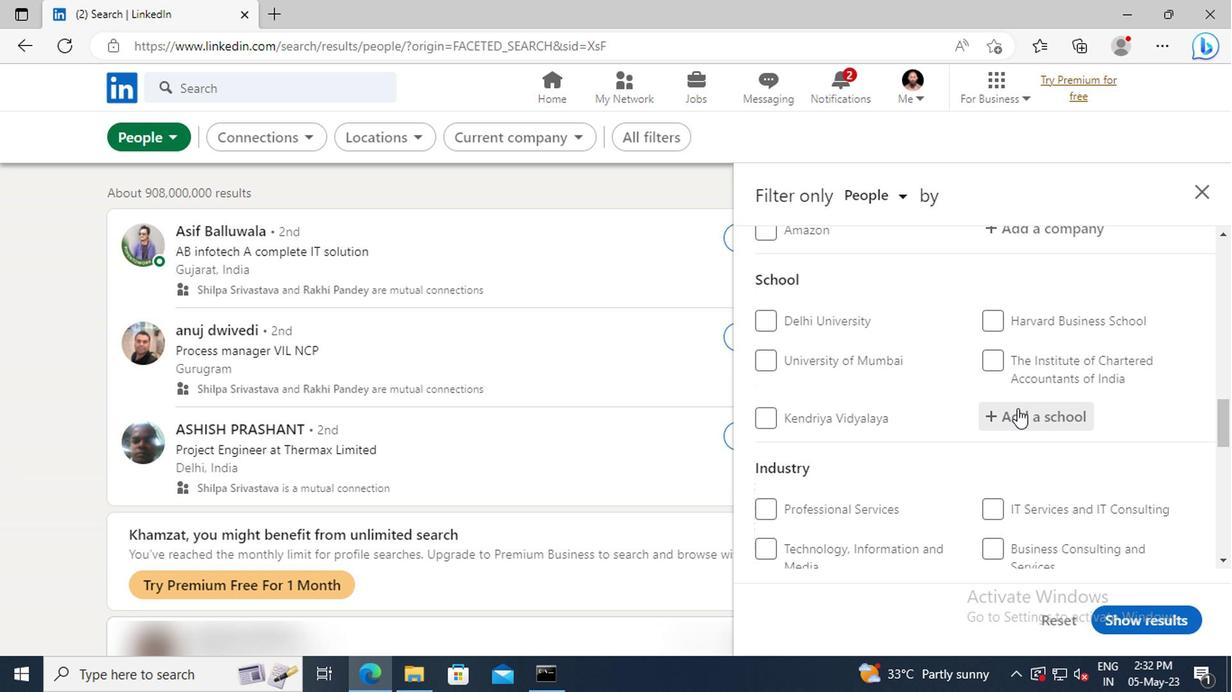 
Action: Key pressed <Key.shift>INSTITUTE<Key.space>OF<Key.space>MANAGEMENT<Key.space>STUDIES,<Key.space><Key.shift>DA
Screenshot: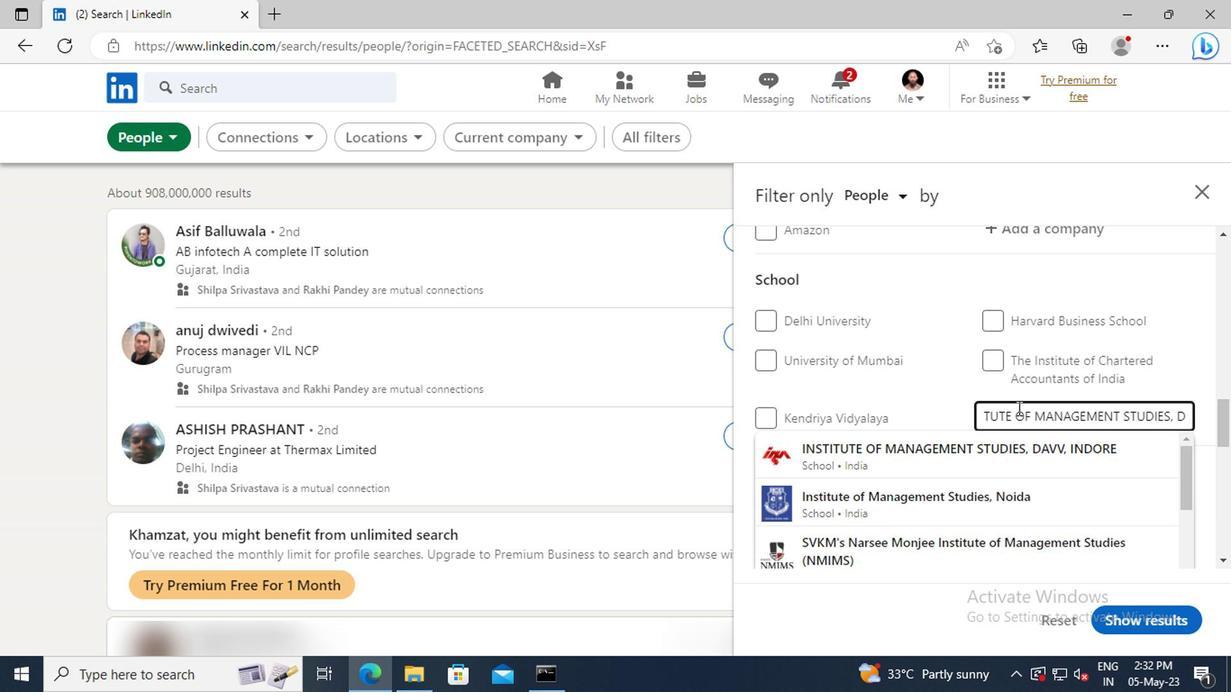 
Action: Mouse moved to (1019, 446)
Screenshot: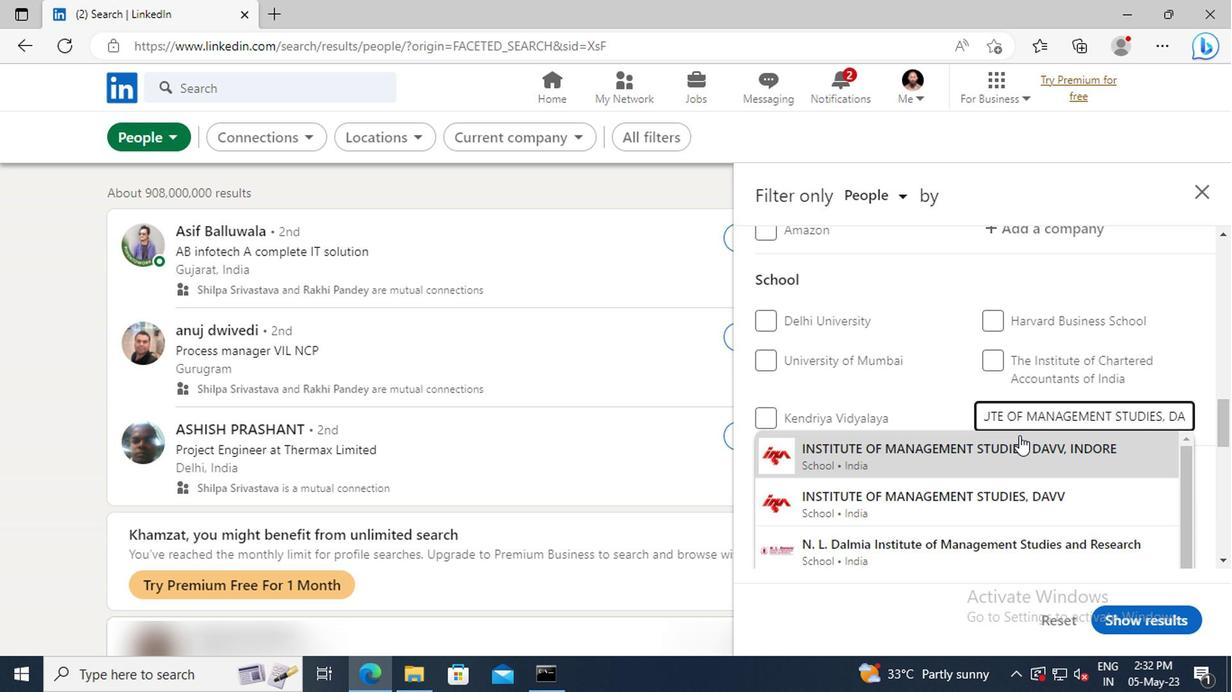 
Action: Mouse pressed left at (1019, 446)
Screenshot: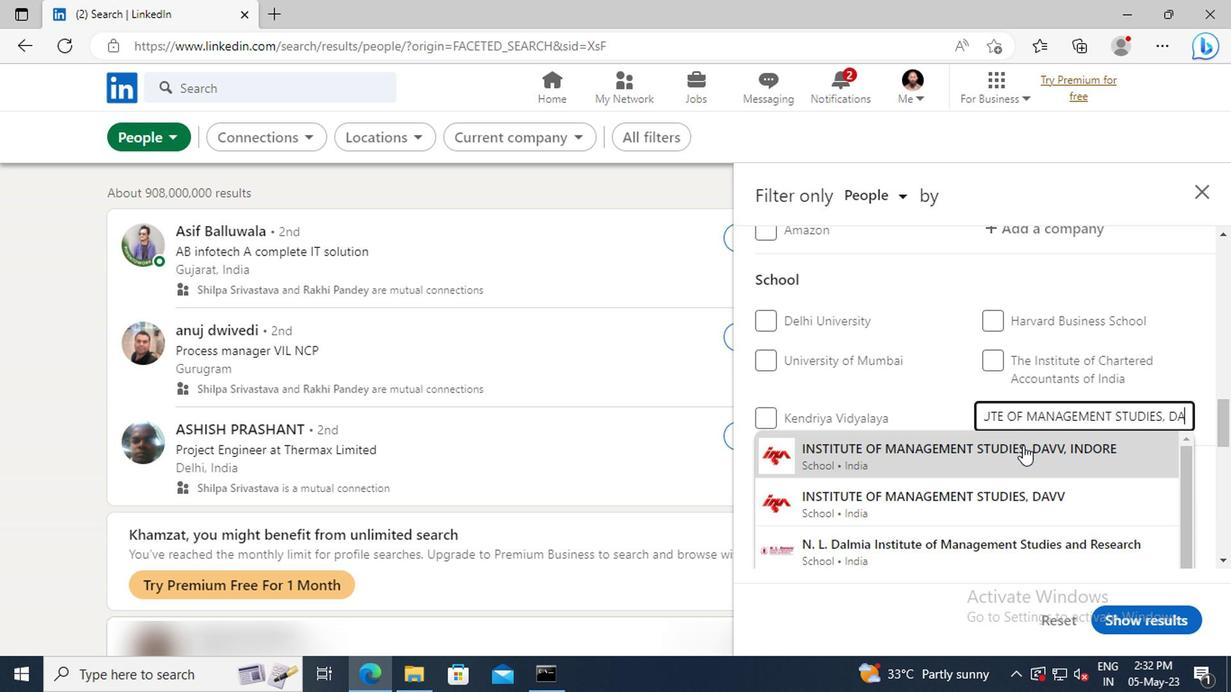 
Action: Mouse moved to (1018, 444)
Screenshot: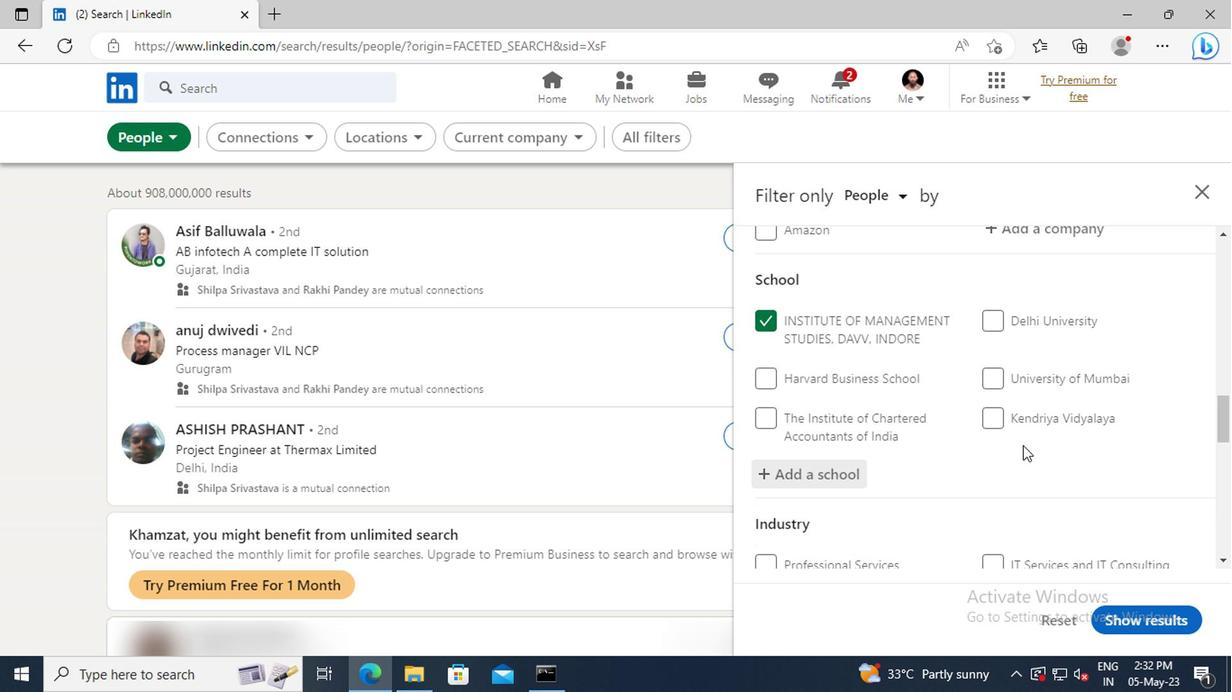 
Action: Mouse scrolled (1018, 443) with delta (0, 0)
Screenshot: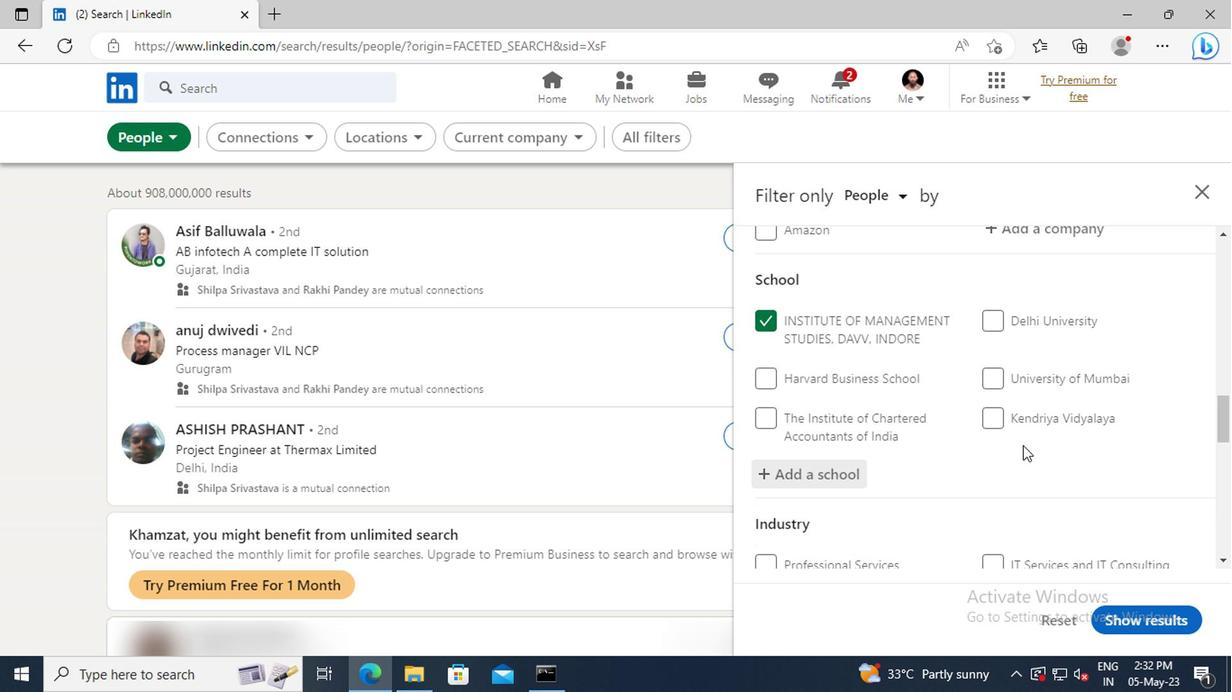 
Action: Mouse scrolled (1018, 443) with delta (0, 0)
Screenshot: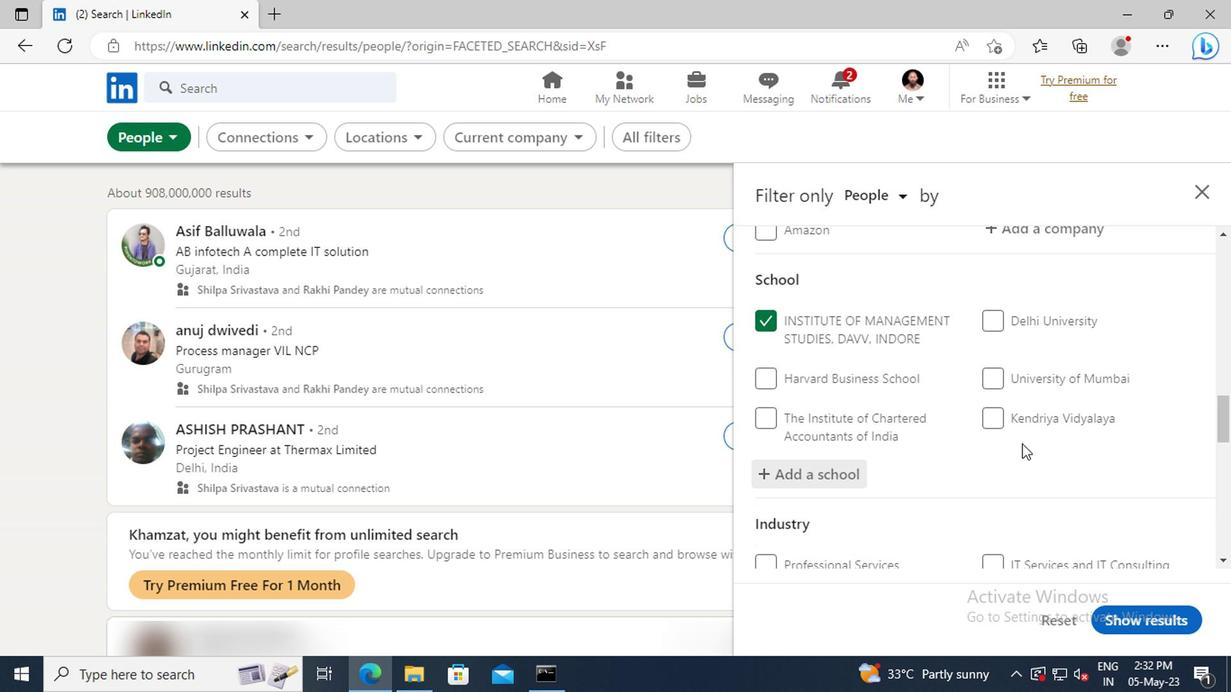 
Action: Mouse moved to (1011, 418)
Screenshot: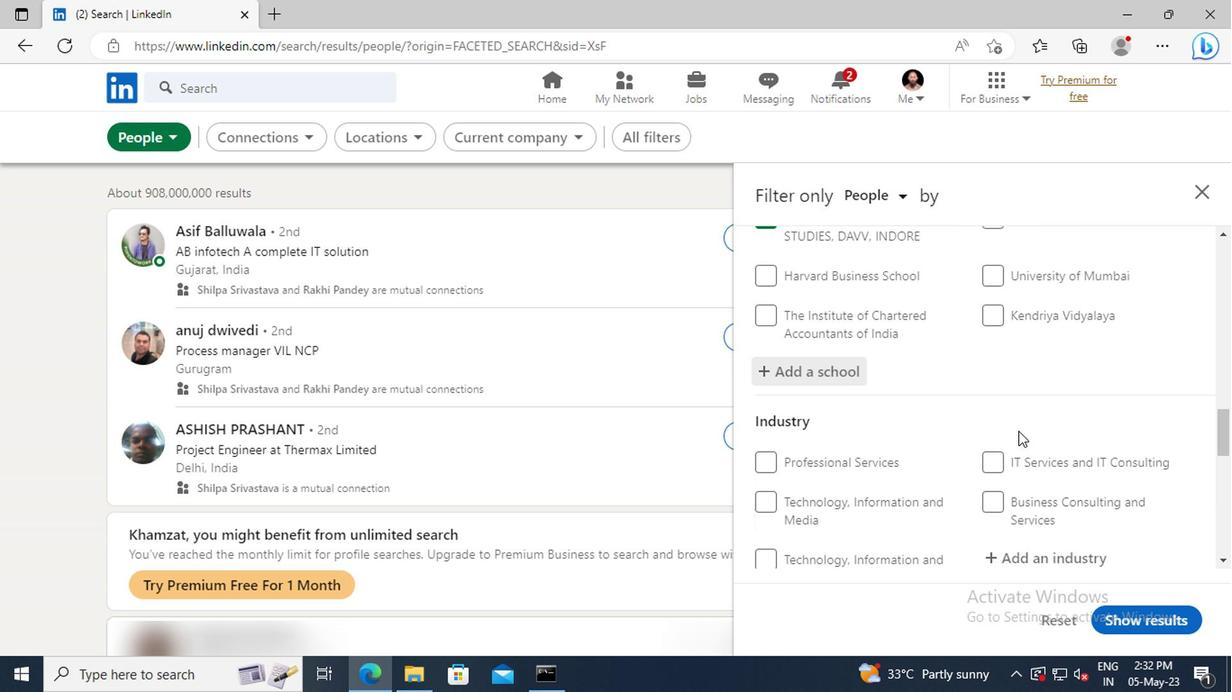 
Action: Mouse scrolled (1011, 417) with delta (0, -1)
Screenshot: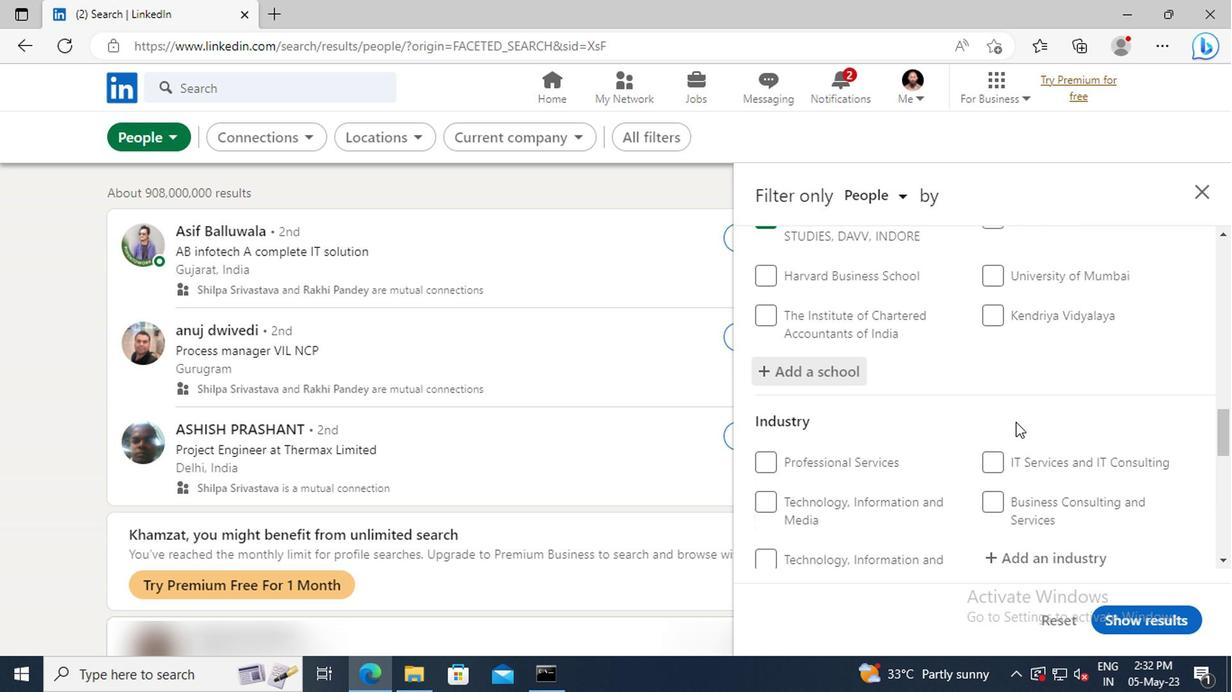 
Action: Mouse scrolled (1011, 417) with delta (0, -1)
Screenshot: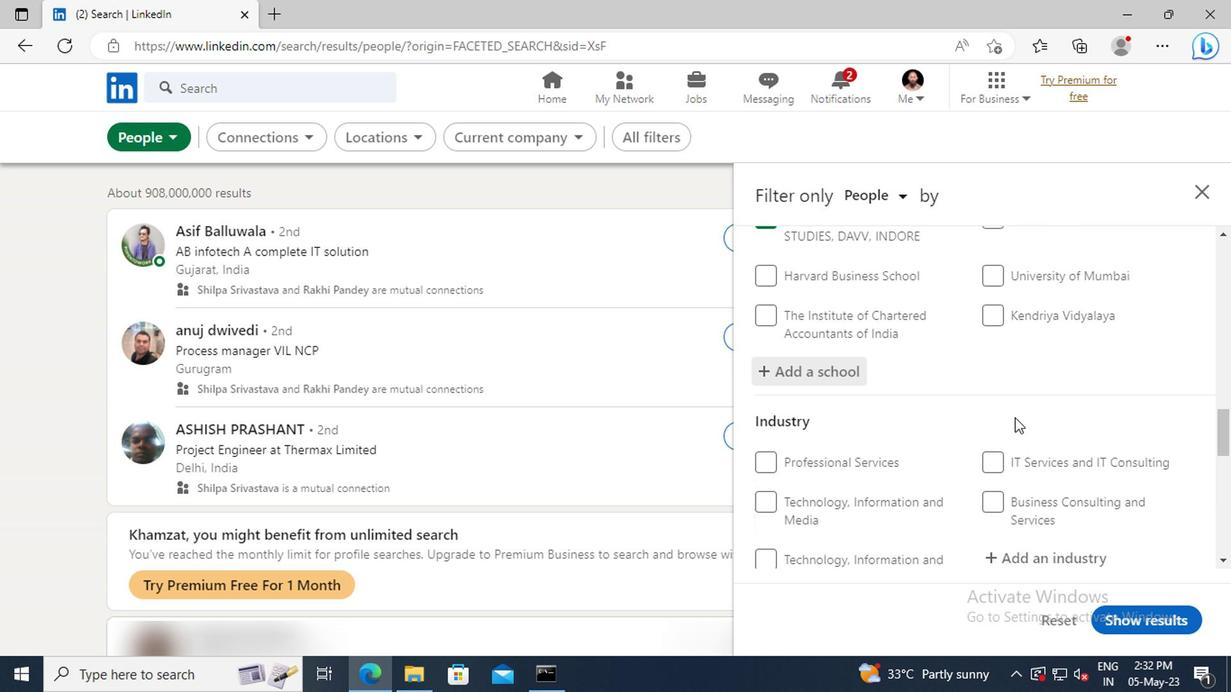 
Action: Mouse moved to (1009, 455)
Screenshot: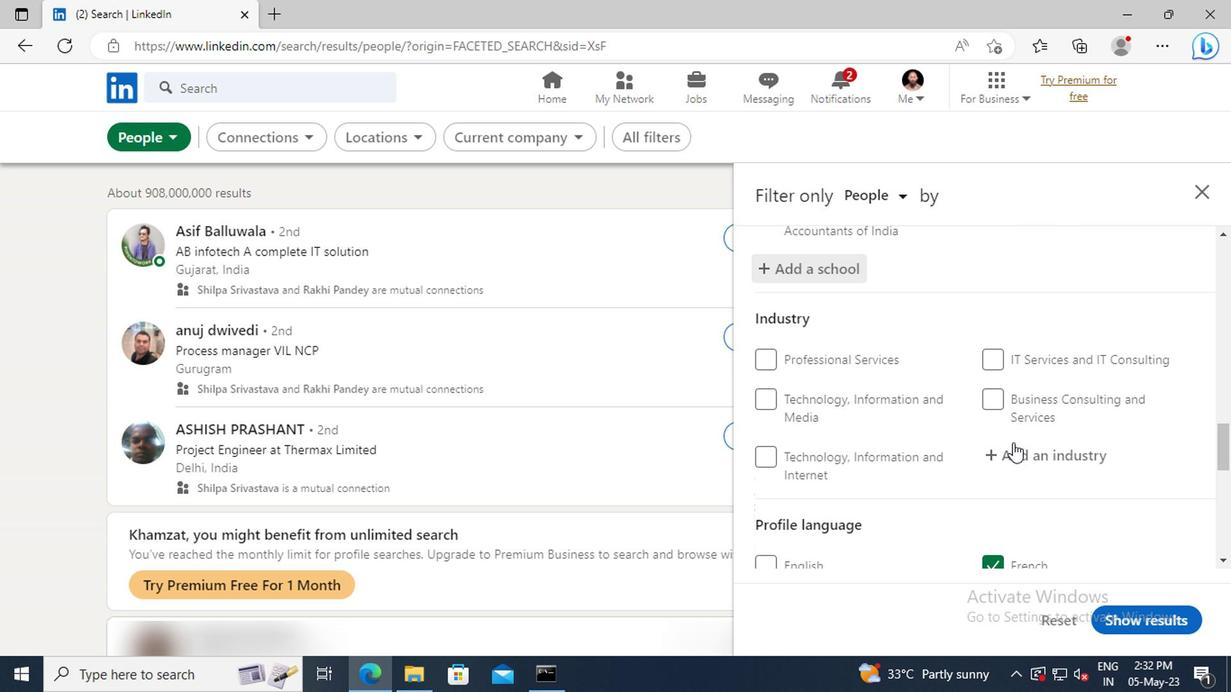 
Action: Mouse pressed left at (1009, 455)
Screenshot: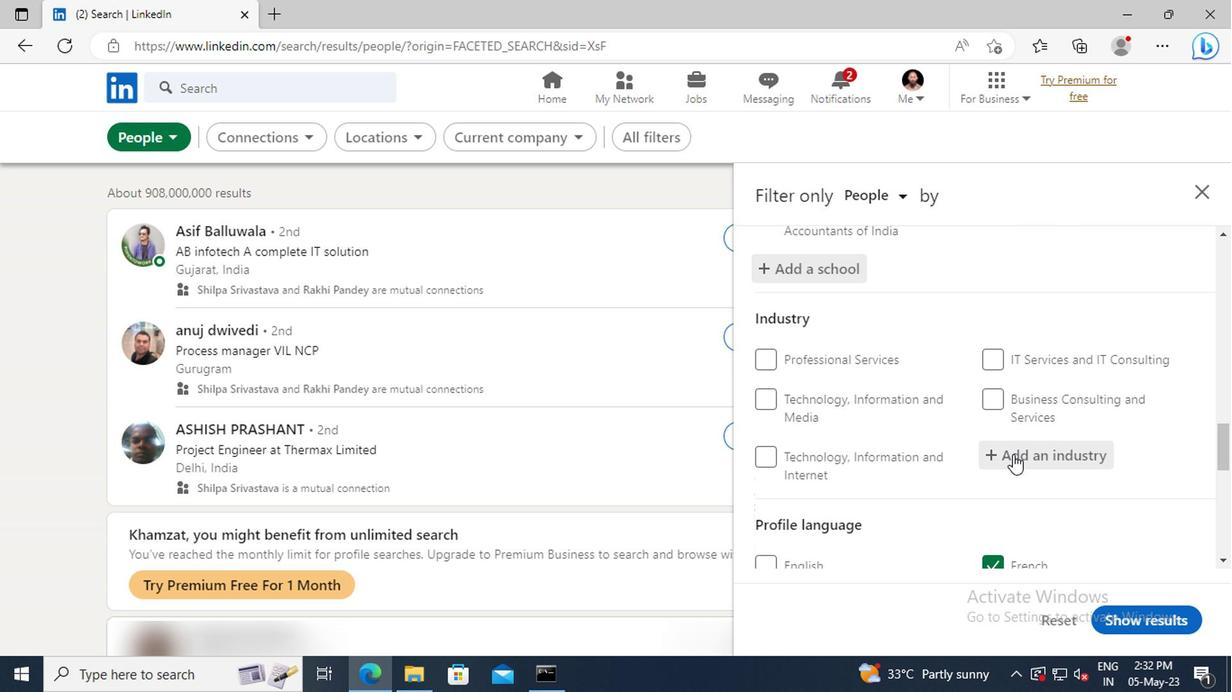 
Action: Key pressed <Key.shift>ART
Screenshot: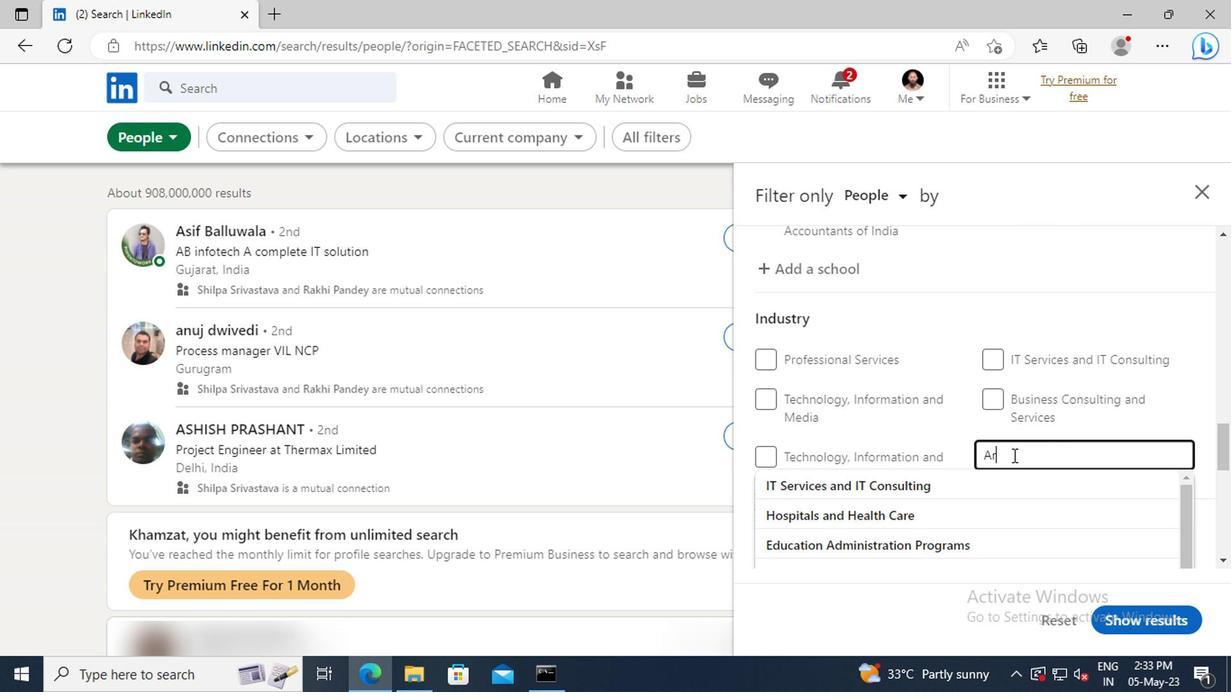 
Action: Mouse moved to (1018, 502)
Screenshot: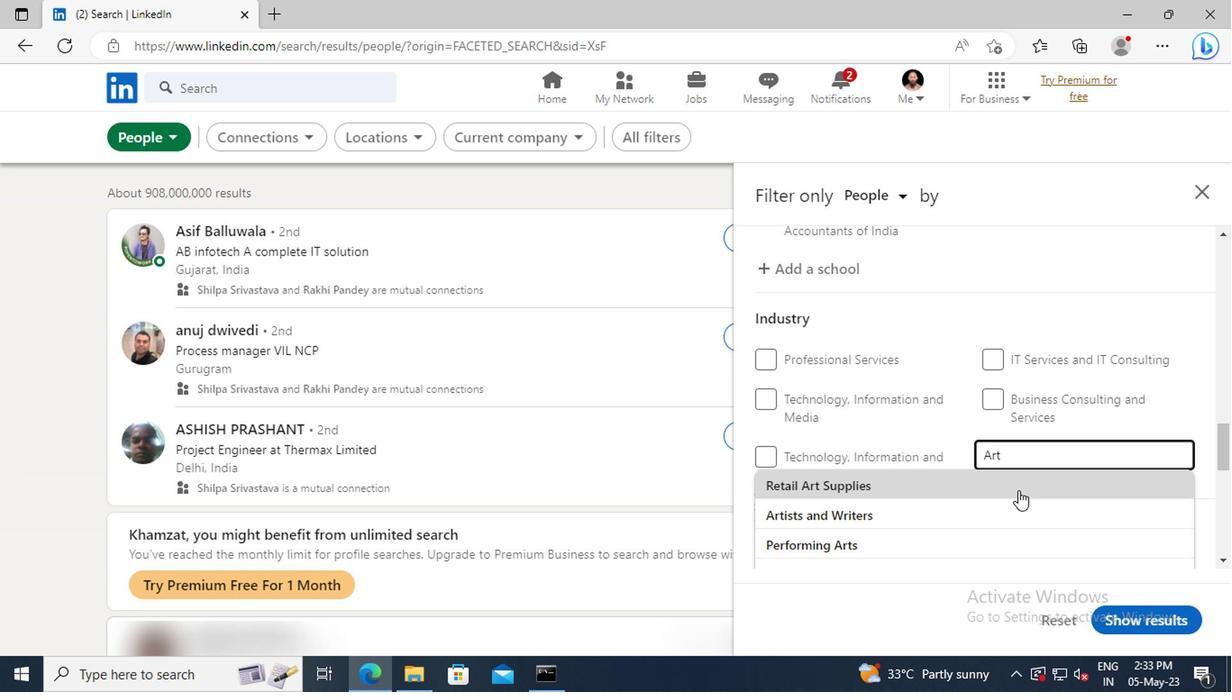 
Action: Mouse pressed left at (1018, 502)
Screenshot: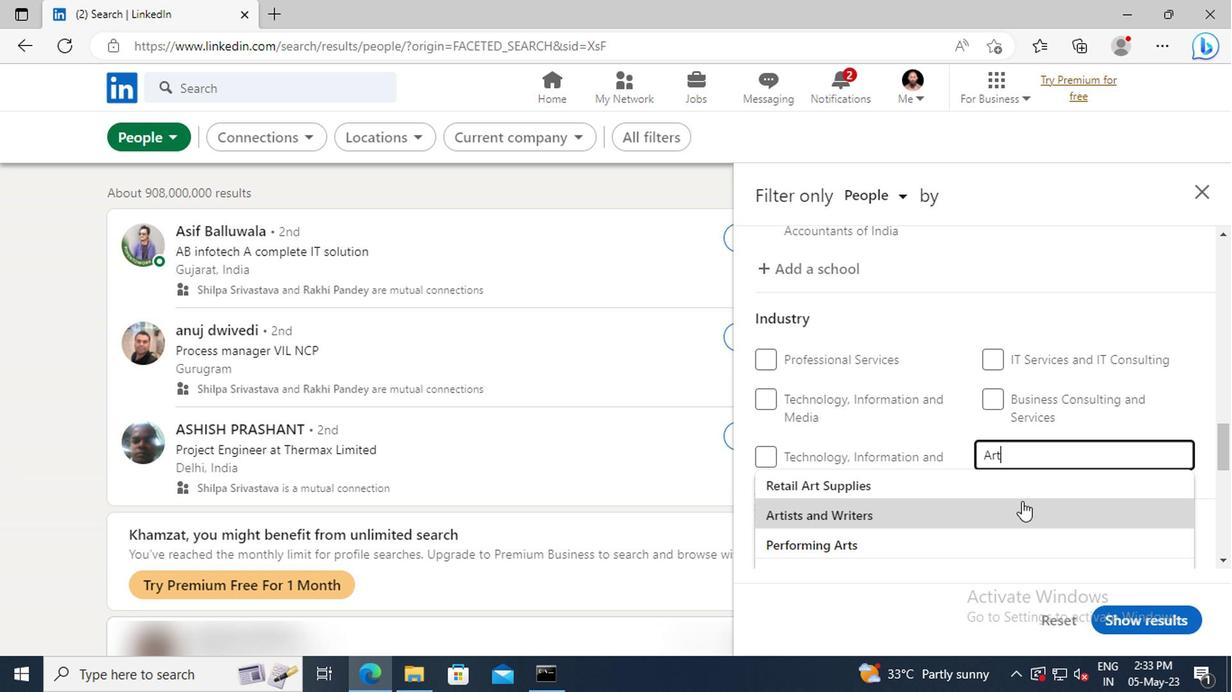 
Action: Mouse scrolled (1018, 501) with delta (0, 0)
Screenshot: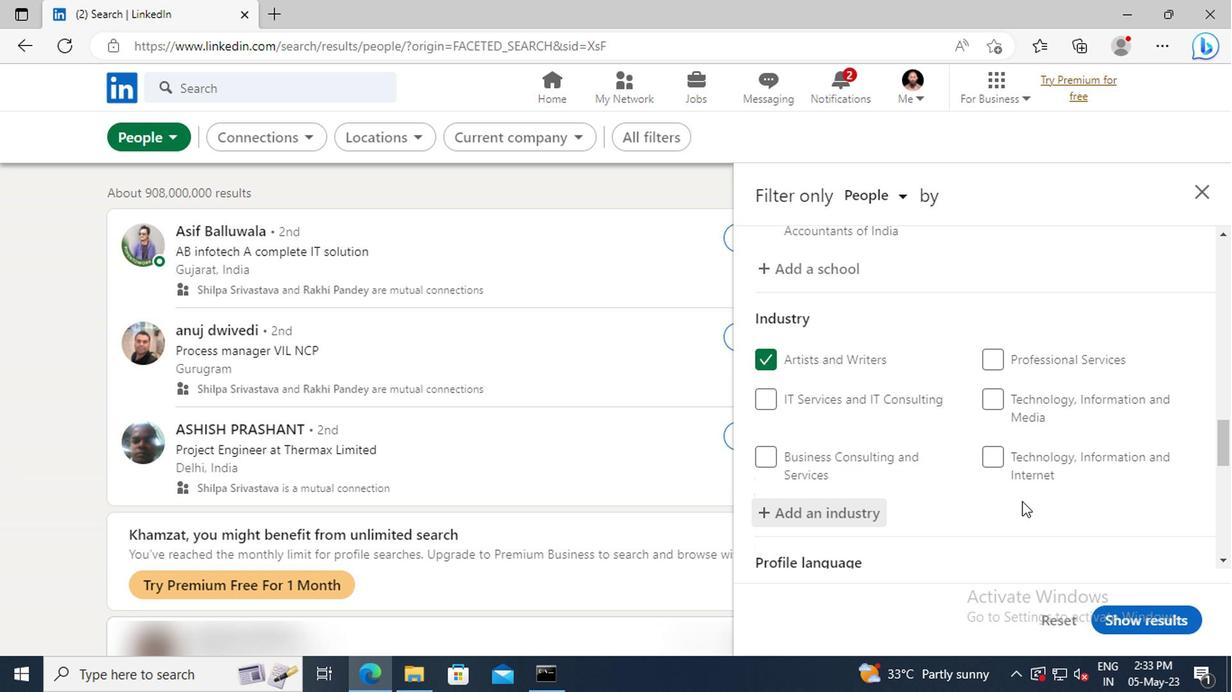 
Action: Mouse scrolled (1018, 501) with delta (0, 0)
Screenshot: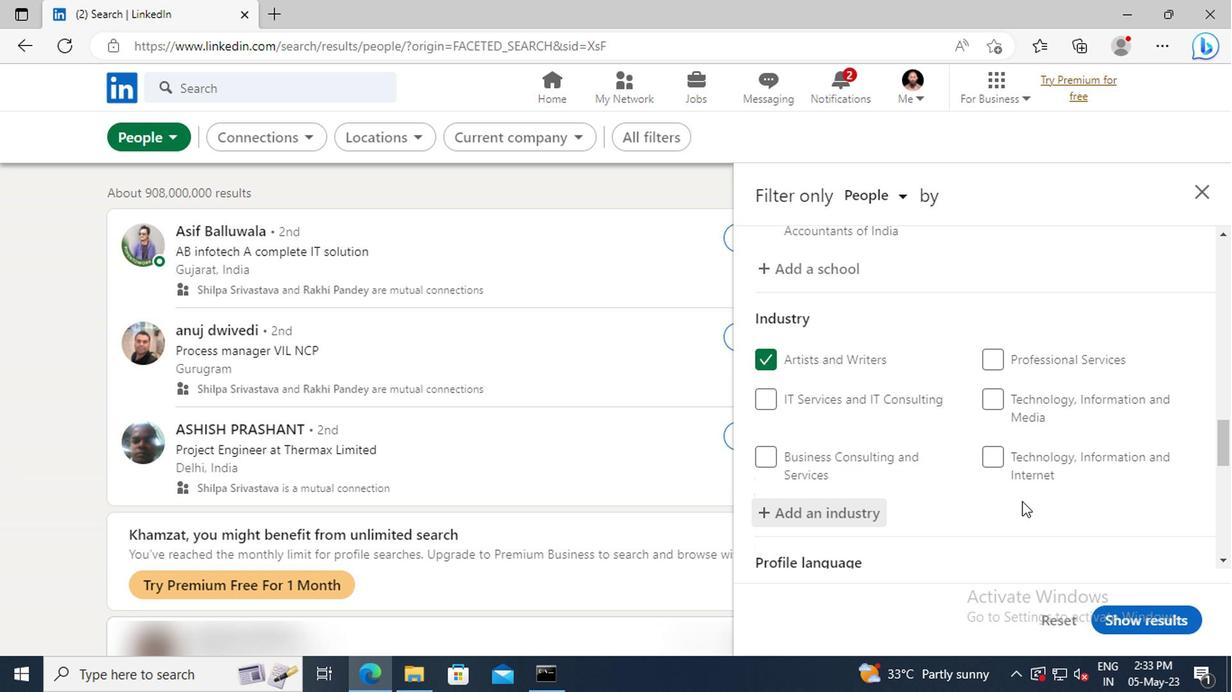 
Action: Mouse scrolled (1018, 501) with delta (0, 0)
Screenshot: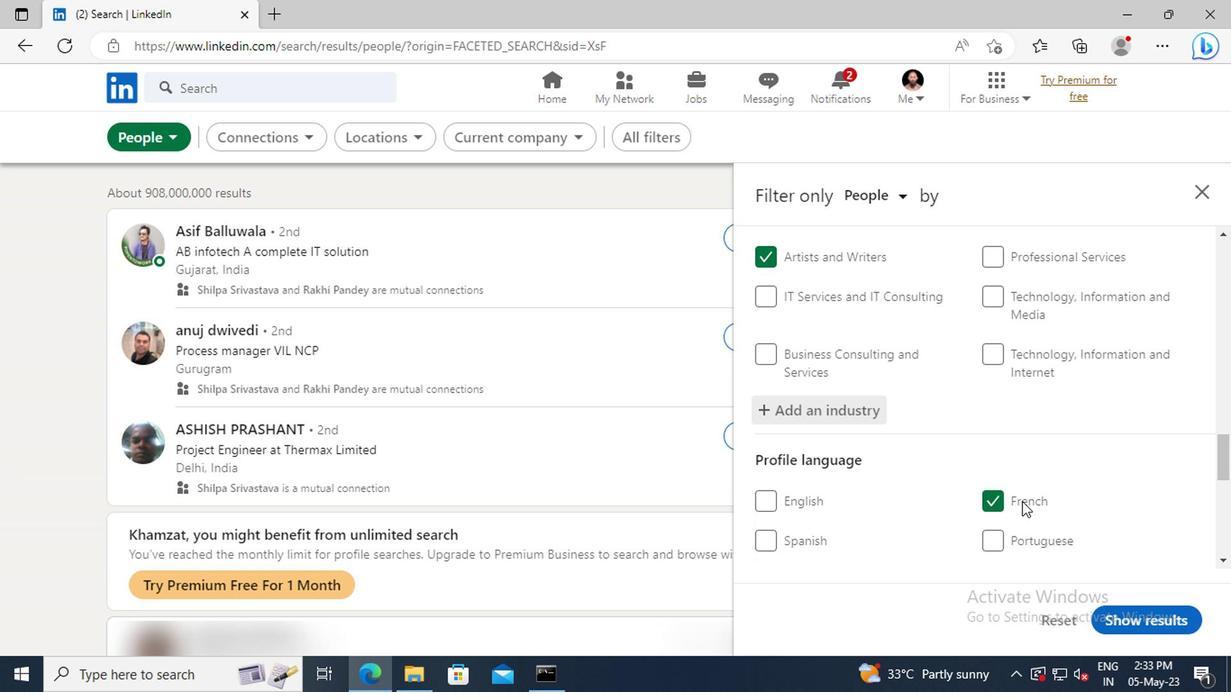 
Action: Mouse scrolled (1018, 501) with delta (0, 0)
Screenshot: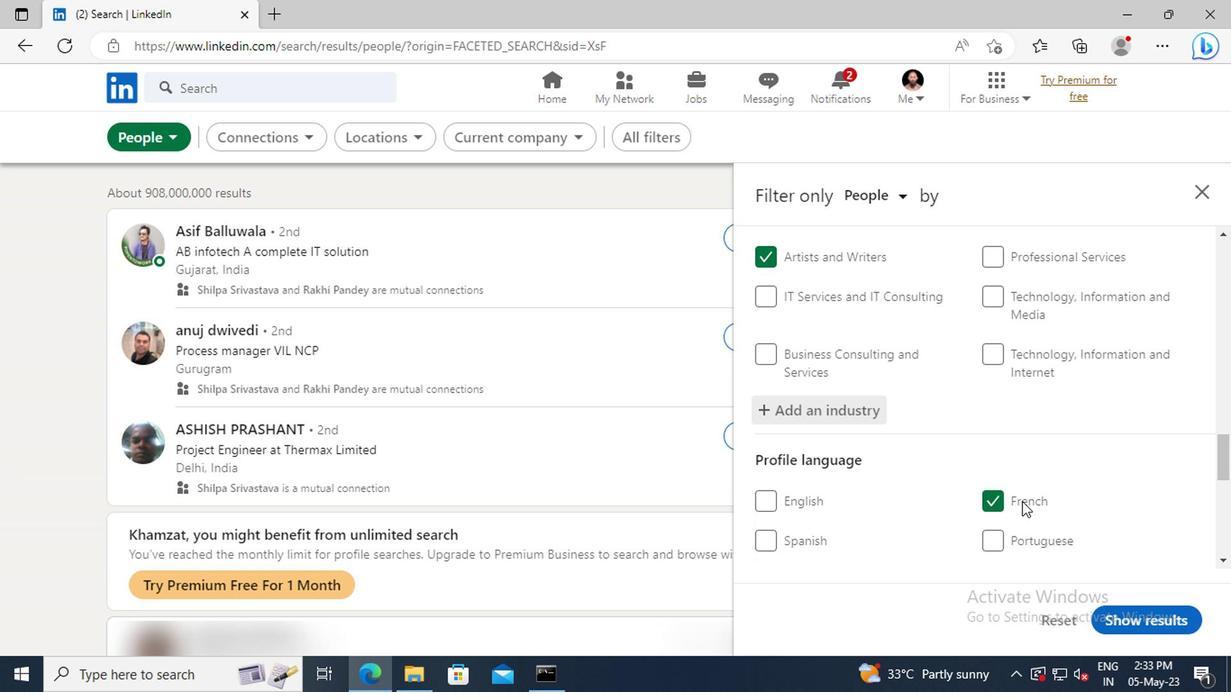 
Action: Mouse moved to (1018, 497)
Screenshot: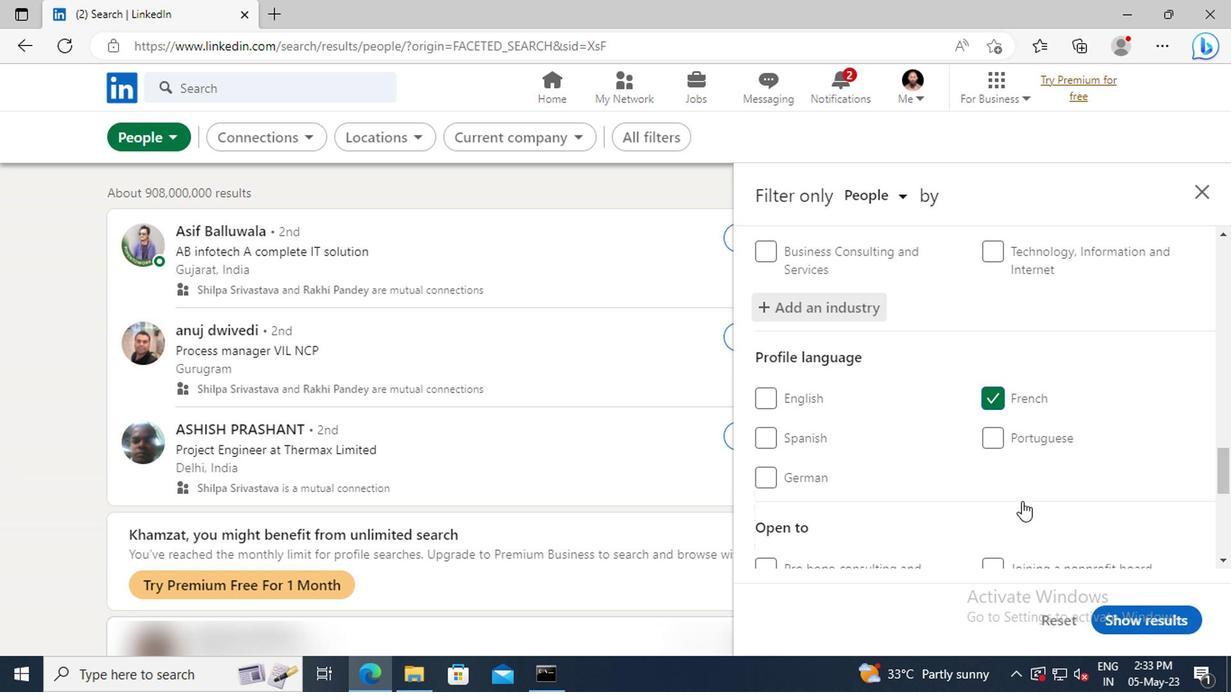 
Action: Mouse scrolled (1018, 496) with delta (0, 0)
Screenshot: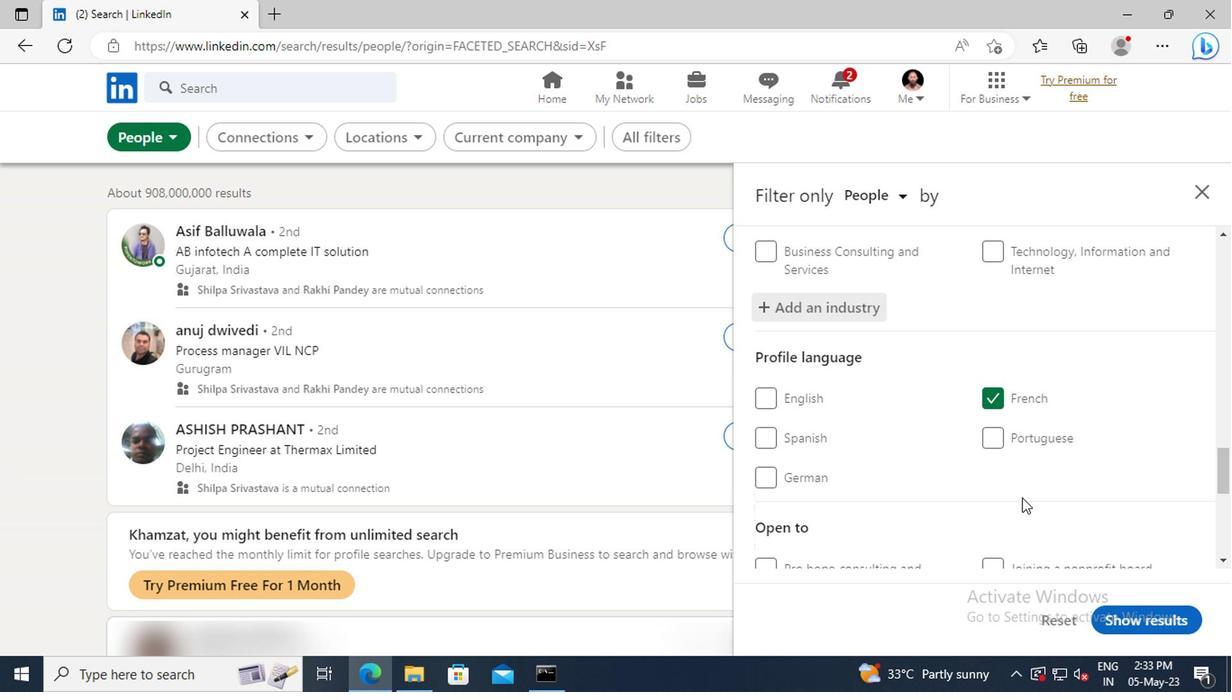 
Action: Mouse moved to (1018, 495)
Screenshot: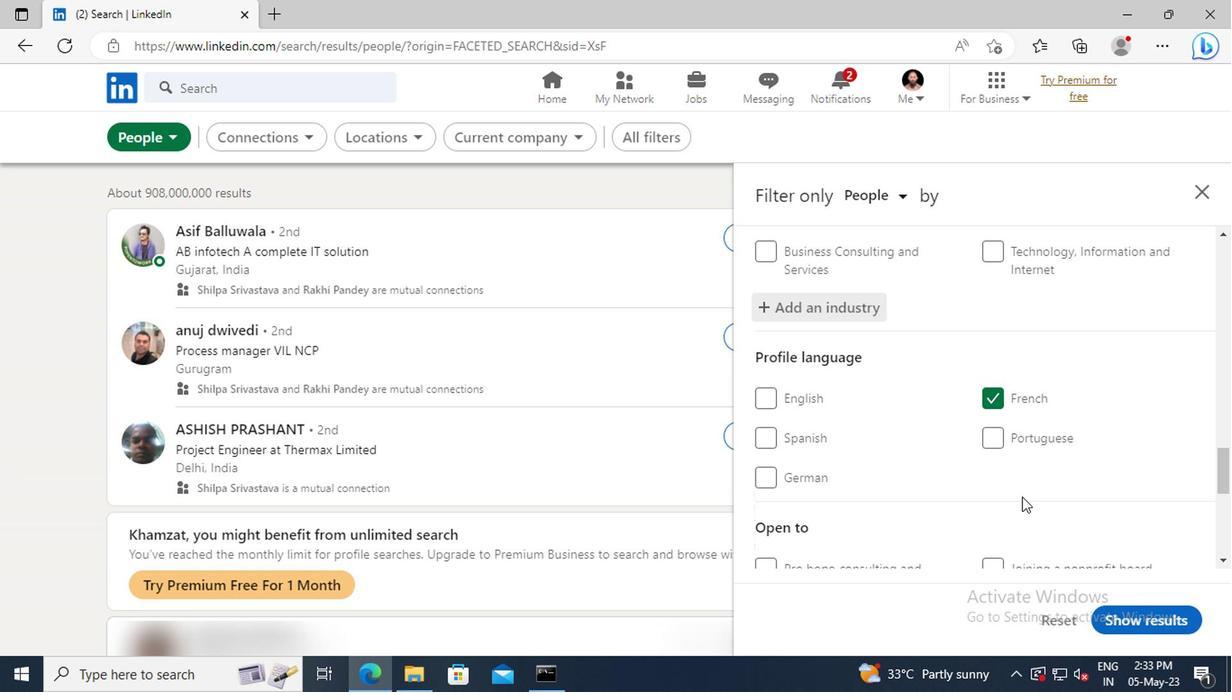 
Action: Mouse scrolled (1018, 494) with delta (0, 0)
Screenshot: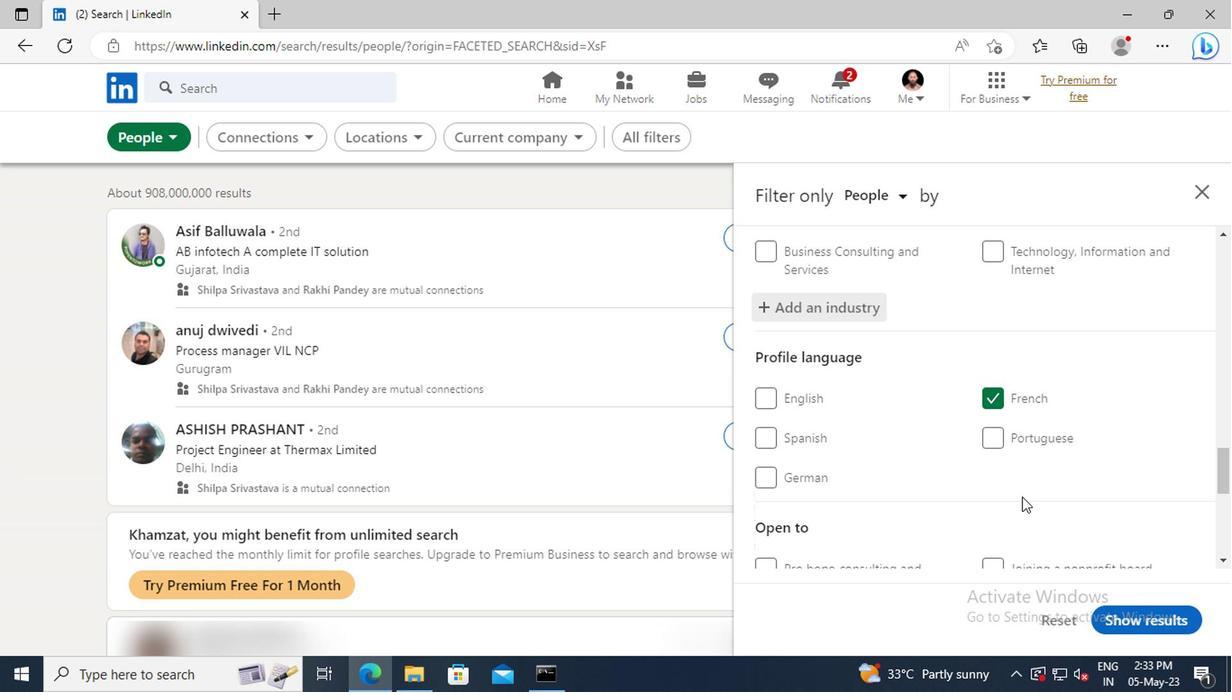 
Action: Mouse moved to (1015, 466)
Screenshot: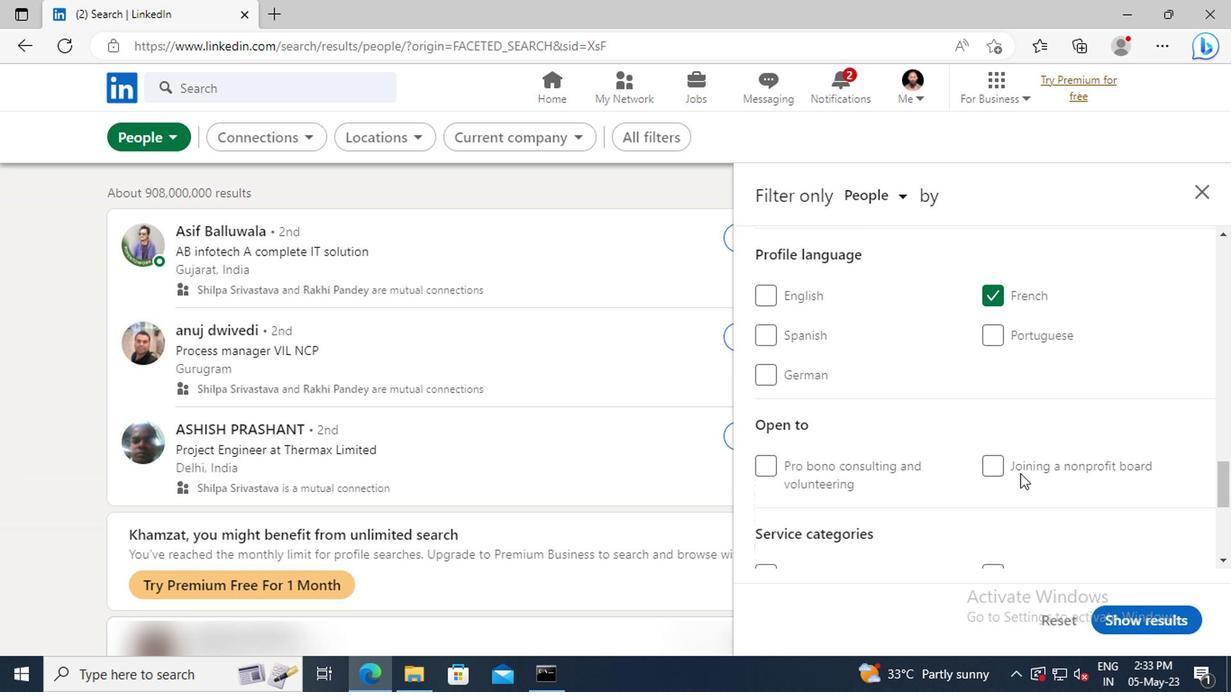 
Action: Mouse scrolled (1015, 466) with delta (0, 0)
Screenshot: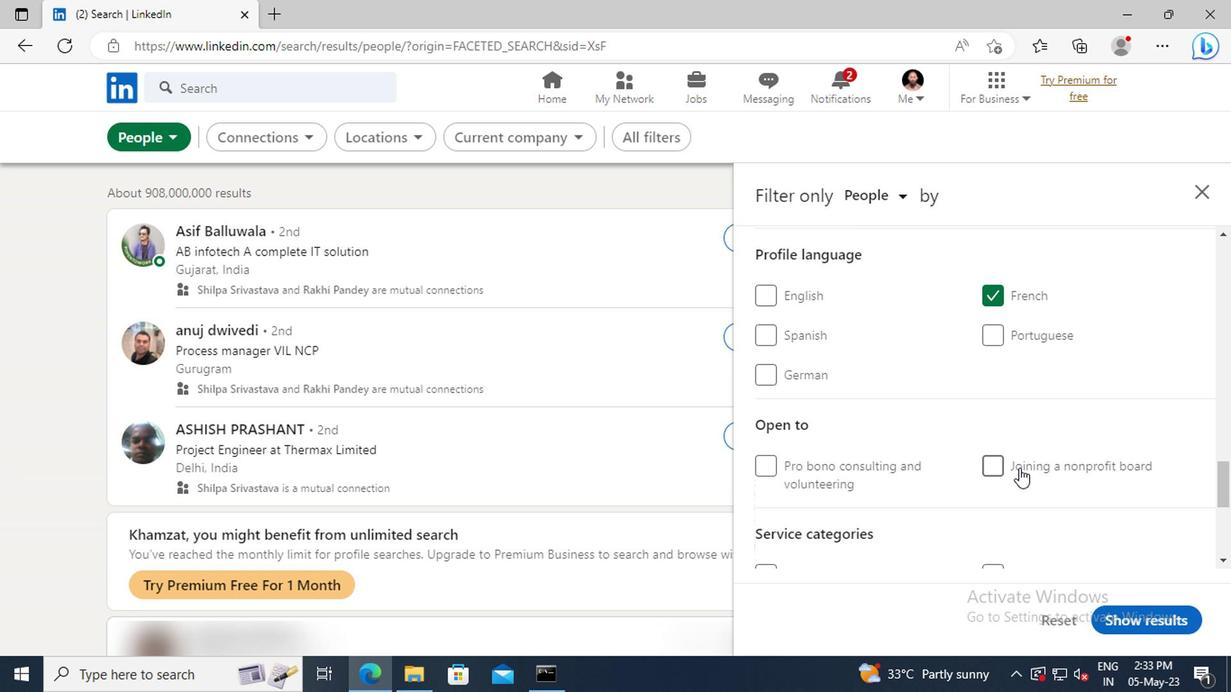 
Action: Mouse moved to (1014, 450)
Screenshot: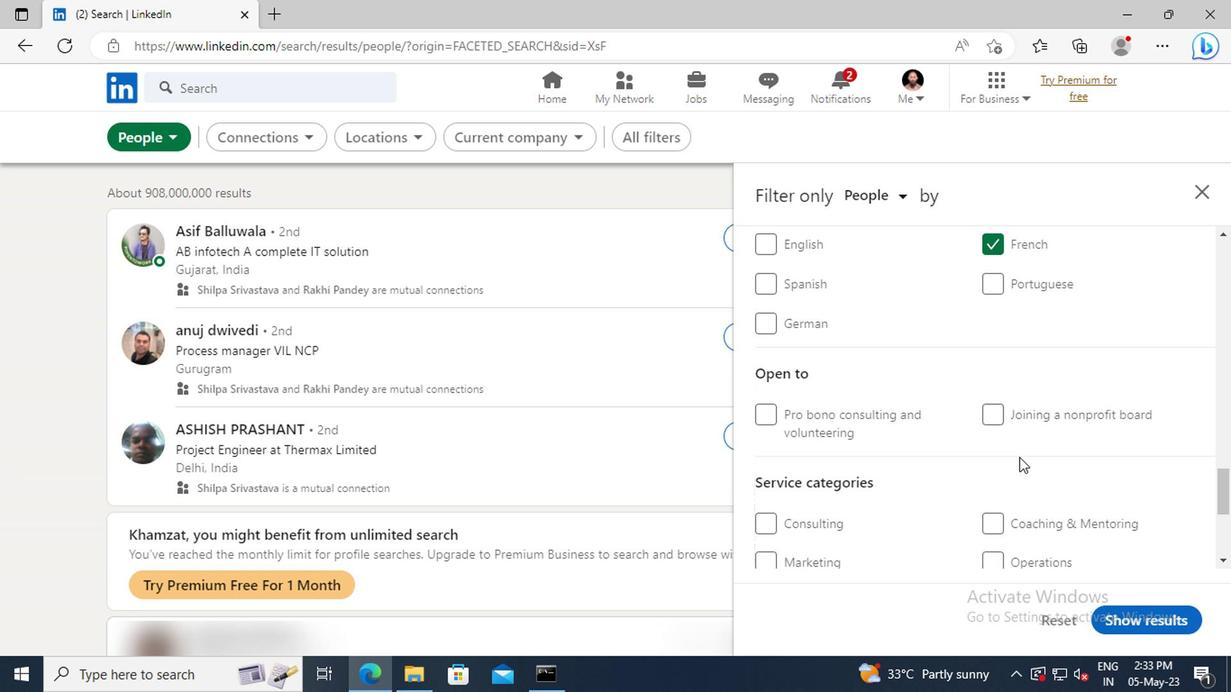 
Action: Mouse scrolled (1014, 450) with delta (0, 0)
Screenshot: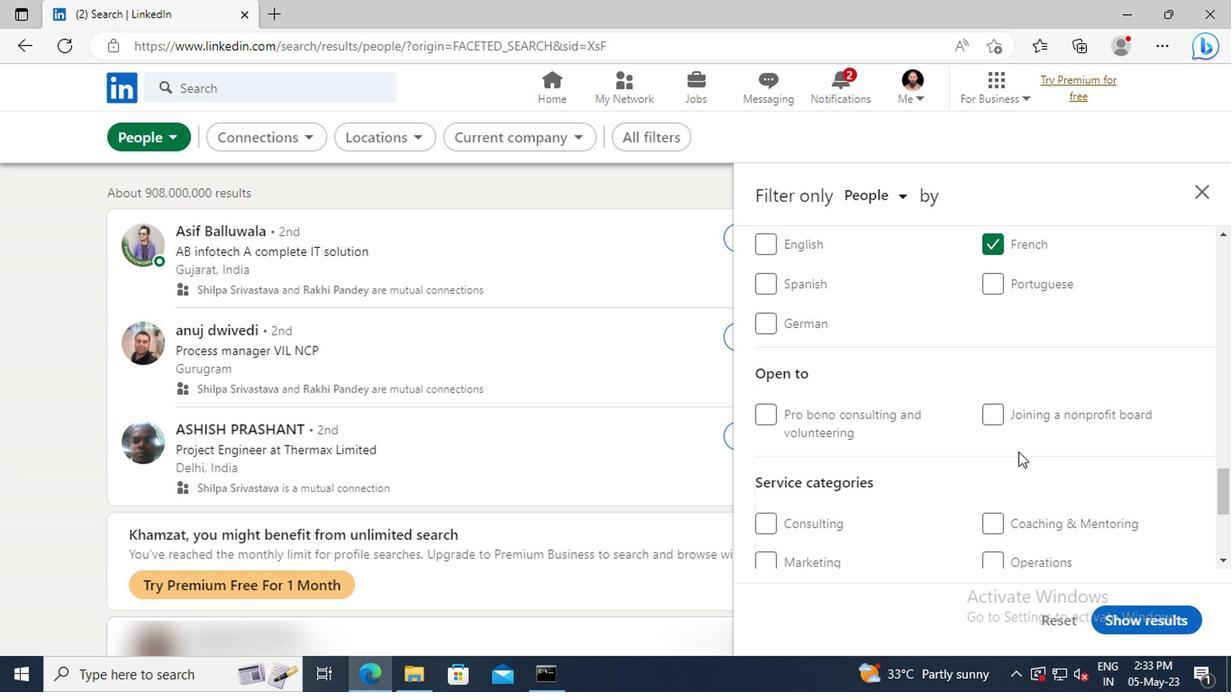 
Action: Mouse moved to (1014, 445)
Screenshot: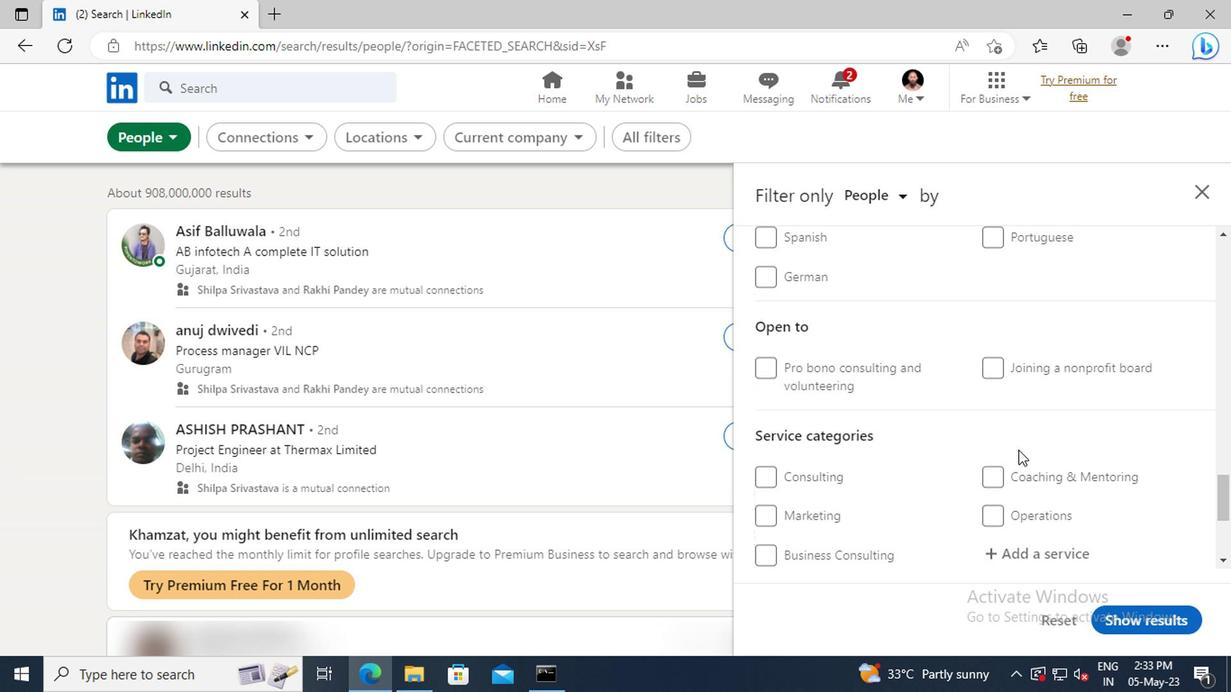 
Action: Mouse scrolled (1014, 444) with delta (0, -1)
Screenshot: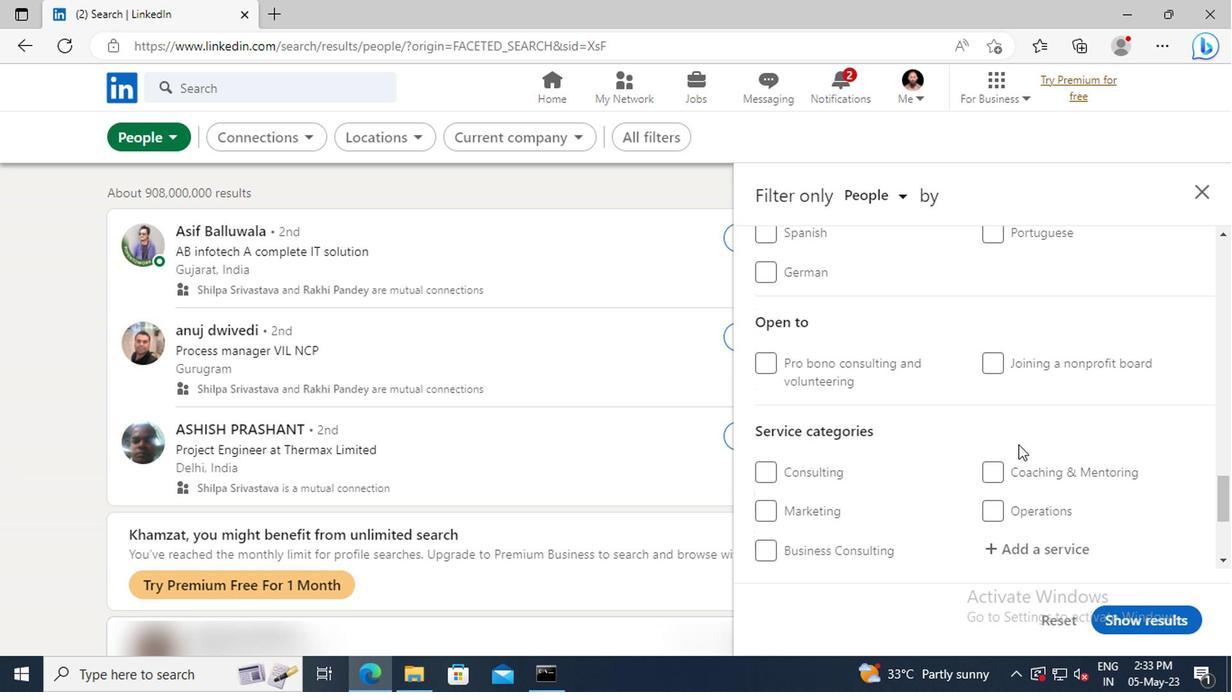 
Action: Mouse scrolled (1014, 444) with delta (0, -1)
Screenshot: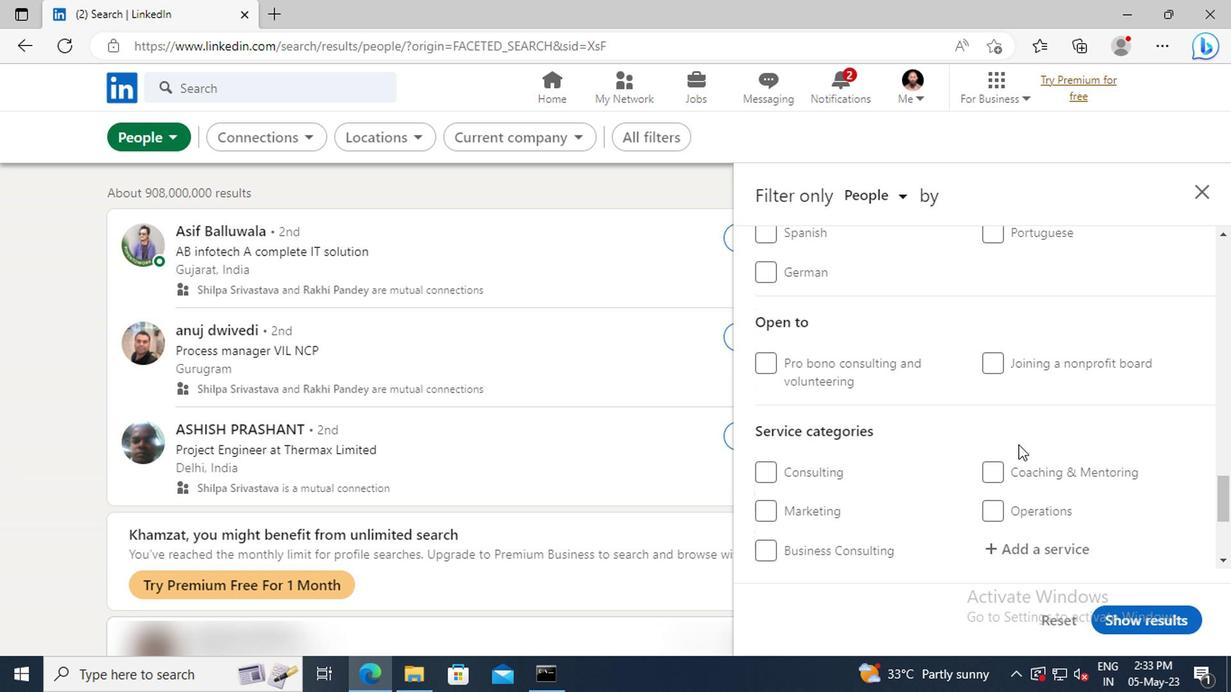 
Action: Mouse moved to (1007, 448)
Screenshot: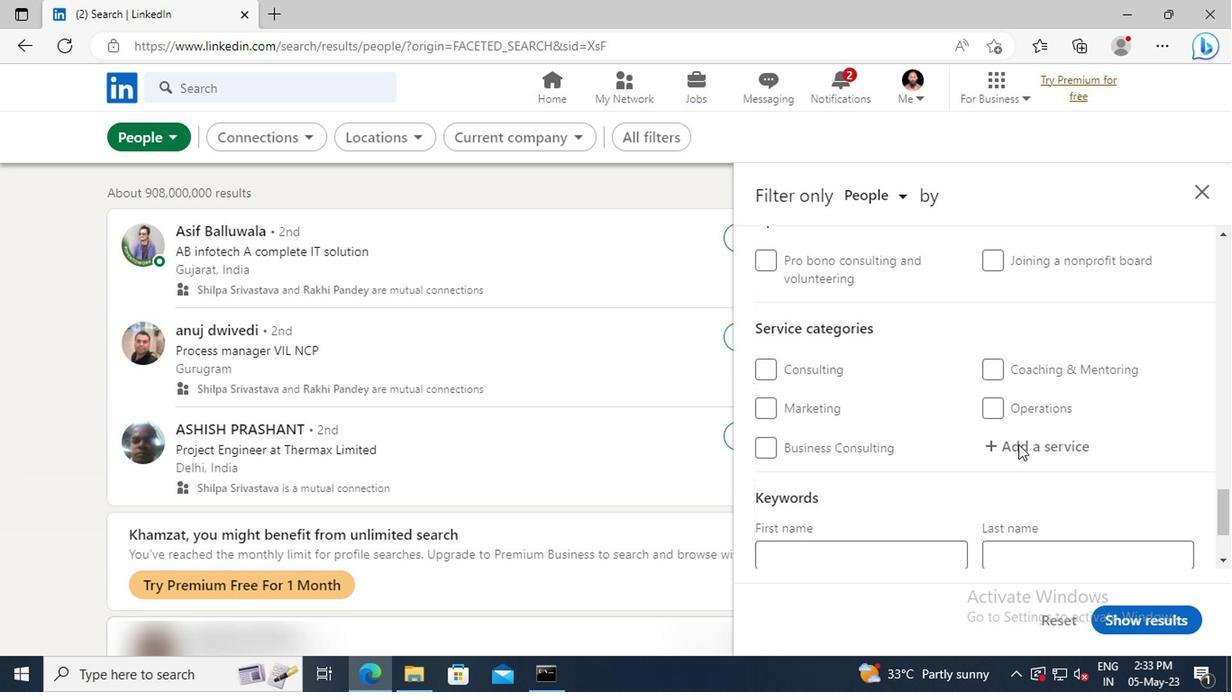 
Action: Mouse pressed left at (1007, 448)
Screenshot: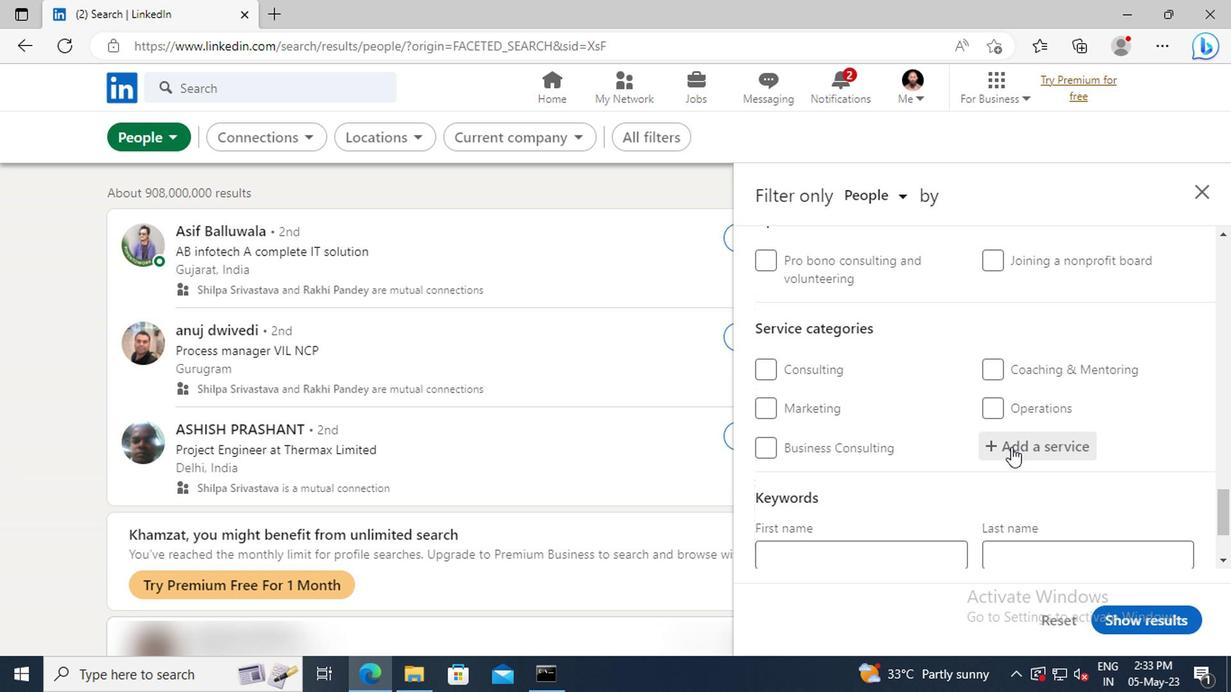 
Action: Key pressed <Key.shift>REAL<Key.space><Key.shift>ESTATE<Key.space><Key.shift>APP
Screenshot: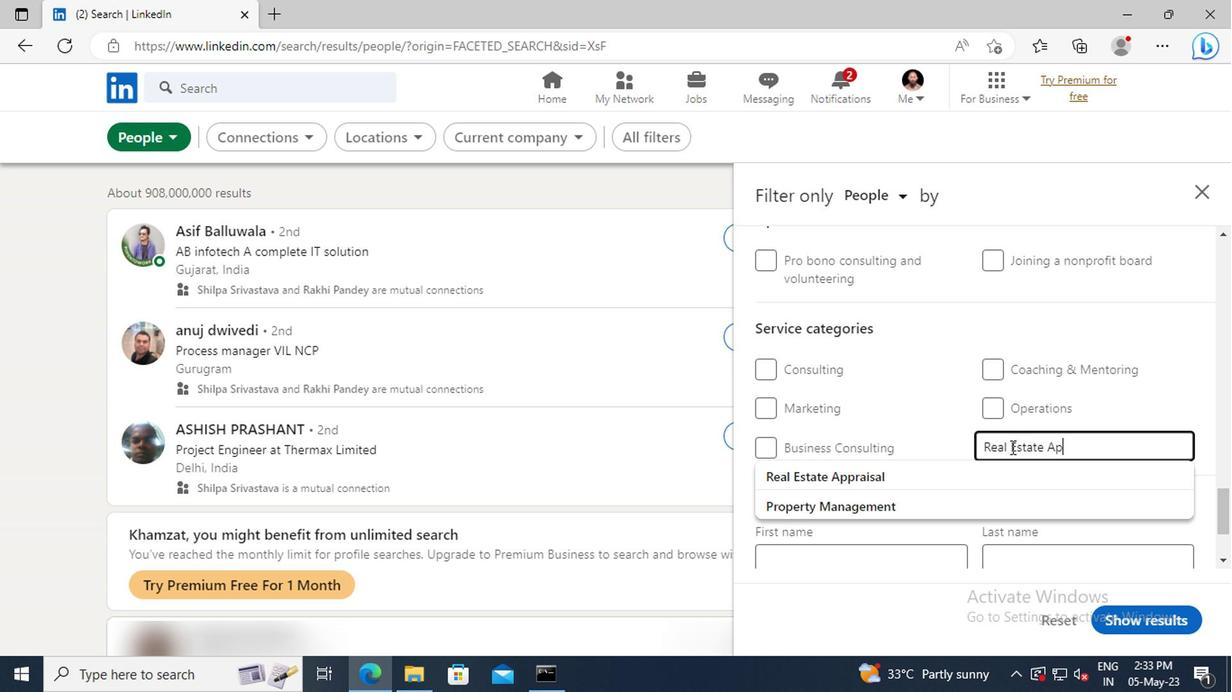 
Action: Mouse moved to (1013, 473)
Screenshot: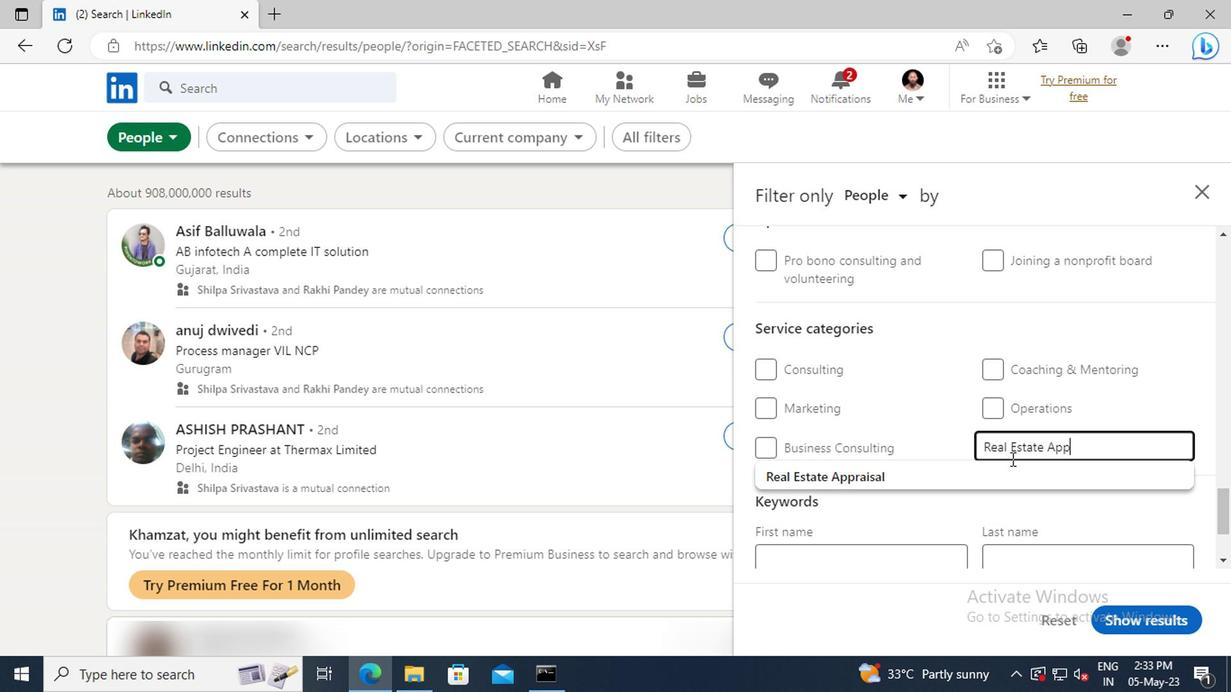 
Action: Mouse pressed left at (1013, 473)
Screenshot: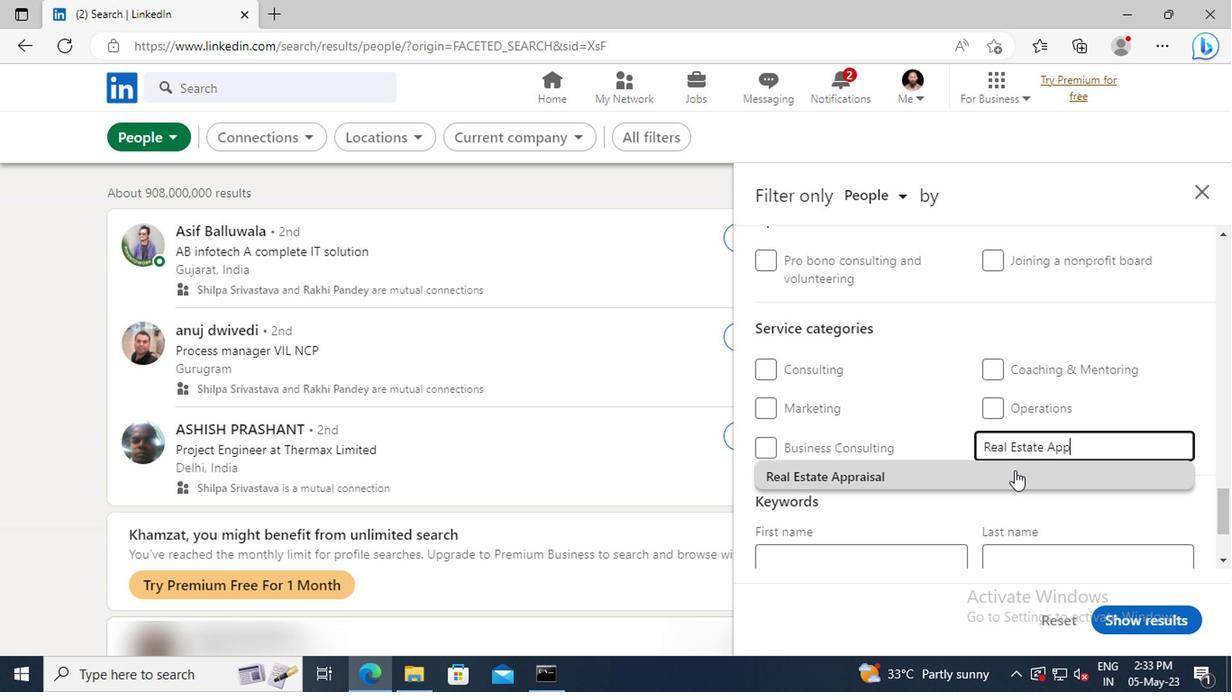 
Action: Mouse scrolled (1013, 473) with delta (0, 0)
Screenshot: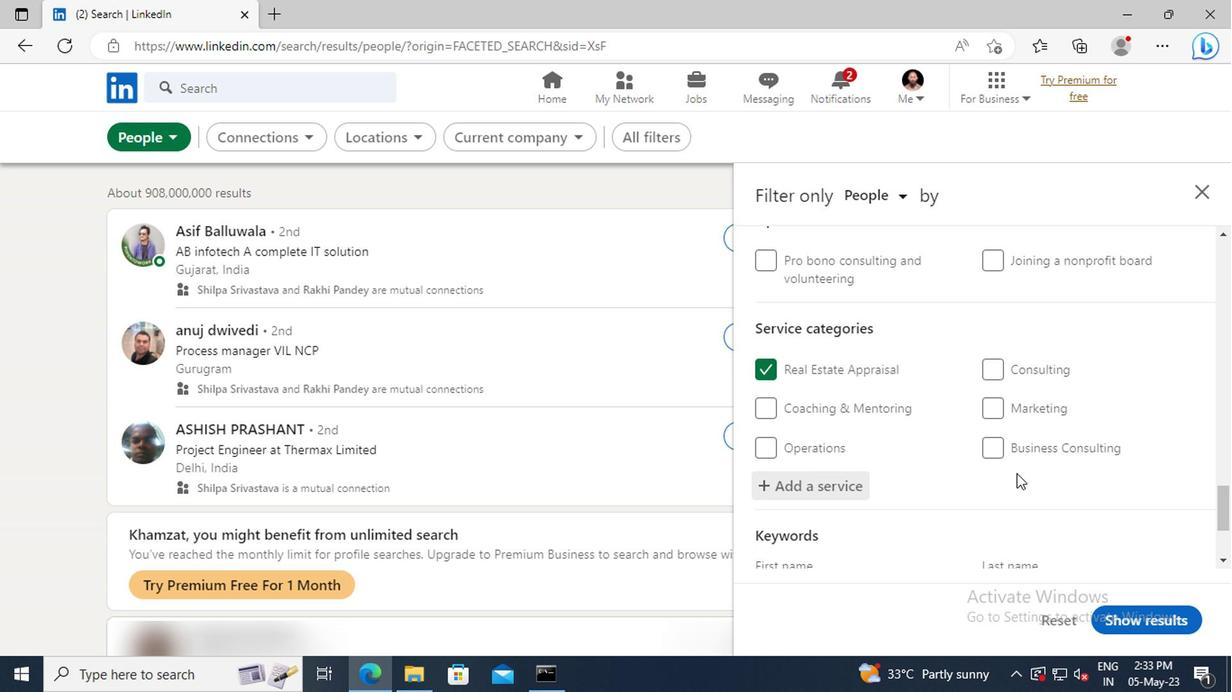 
Action: Mouse scrolled (1013, 473) with delta (0, 0)
Screenshot: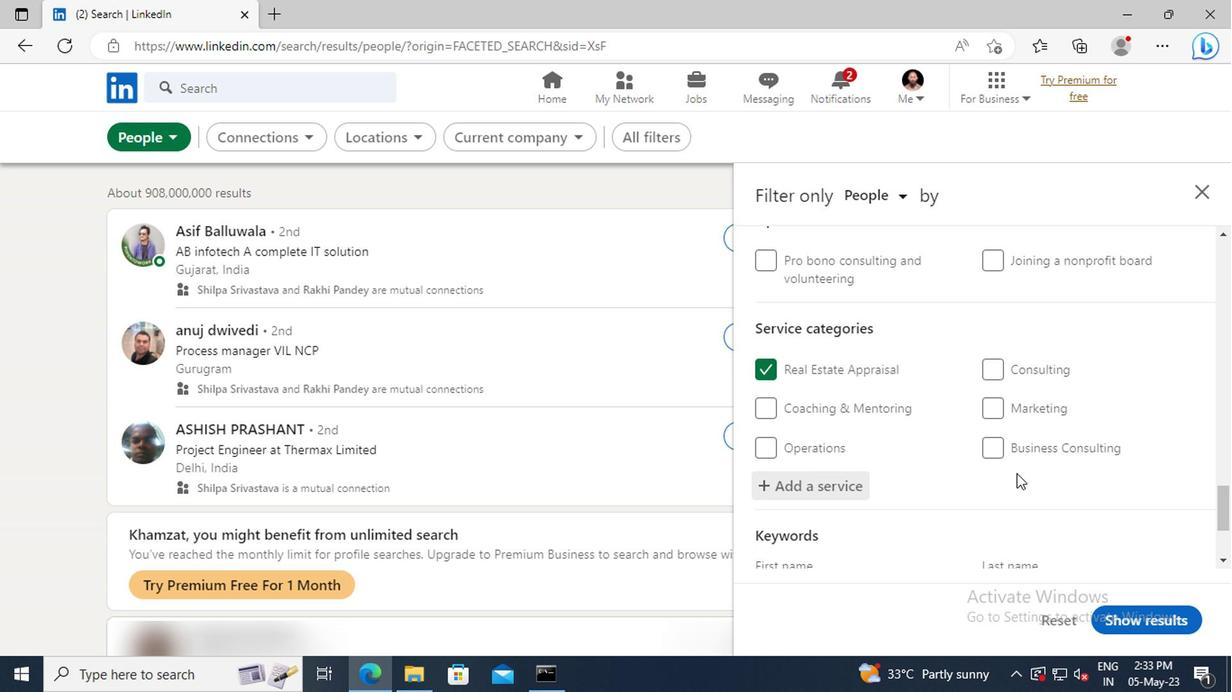 
Action: Mouse scrolled (1013, 473) with delta (0, 0)
Screenshot: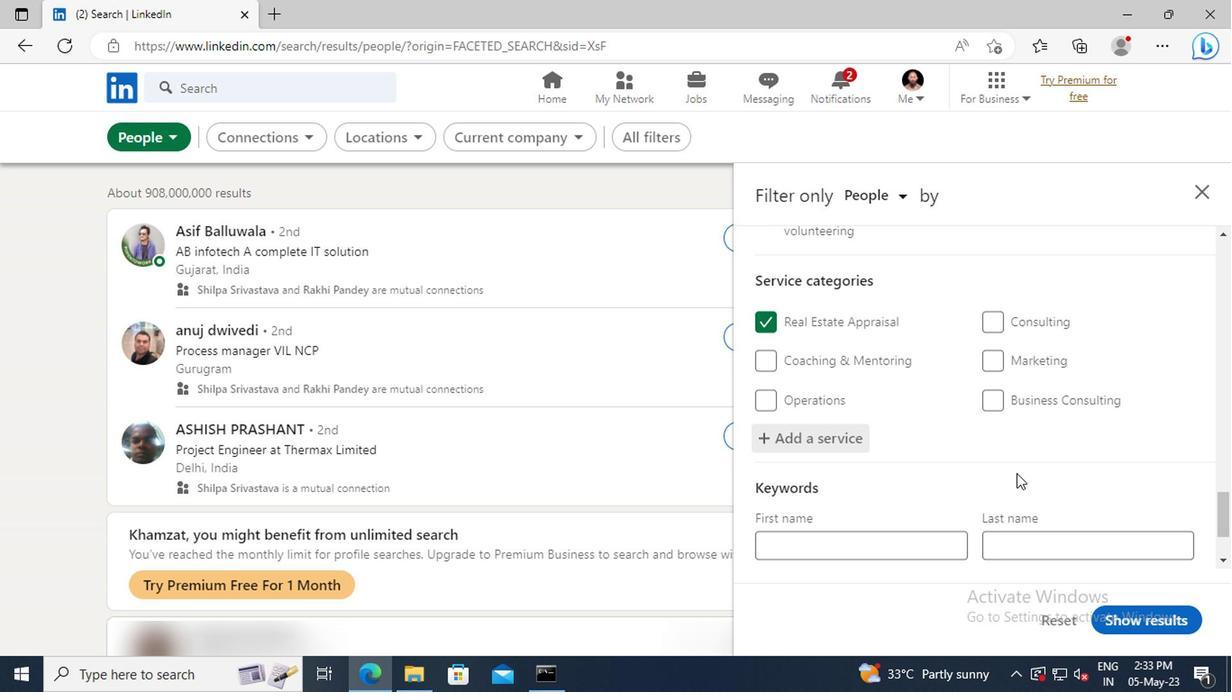 
Action: Mouse scrolled (1013, 473) with delta (0, 0)
Screenshot: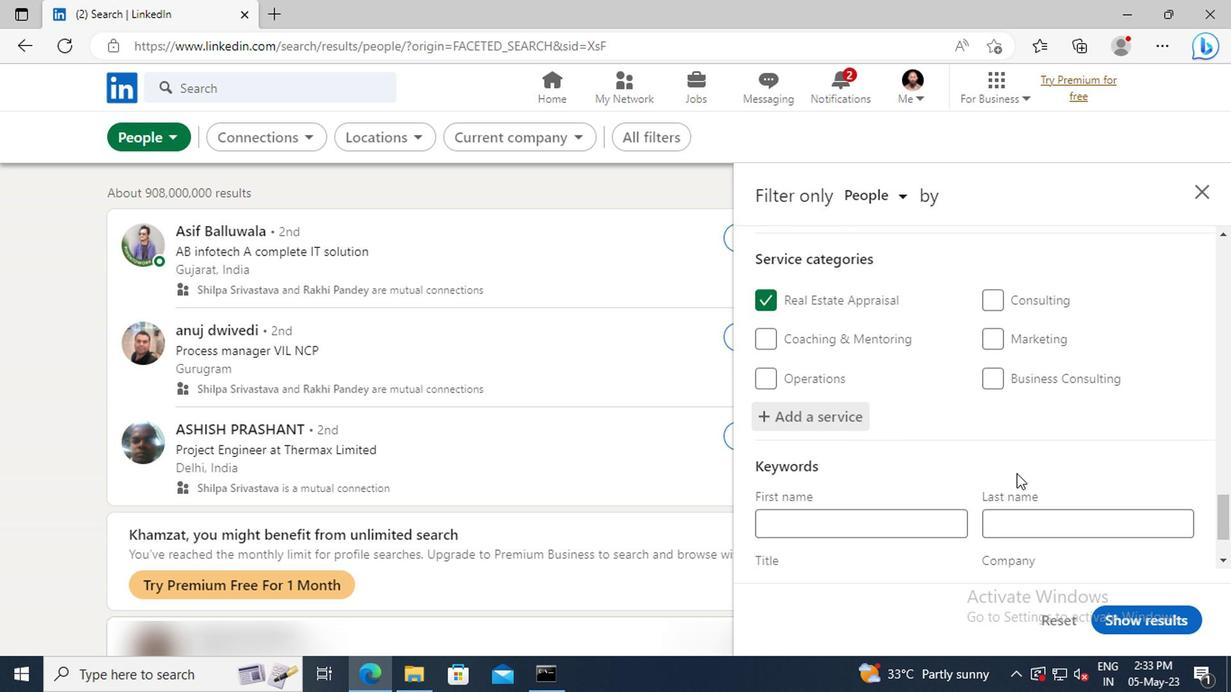 
Action: Mouse moved to (905, 492)
Screenshot: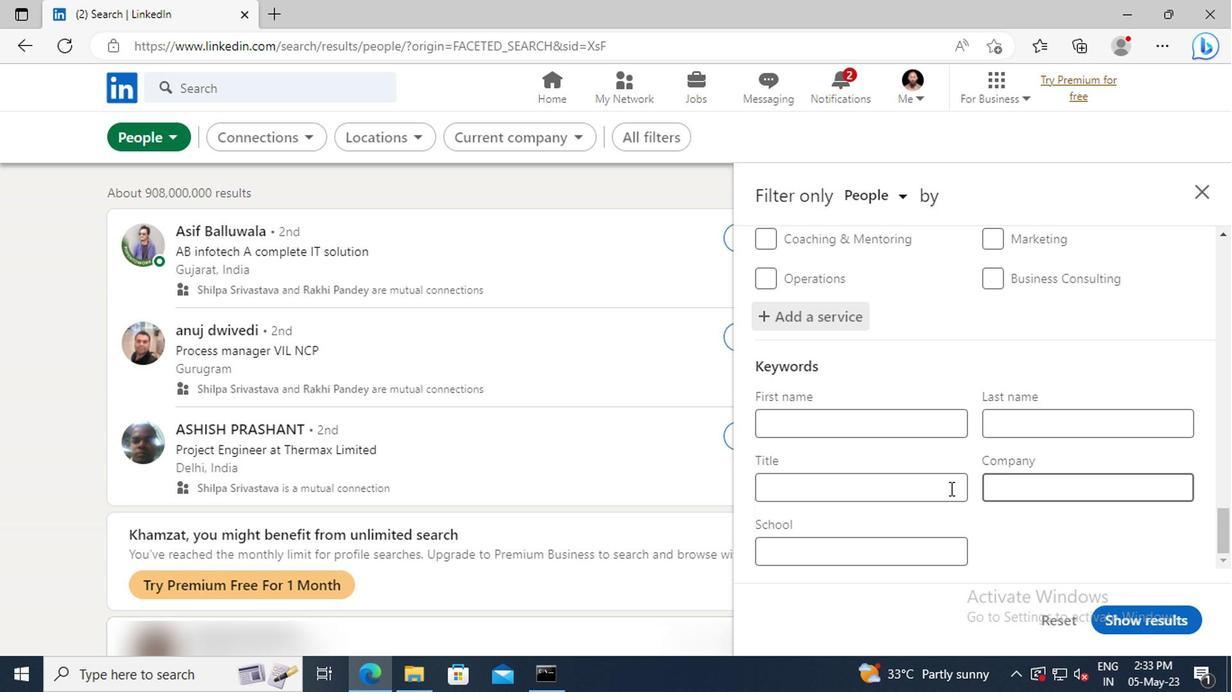 
Action: Mouse pressed left at (905, 492)
Screenshot: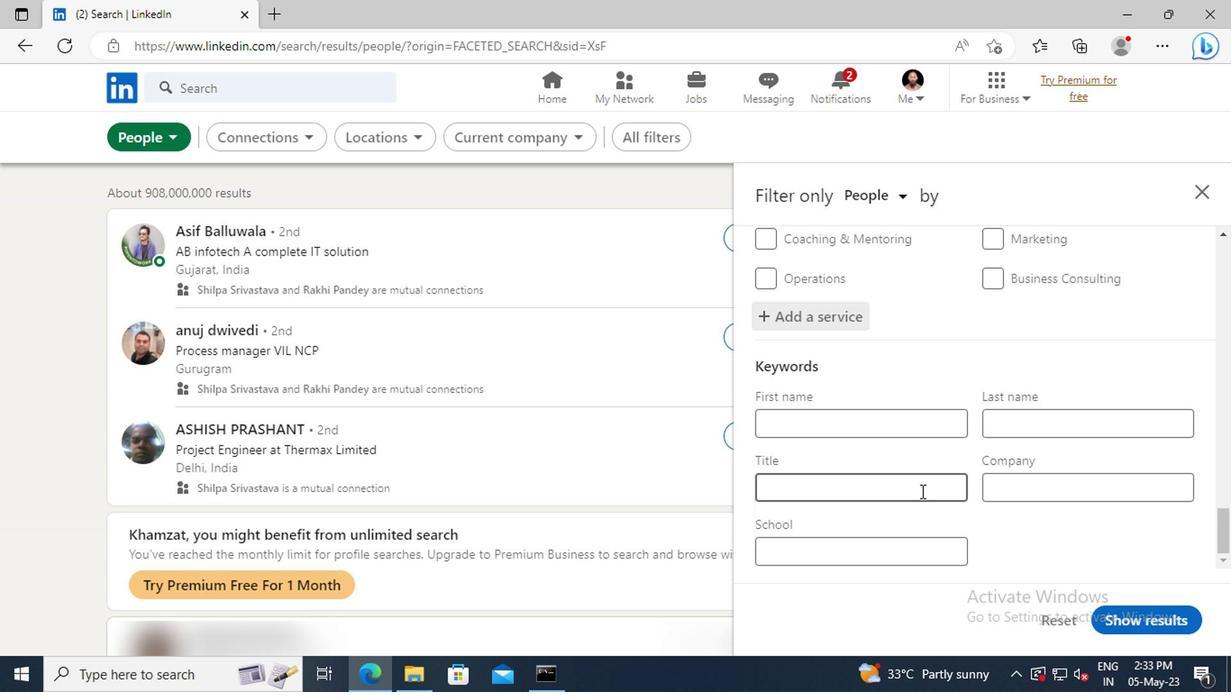 
Action: Key pressed <Key.shift>HUMAN<Key.space><Key.shift>RESOURCES<Key.enter>
Screenshot: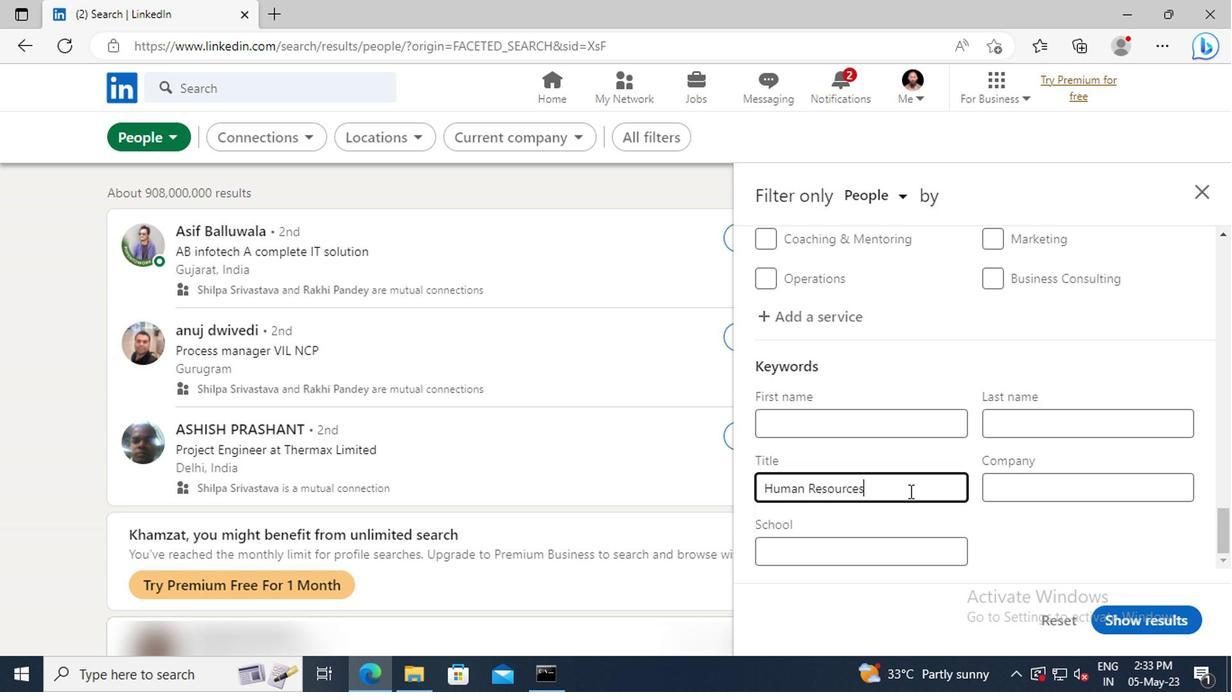 
Action: Mouse moved to (1134, 623)
Screenshot: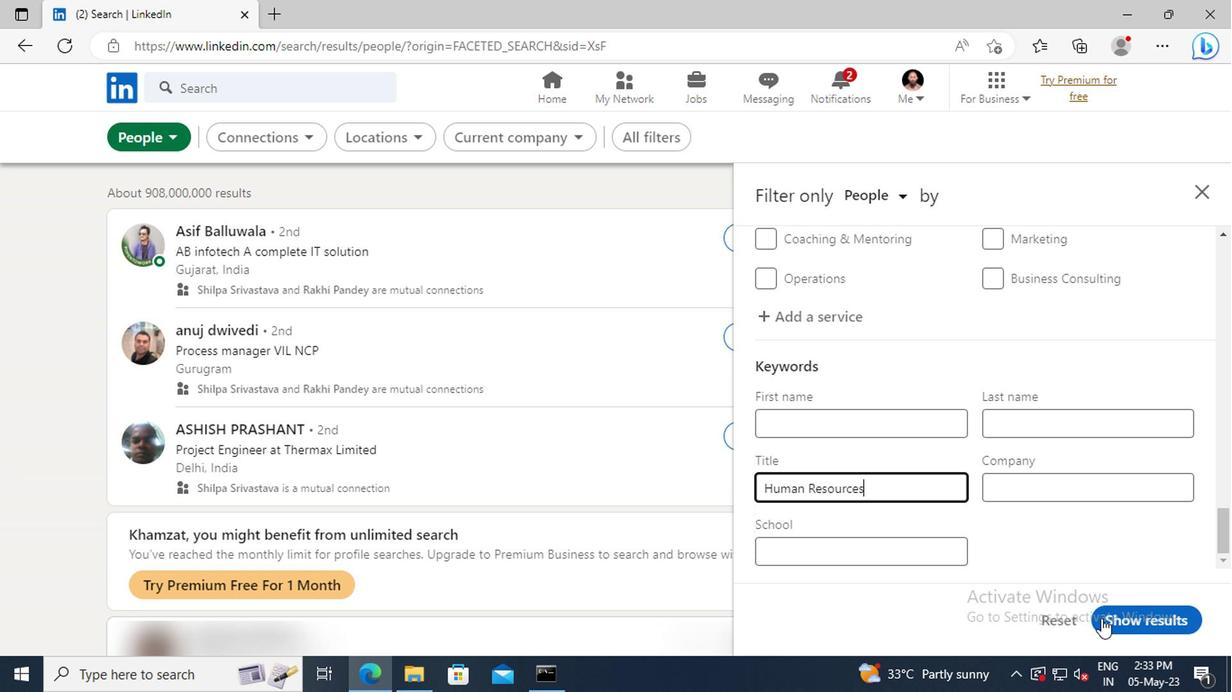 
Action: Mouse pressed left at (1134, 623)
Screenshot: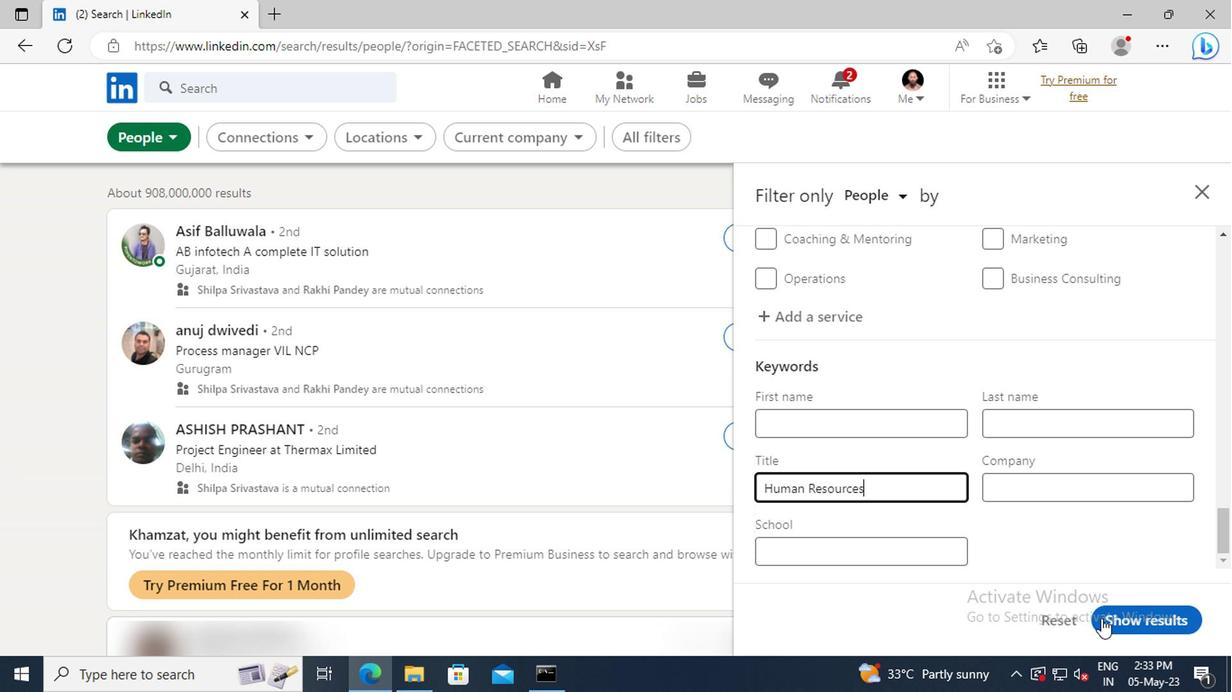 
